 Task: Check the percentage active listings of central air conditioning in the last 1 year.
Action: Mouse moved to (968, 224)
Screenshot: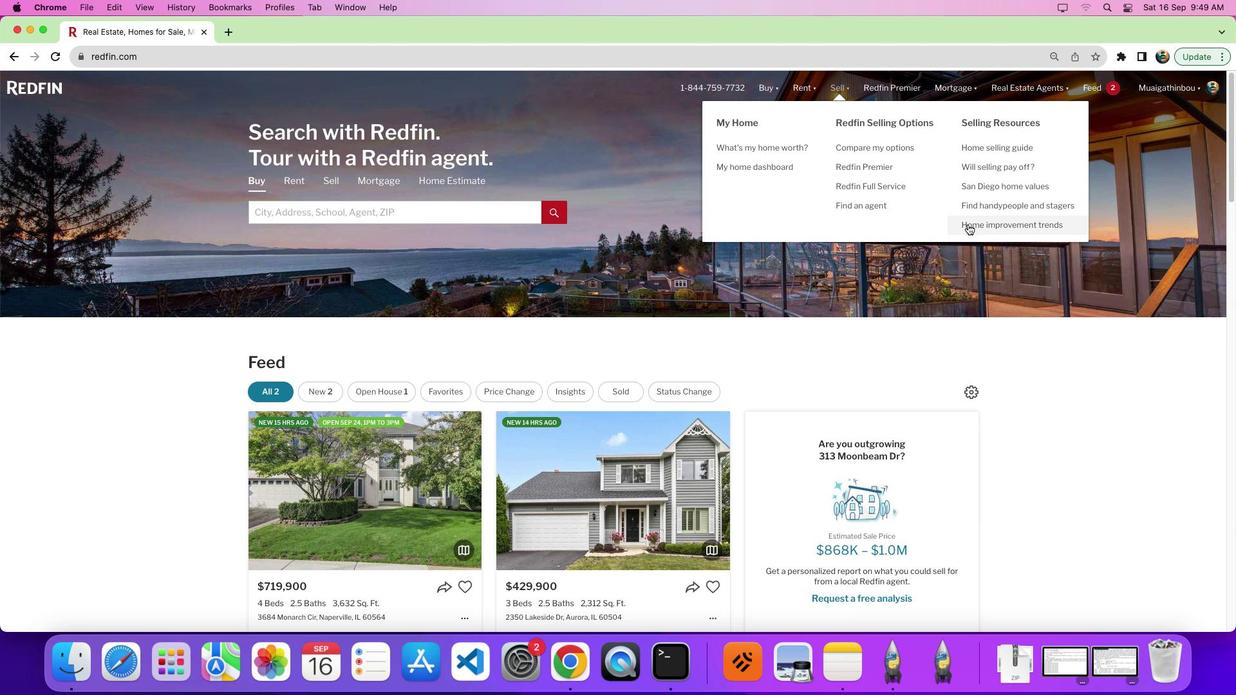 
Action: Mouse pressed left at (968, 224)
Screenshot: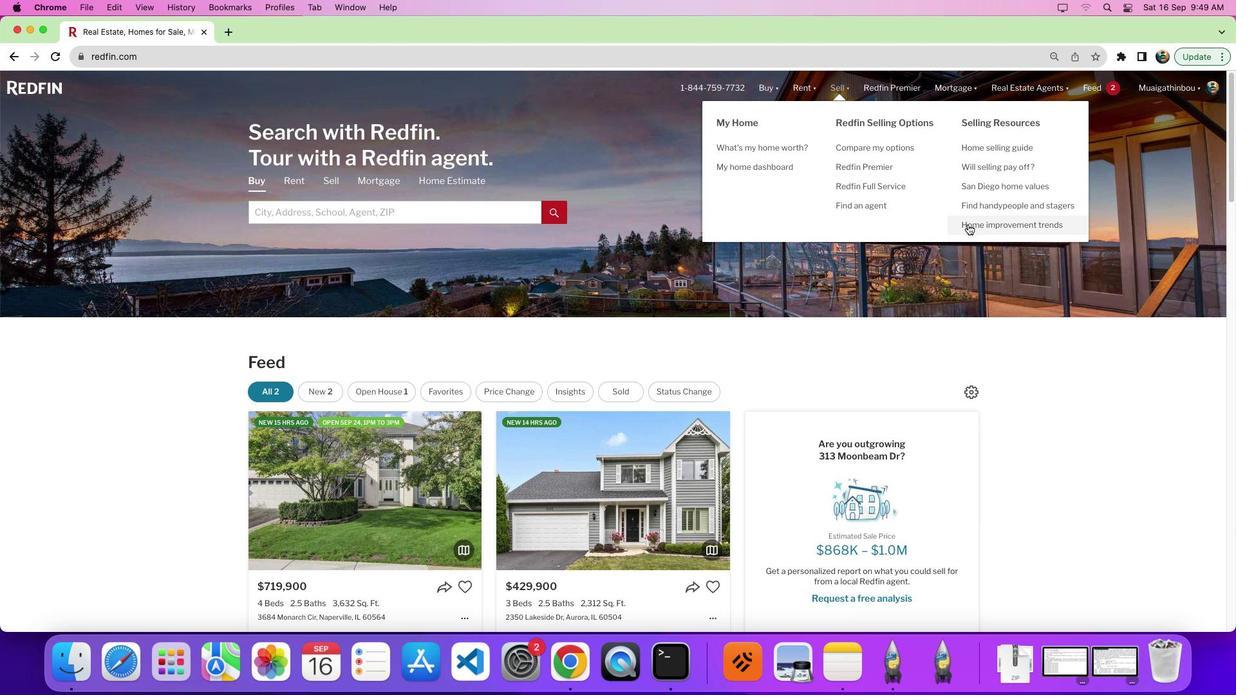 
Action: Mouse pressed left at (968, 224)
Screenshot: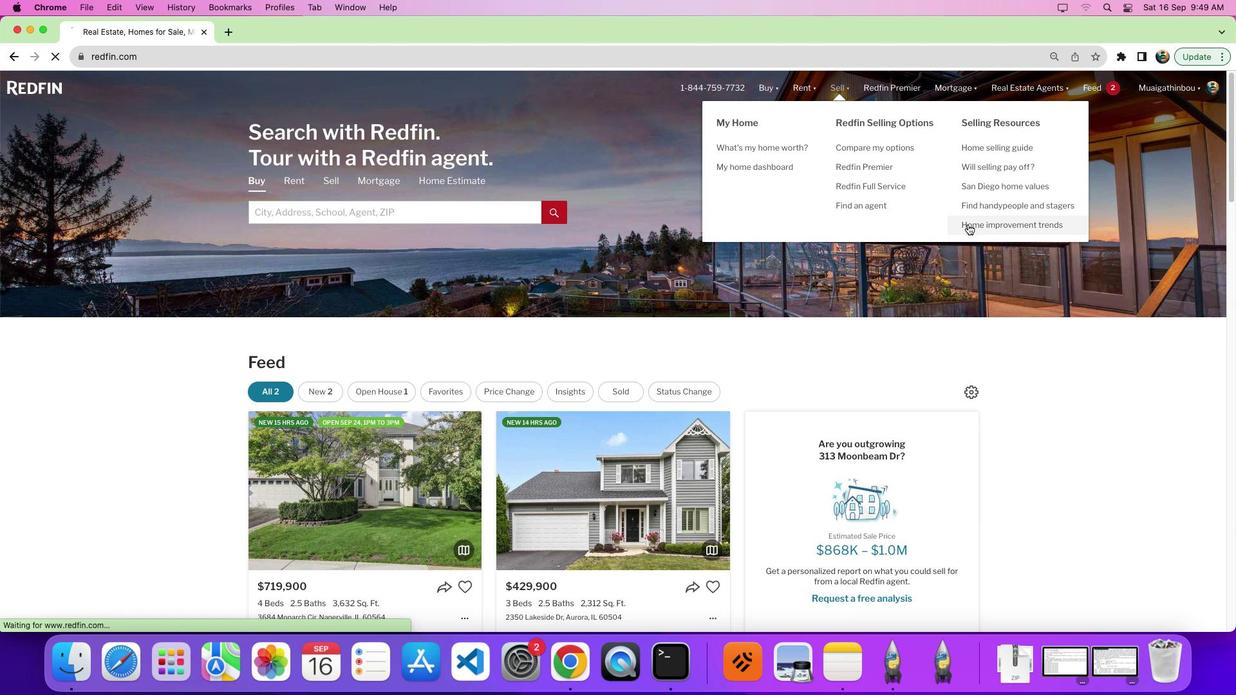 
Action: Mouse moved to (341, 246)
Screenshot: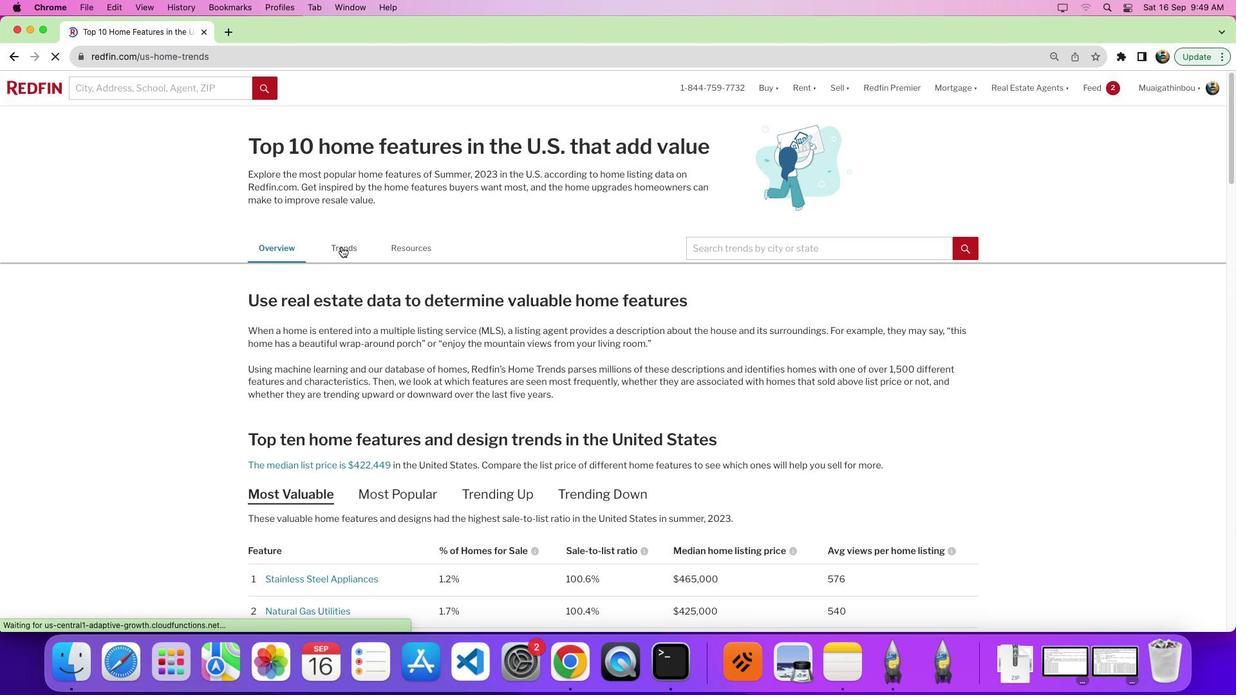 
Action: Mouse pressed left at (341, 246)
Screenshot: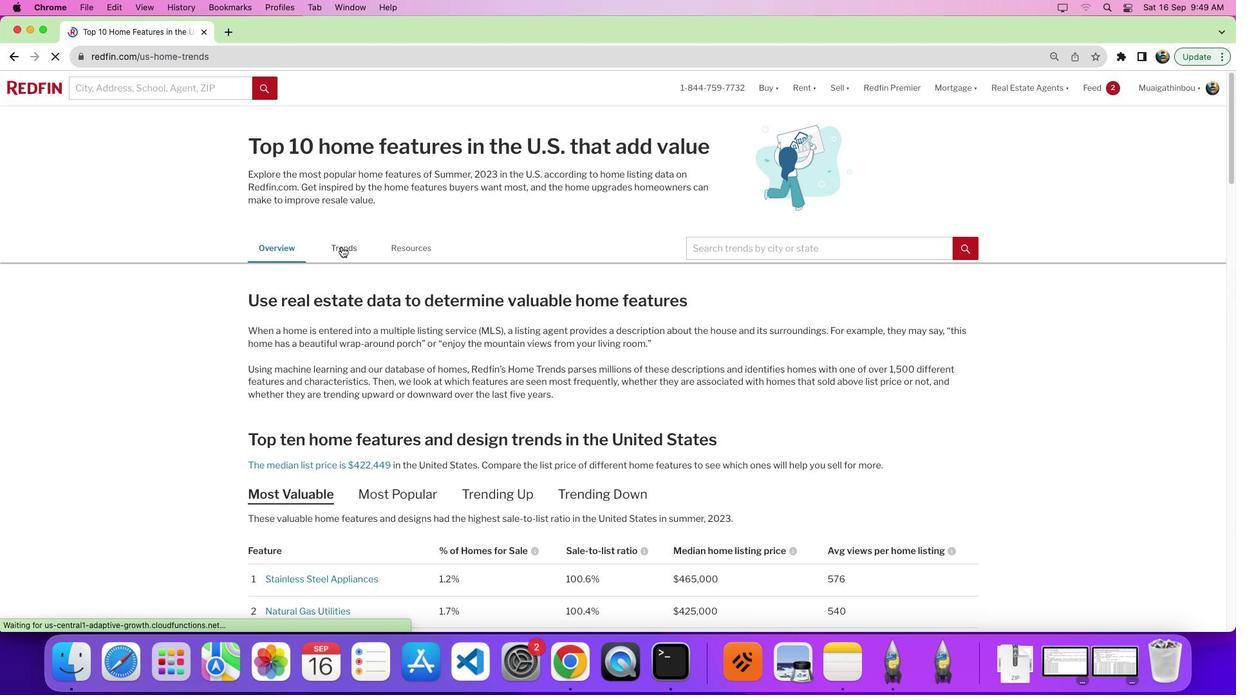 
Action: Mouse moved to (618, 262)
Screenshot: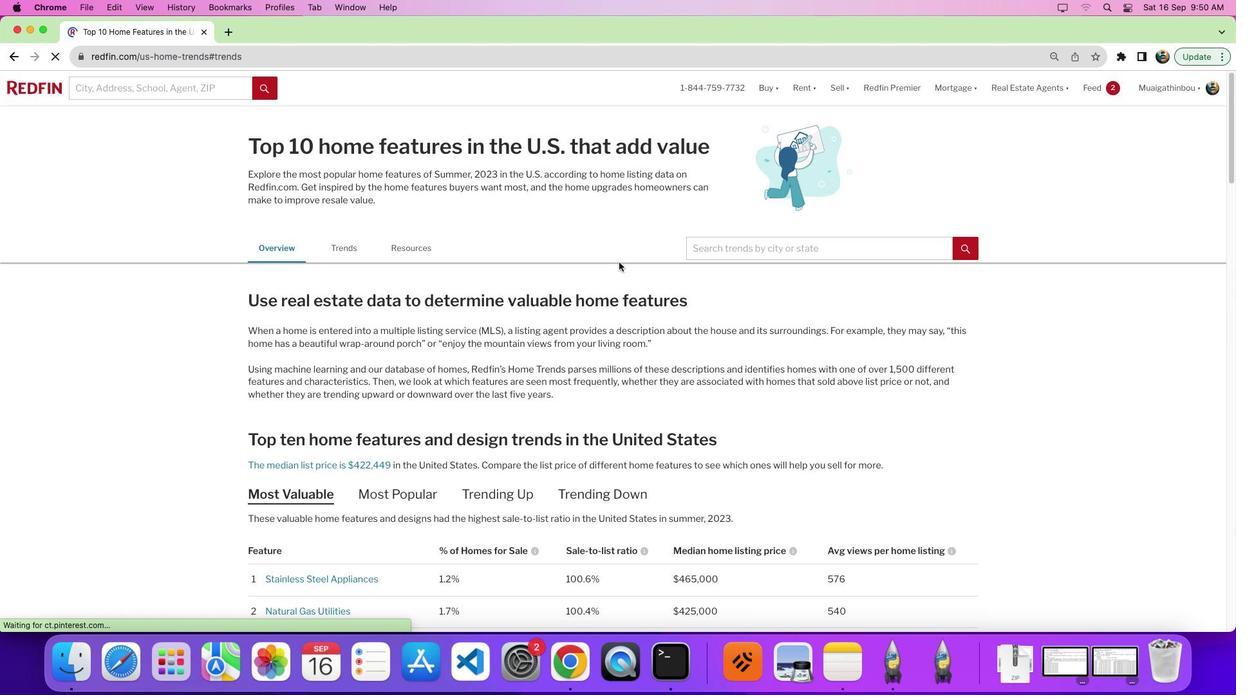
Action: Mouse scrolled (618, 262) with delta (0, 0)
Screenshot: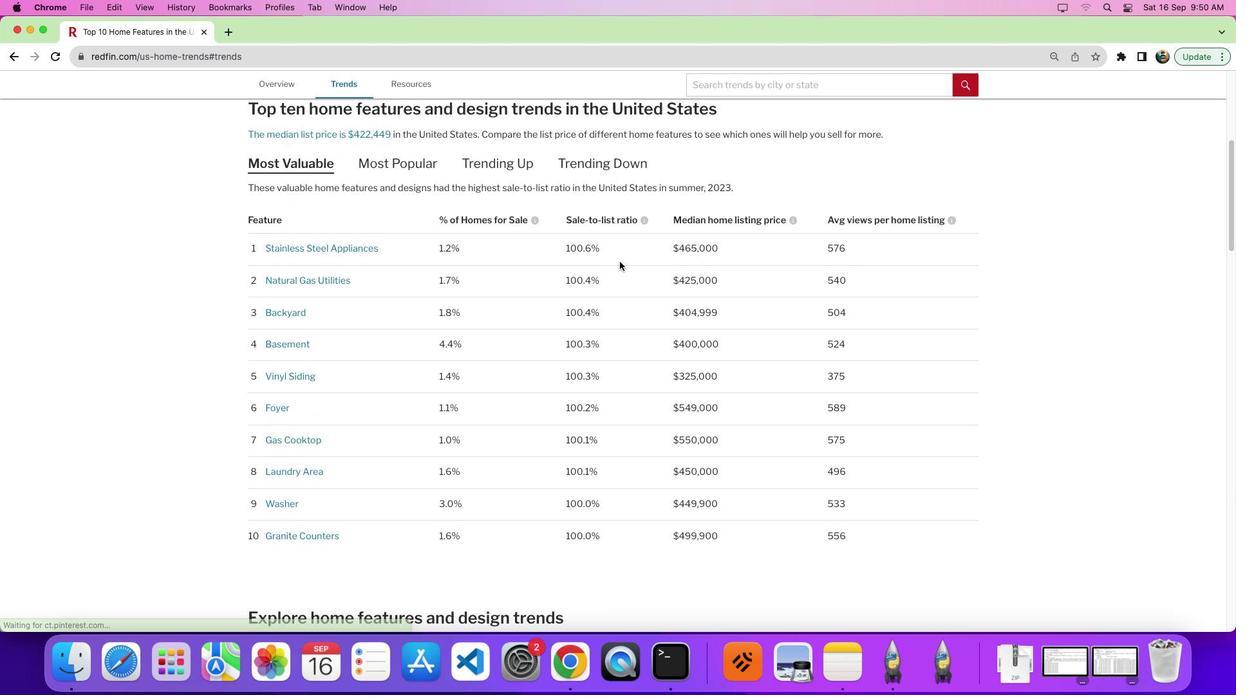 
Action: Mouse moved to (619, 261)
Screenshot: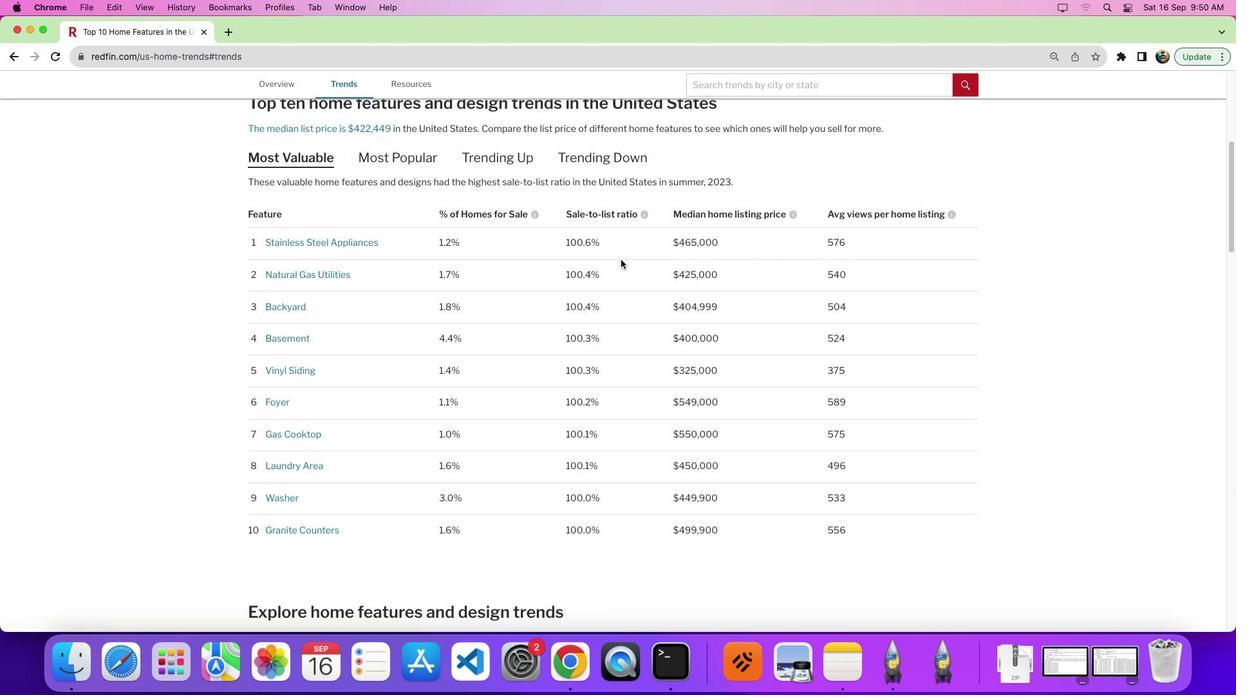 
Action: Mouse scrolled (619, 261) with delta (0, 0)
Screenshot: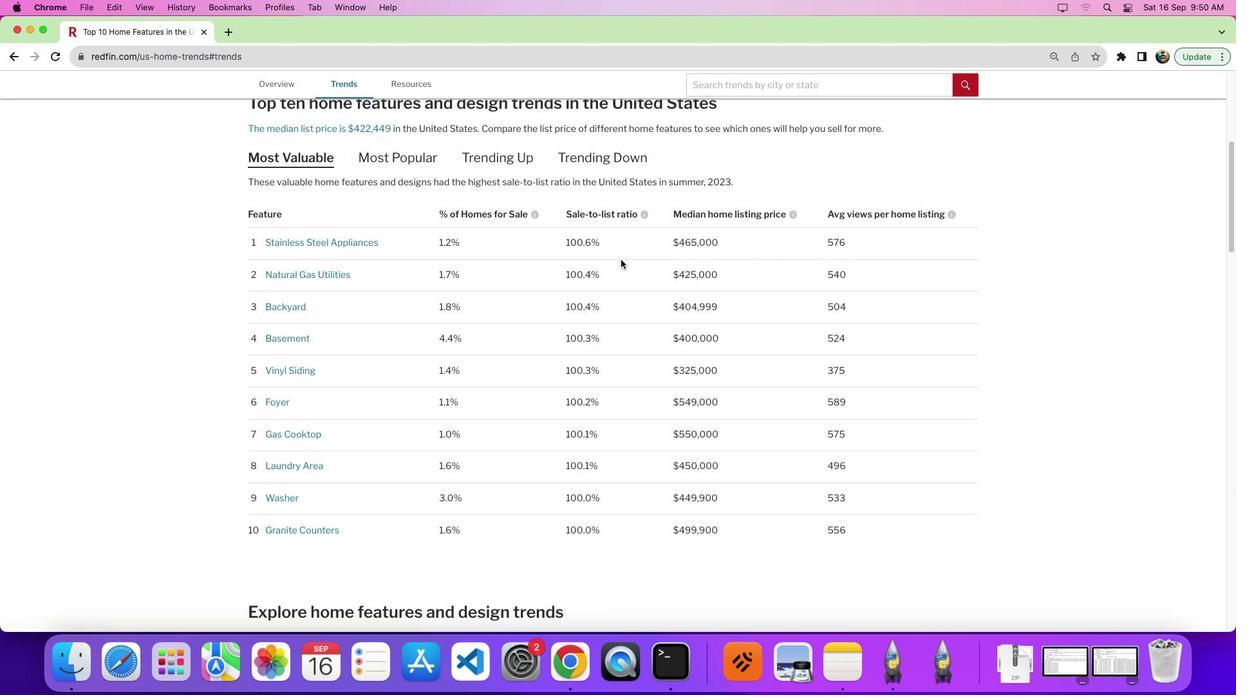 
Action: Mouse moved to (621, 259)
Screenshot: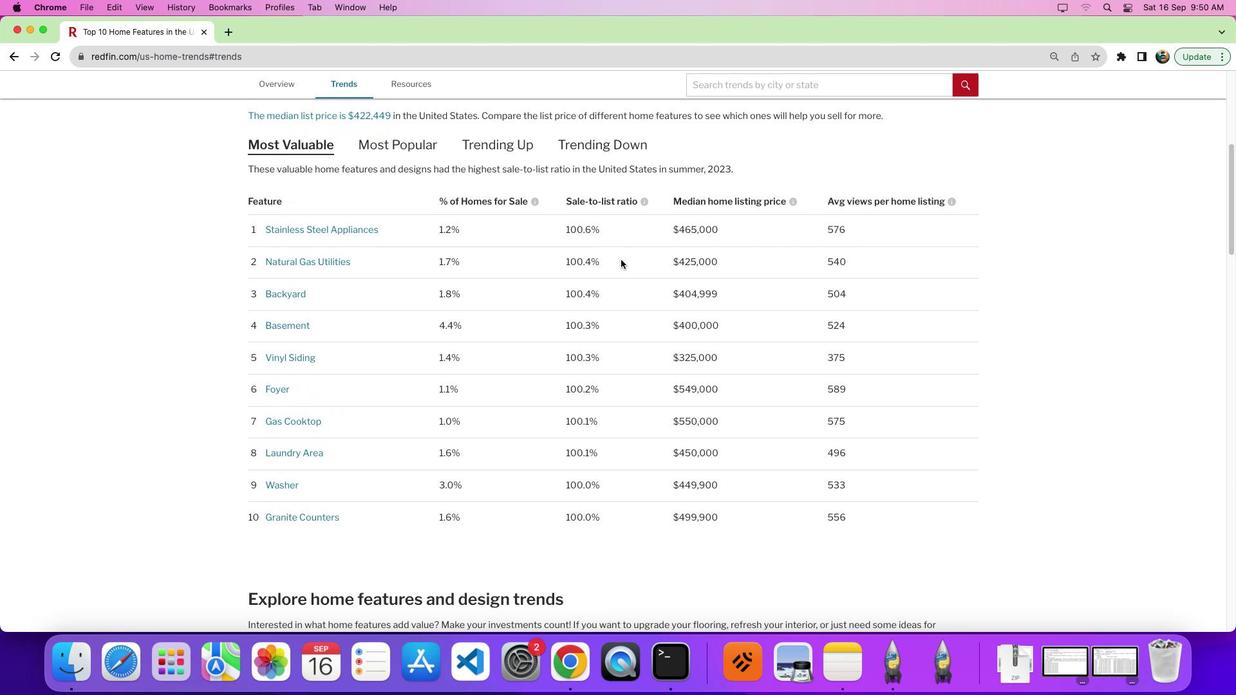 
Action: Mouse scrolled (621, 259) with delta (0, 0)
Screenshot: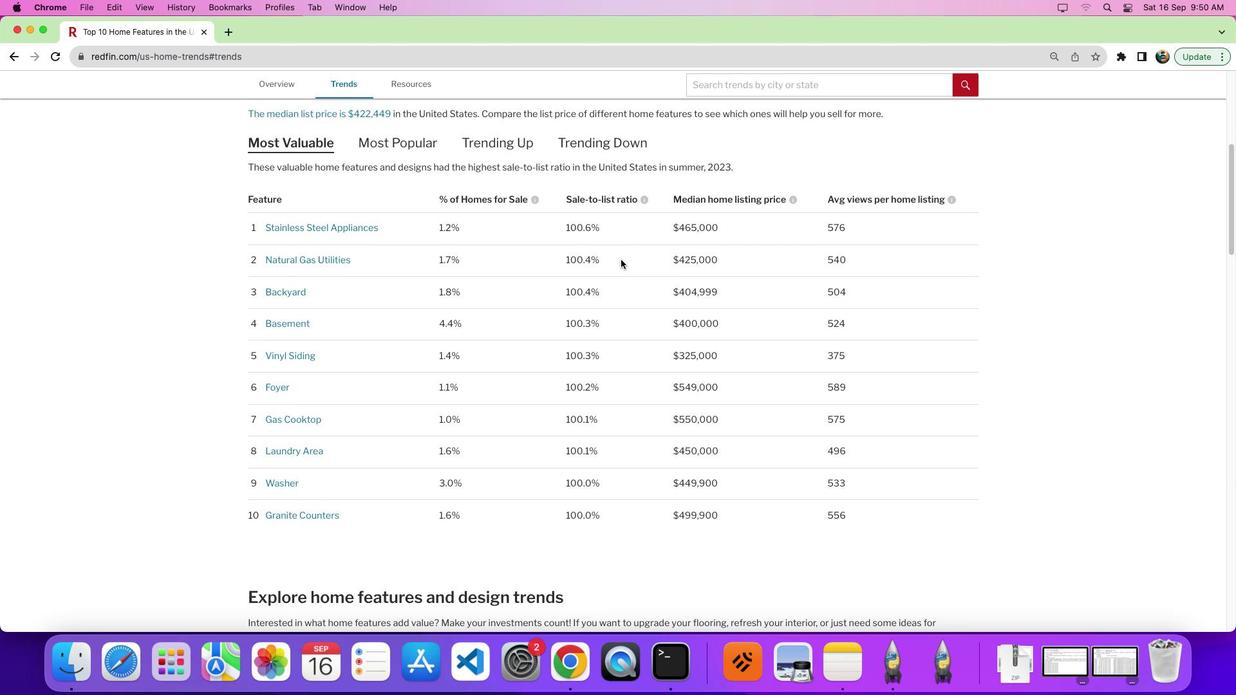 
Action: Mouse scrolled (621, 259) with delta (0, 0)
Screenshot: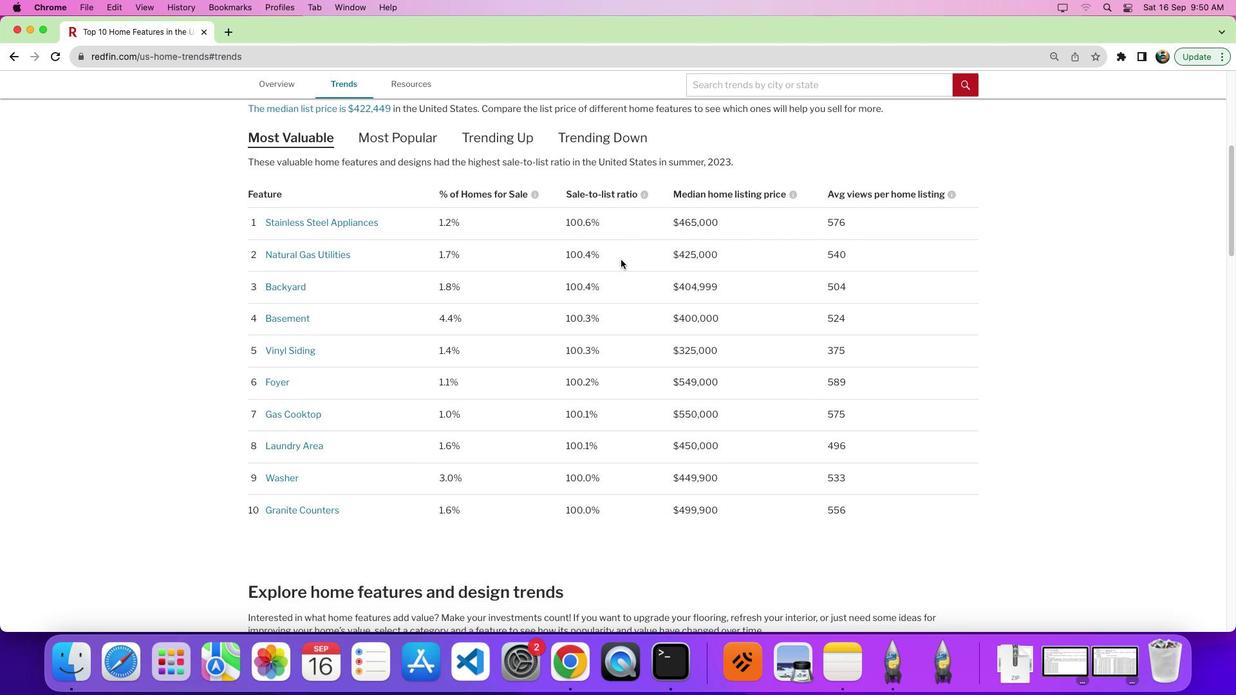 
Action: Mouse scrolled (621, 259) with delta (0, -1)
Screenshot: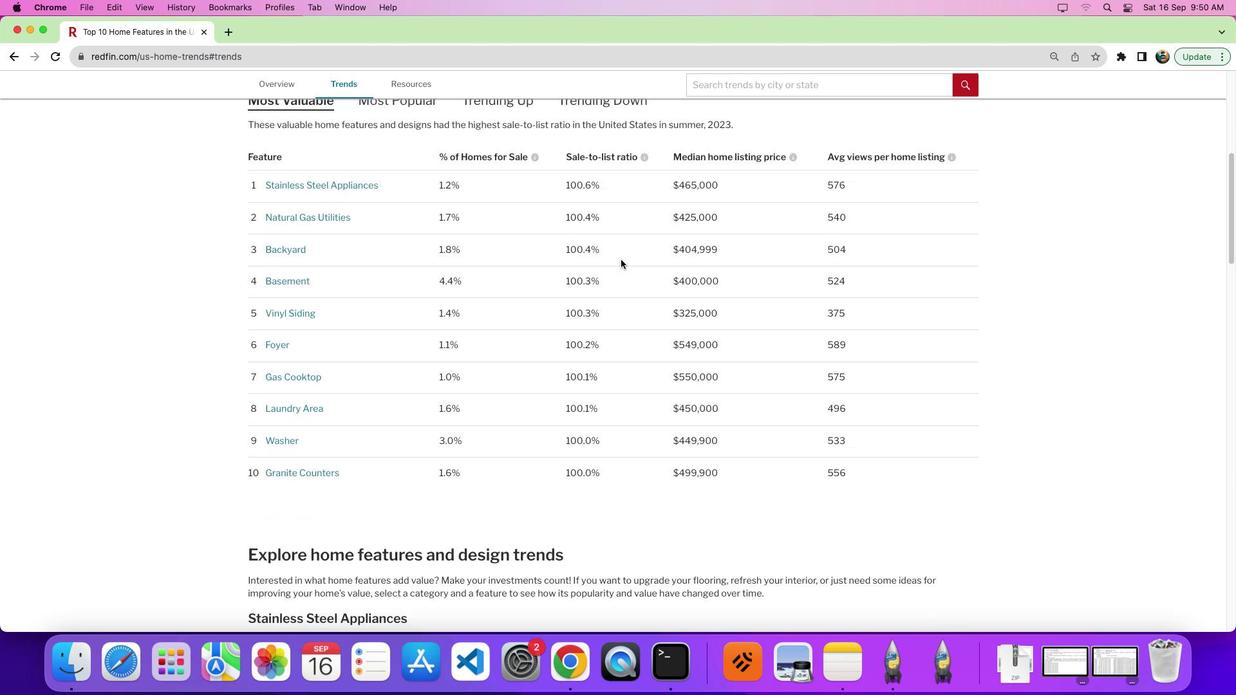 
Action: Mouse scrolled (621, 259) with delta (0, 0)
Screenshot: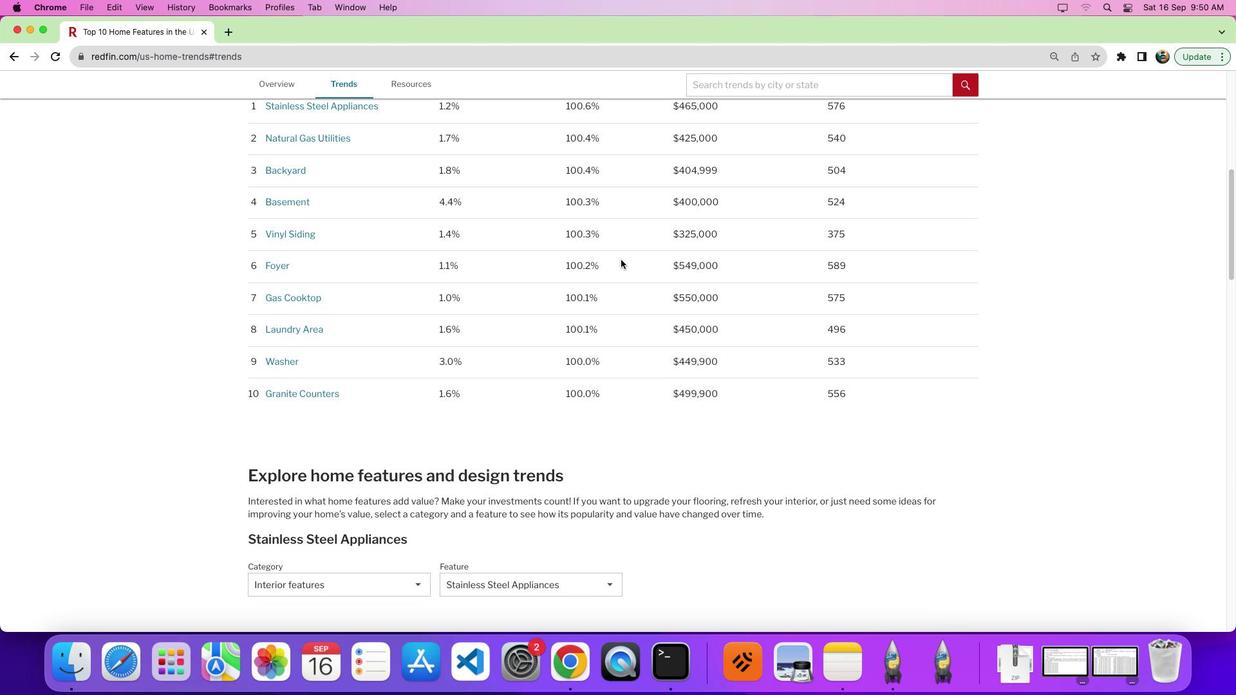 
Action: Mouse scrolled (621, 259) with delta (0, 0)
Screenshot: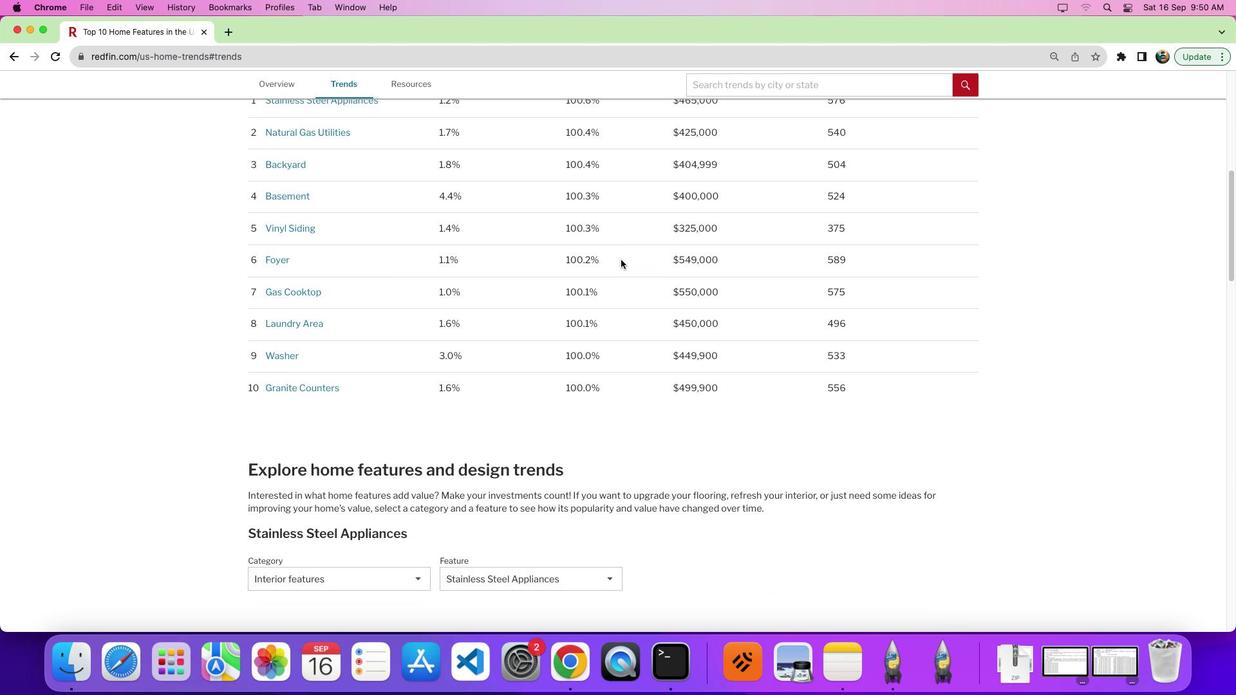 
Action: Mouse scrolled (621, 259) with delta (0, 0)
Screenshot: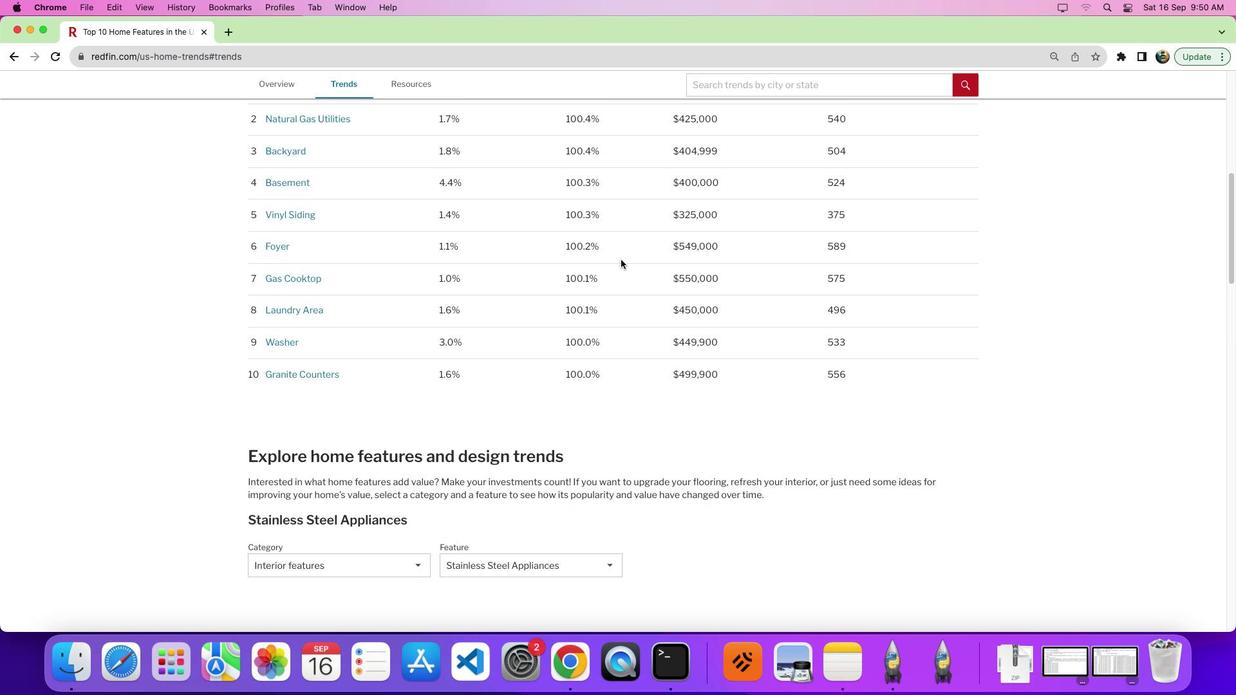 
Action: Mouse scrolled (621, 259) with delta (0, 0)
Screenshot: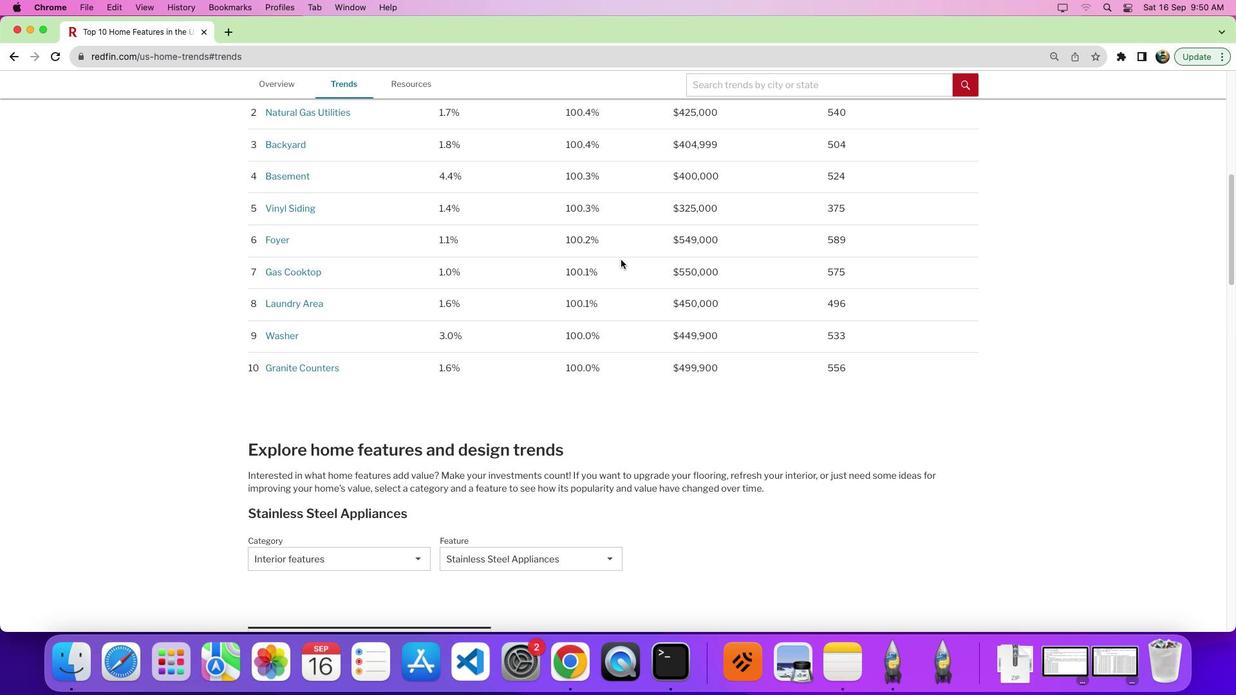 
Action: Mouse scrolled (621, 259) with delta (0, 0)
Screenshot: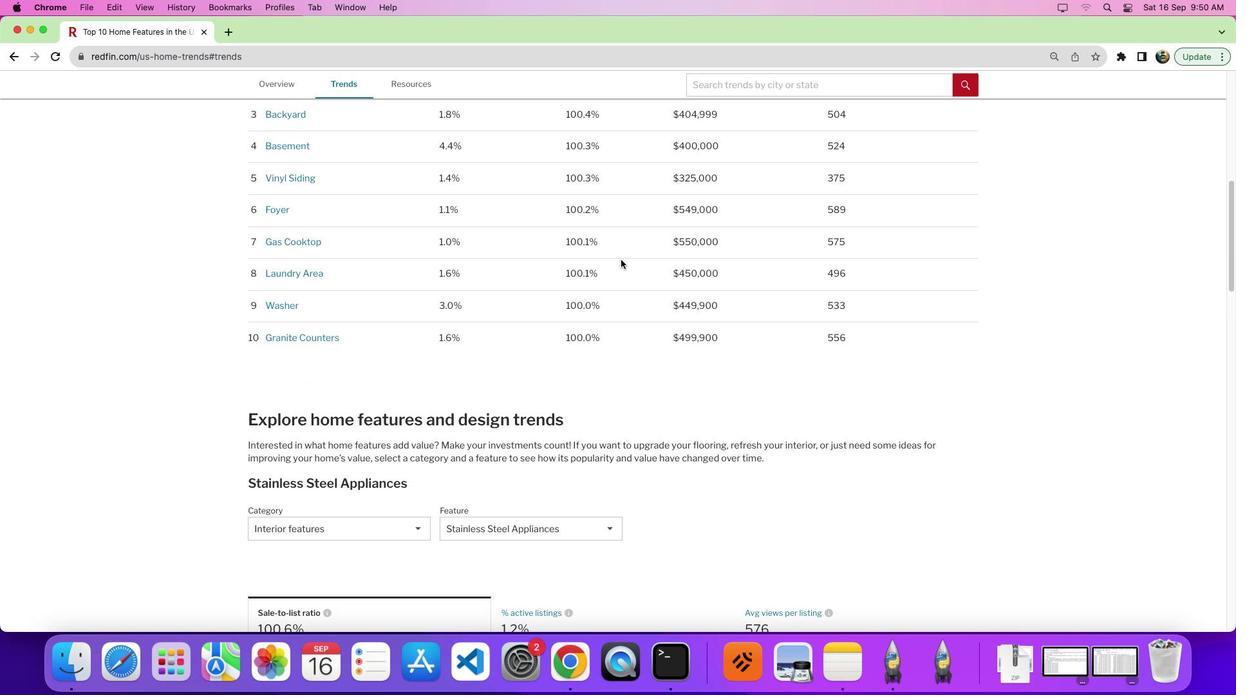 
Action: Mouse scrolled (621, 259) with delta (0, 0)
Screenshot: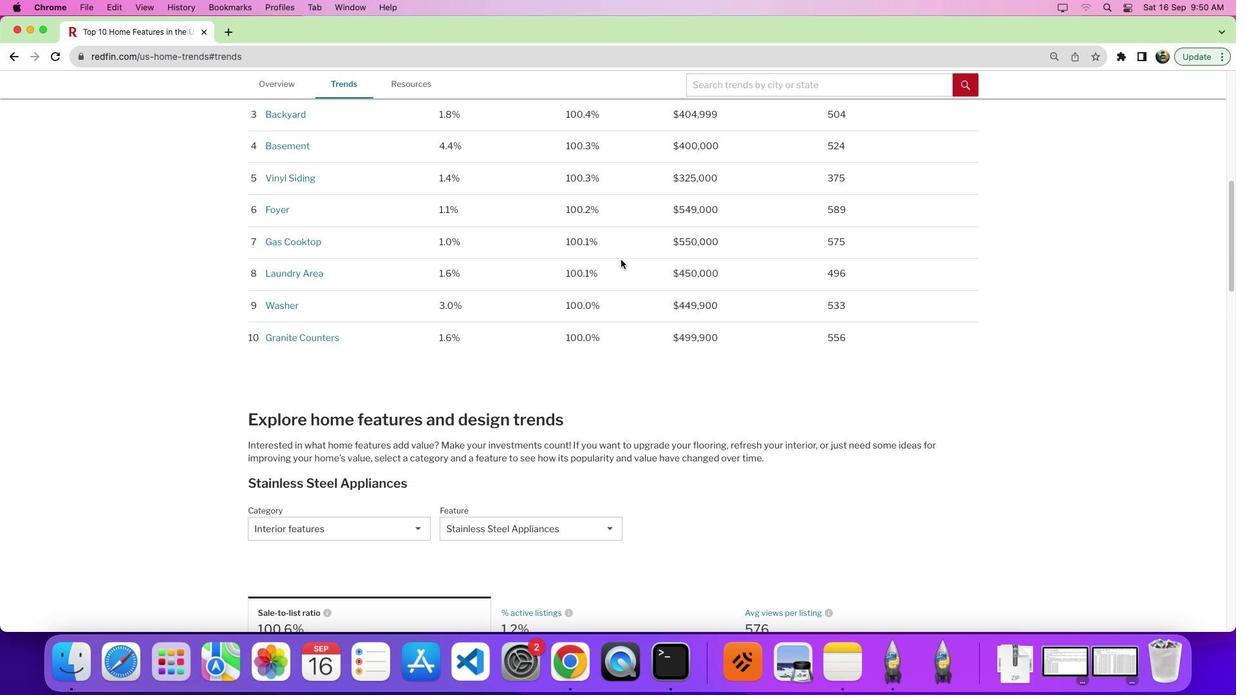 
Action: Mouse scrolled (621, 259) with delta (0, 0)
Screenshot: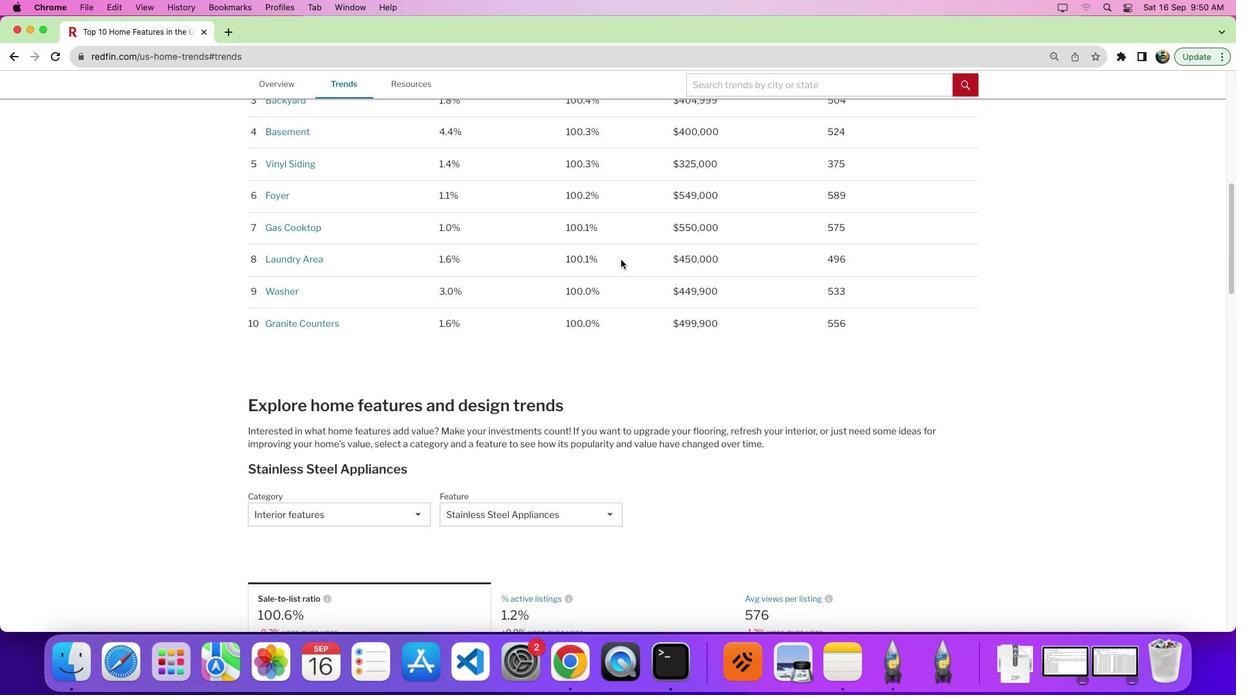 
Action: Mouse scrolled (621, 259) with delta (0, -4)
Screenshot: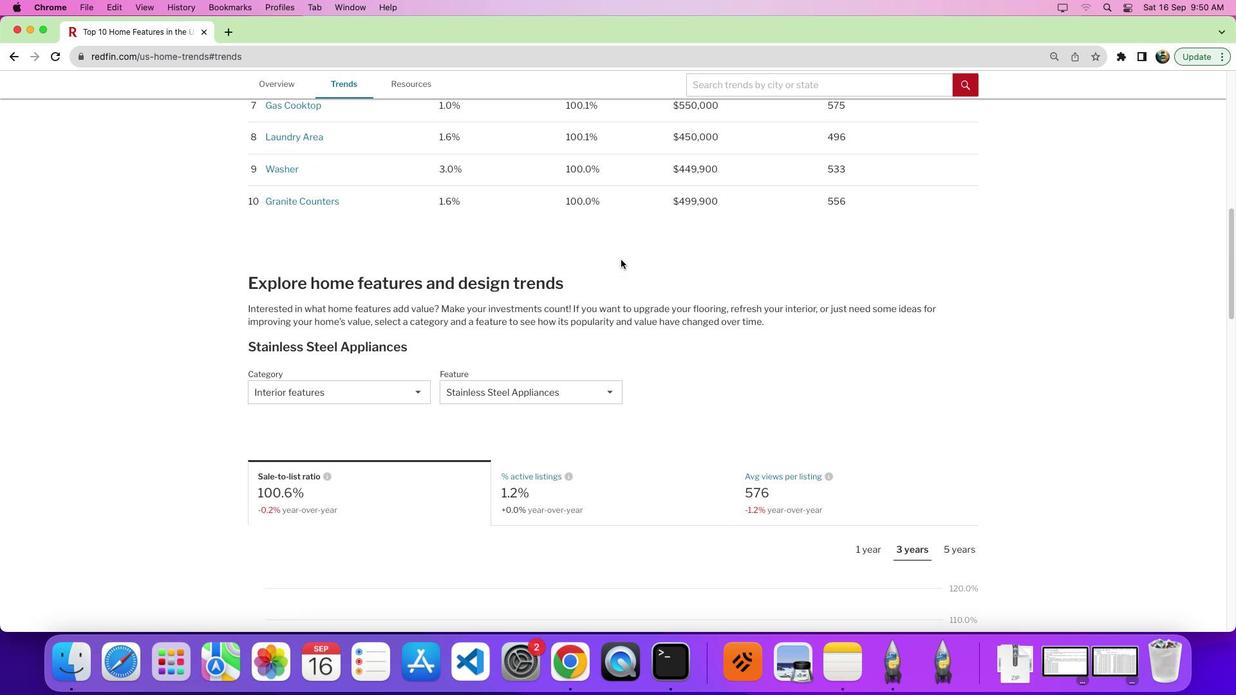 
Action: Mouse moved to (559, 276)
Screenshot: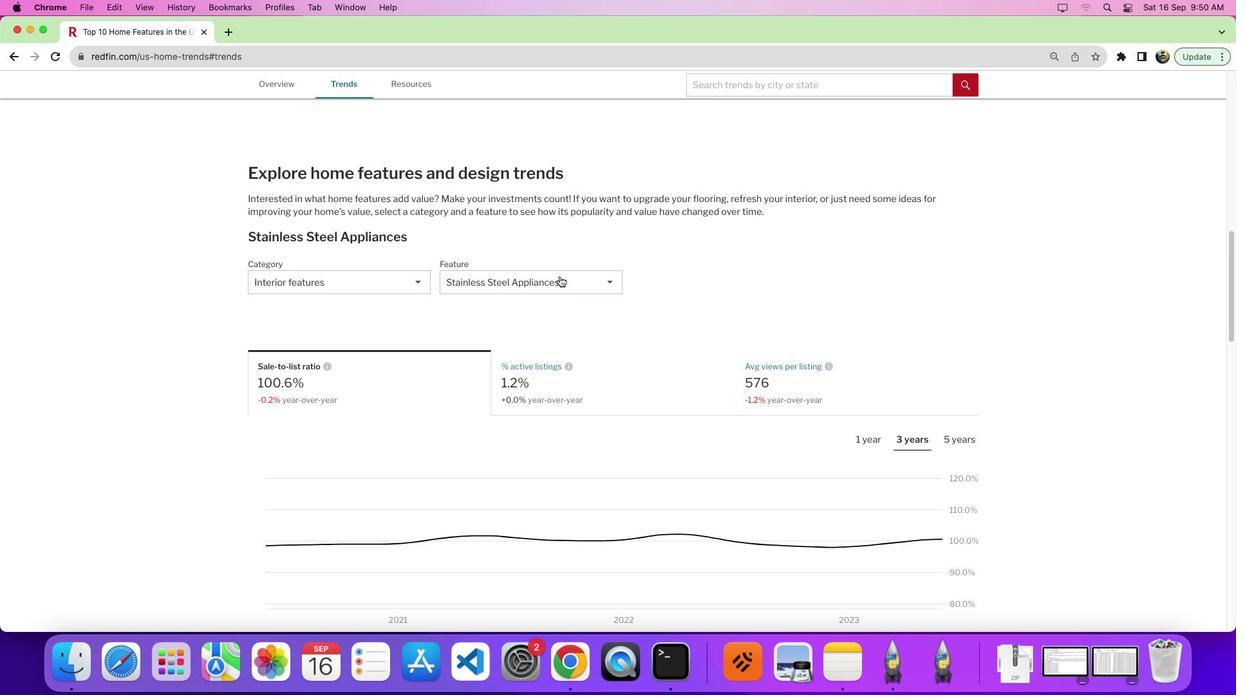 
Action: Mouse pressed left at (559, 276)
Screenshot: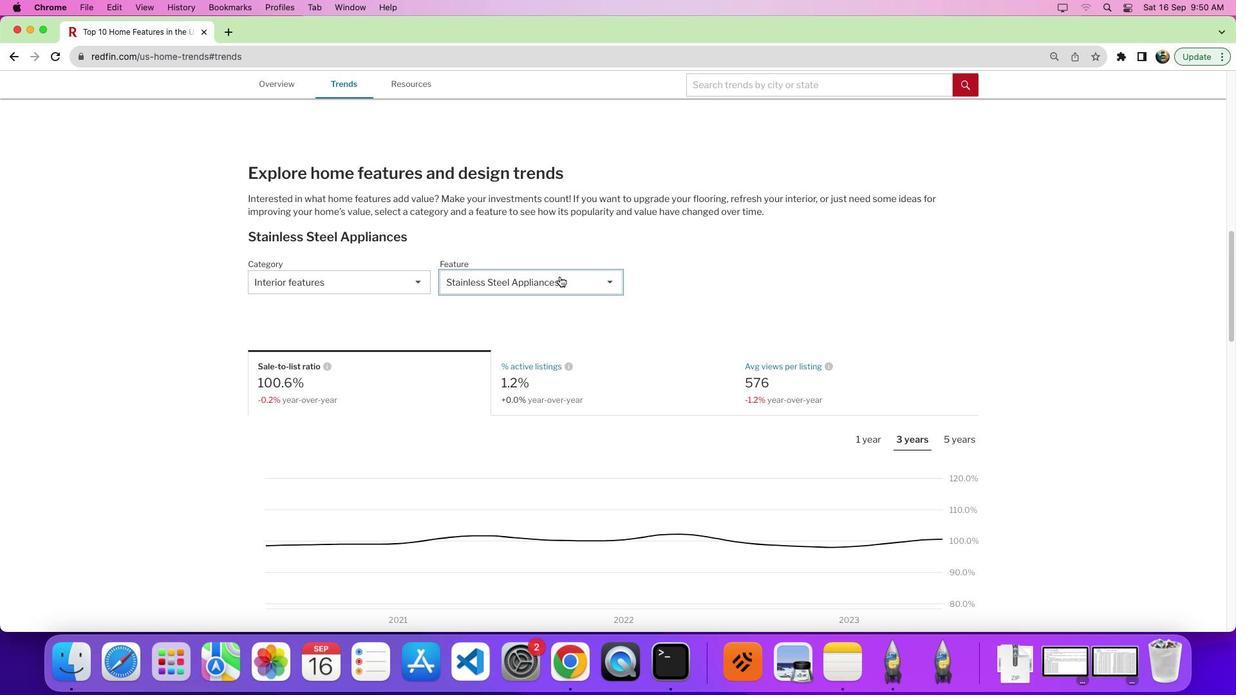 
Action: Mouse moved to (540, 389)
Screenshot: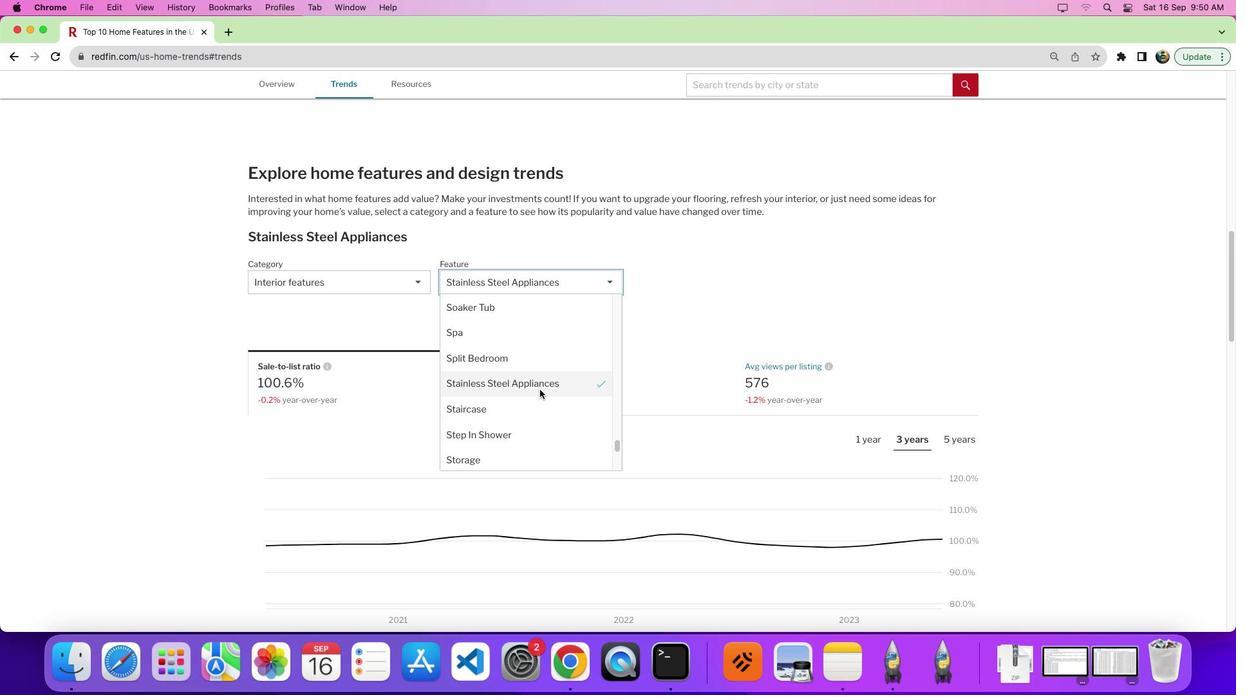 
Action: Mouse scrolled (540, 389) with delta (0, 0)
Screenshot: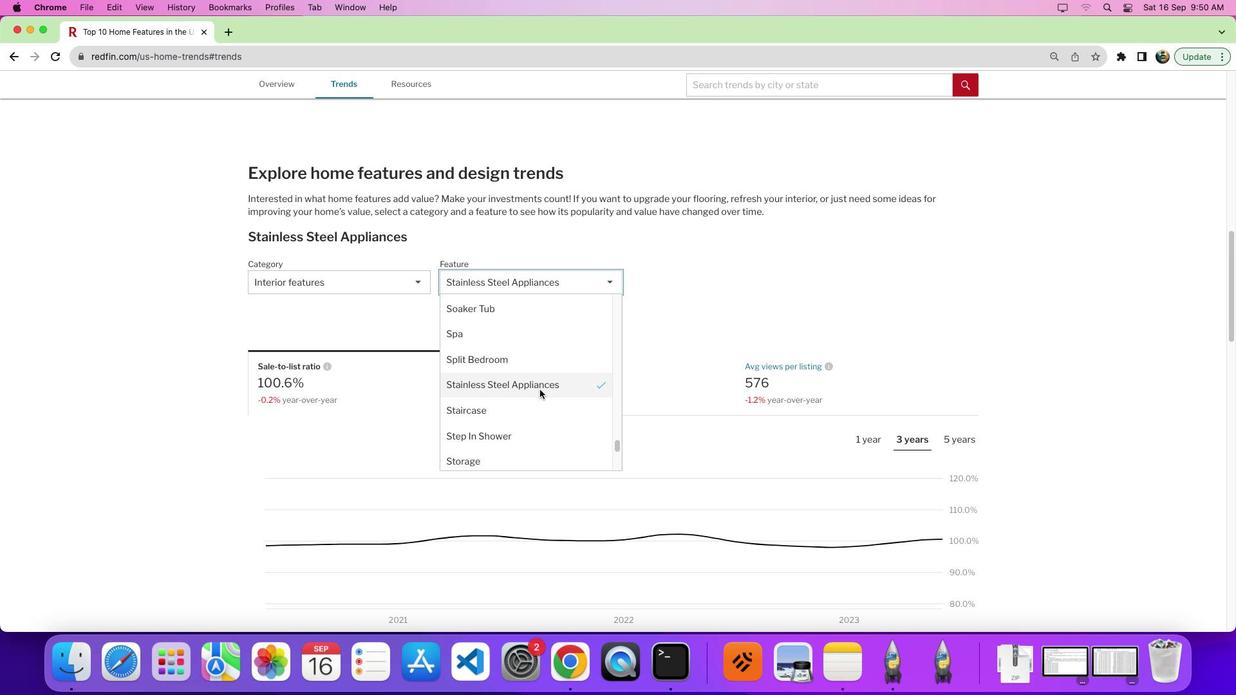 
Action: Mouse scrolled (540, 389) with delta (0, 0)
Screenshot: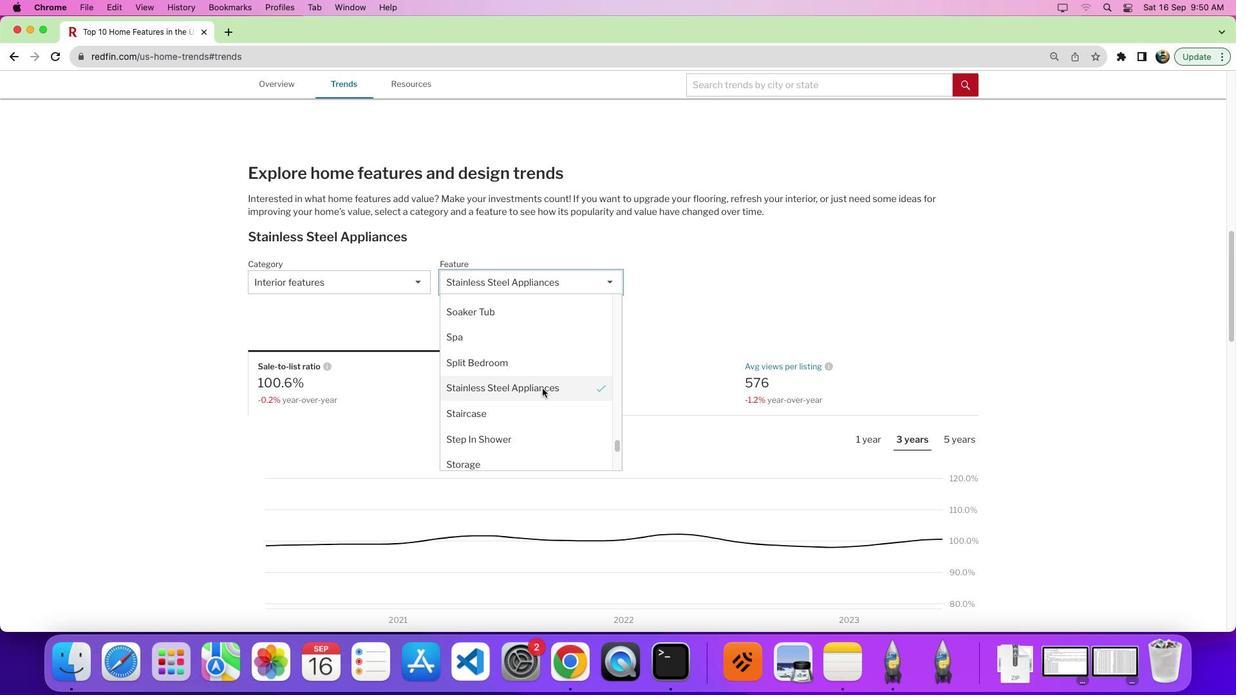 
Action: Mouse moved to (544, 383)
Screenshot: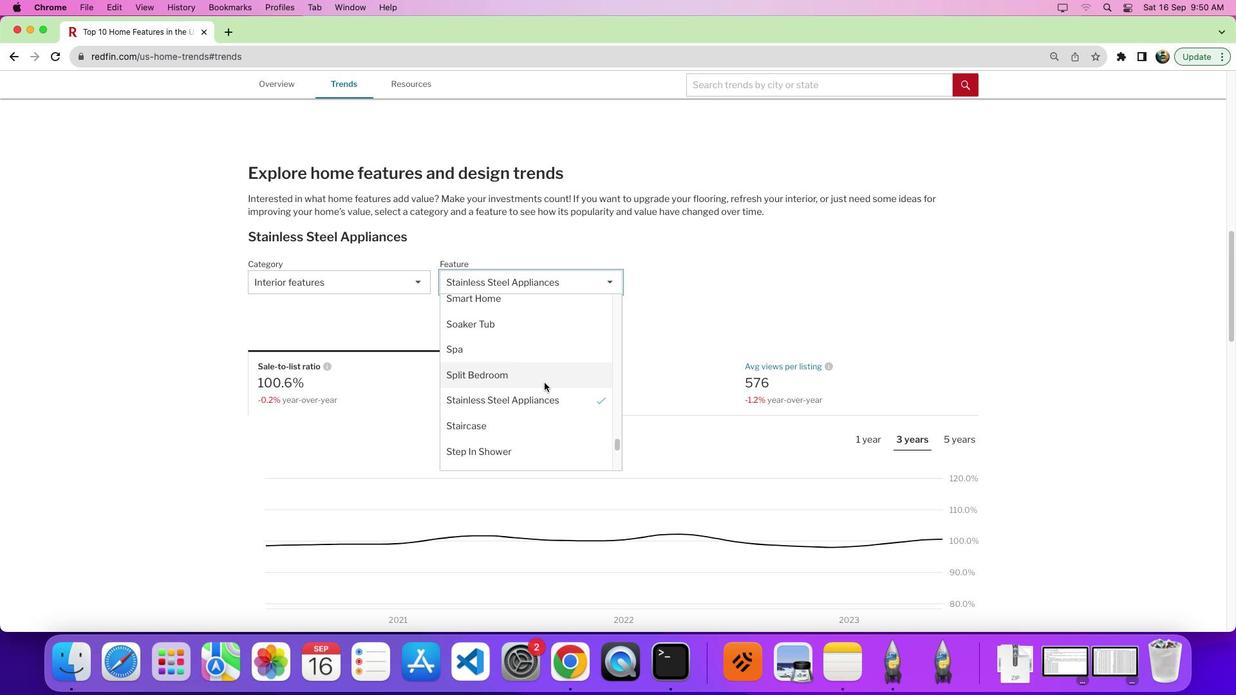 
Action: Mouse scrolled (544, 383) with delta (0, 0)
Screenshot: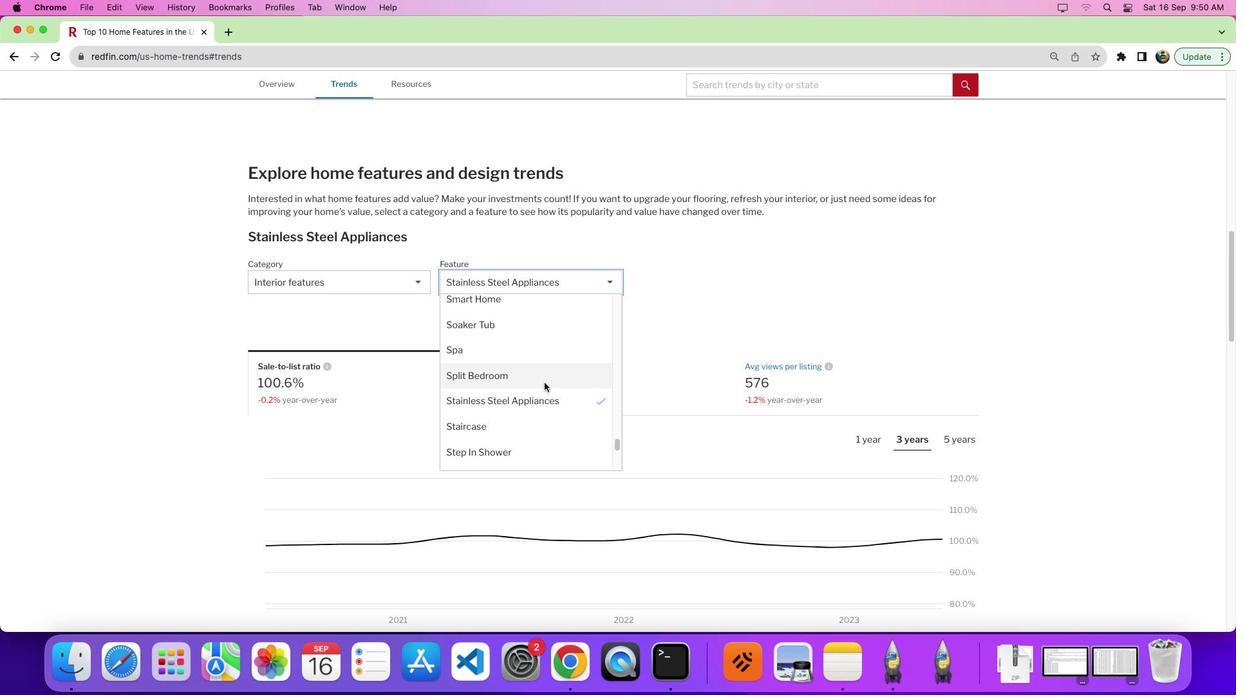 
Action: Mouse scrolled (544, 383) with delta (0, 0)
Screenshot: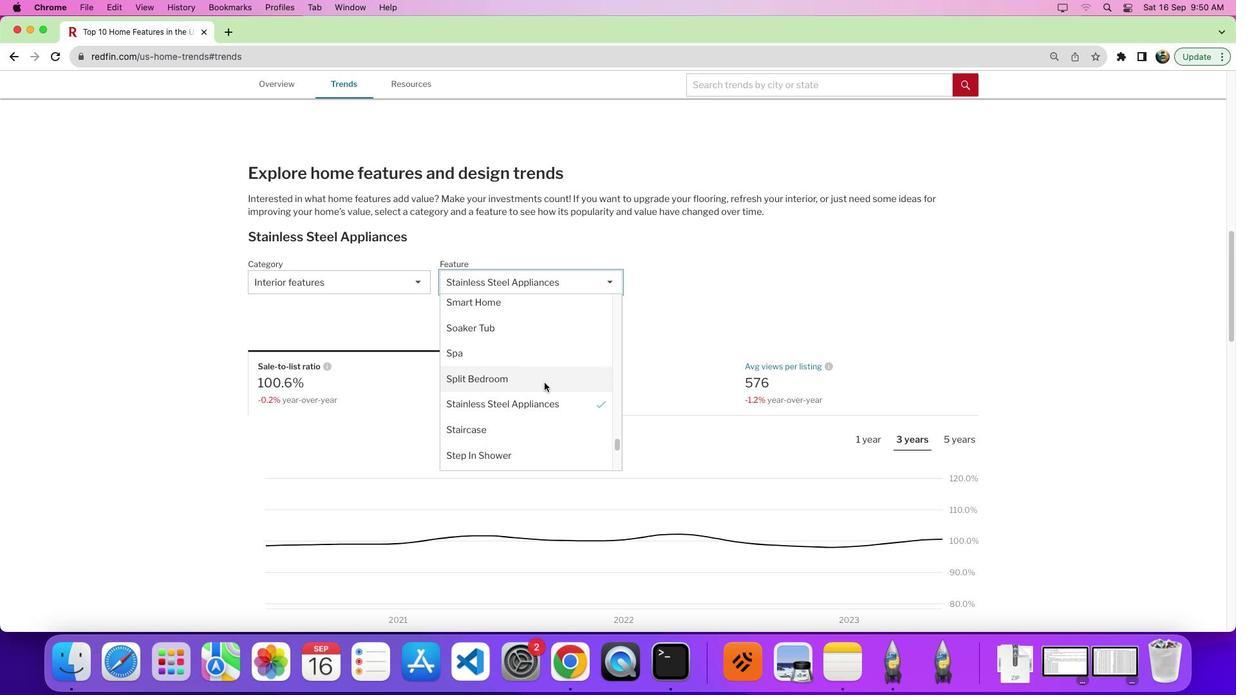 
Action: Mouse scrolled (544, 383) with delta (0, 0)
Screenshot: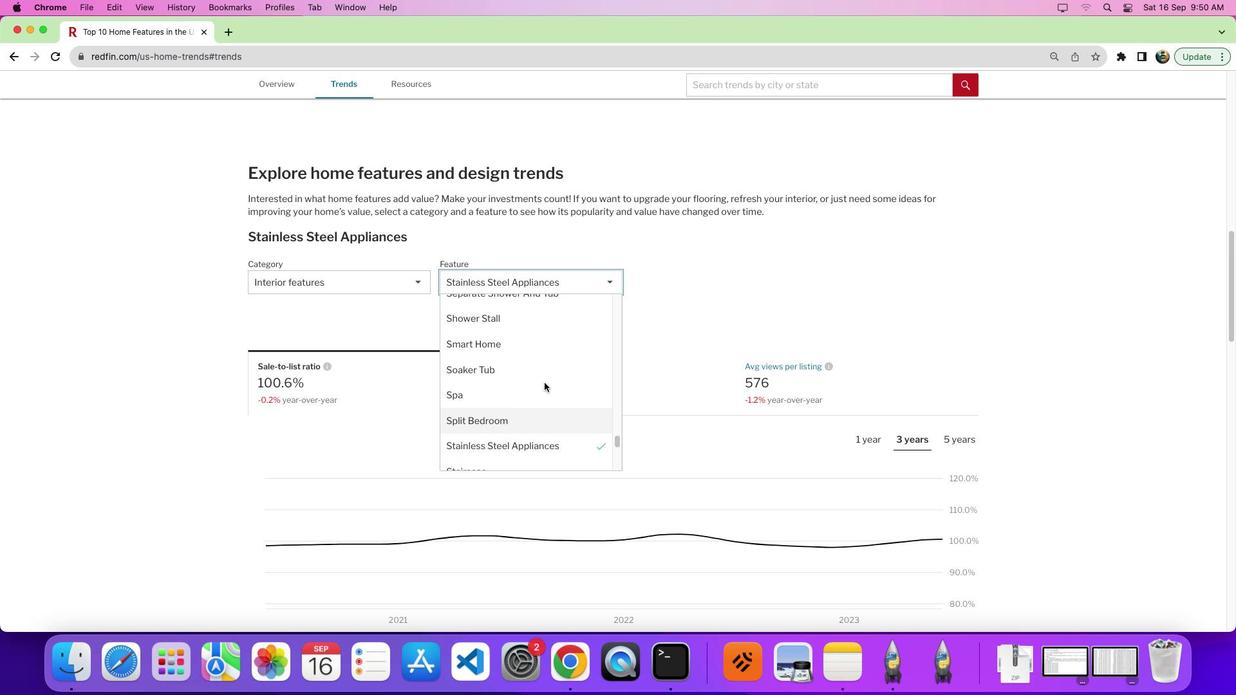 
Action: Mouse scrolled (544, 383) with delta (0, 0)
Screenshot: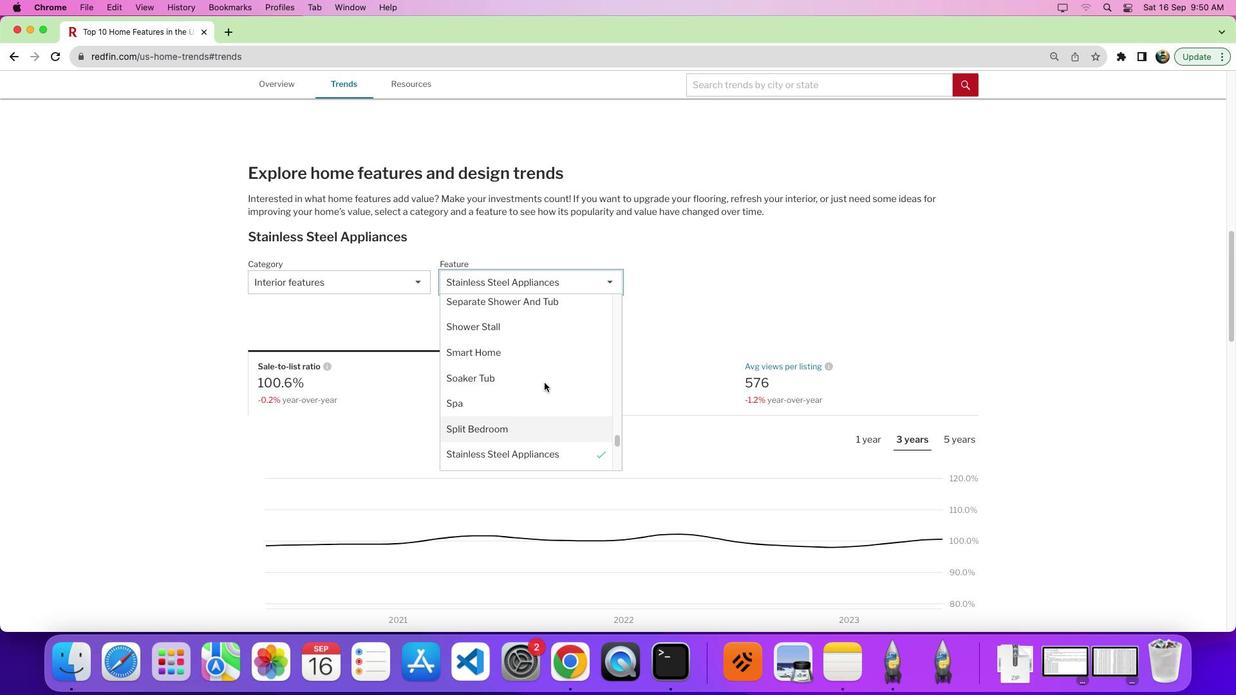 
Action: Mouse moved to (544, 381)
Screenshot: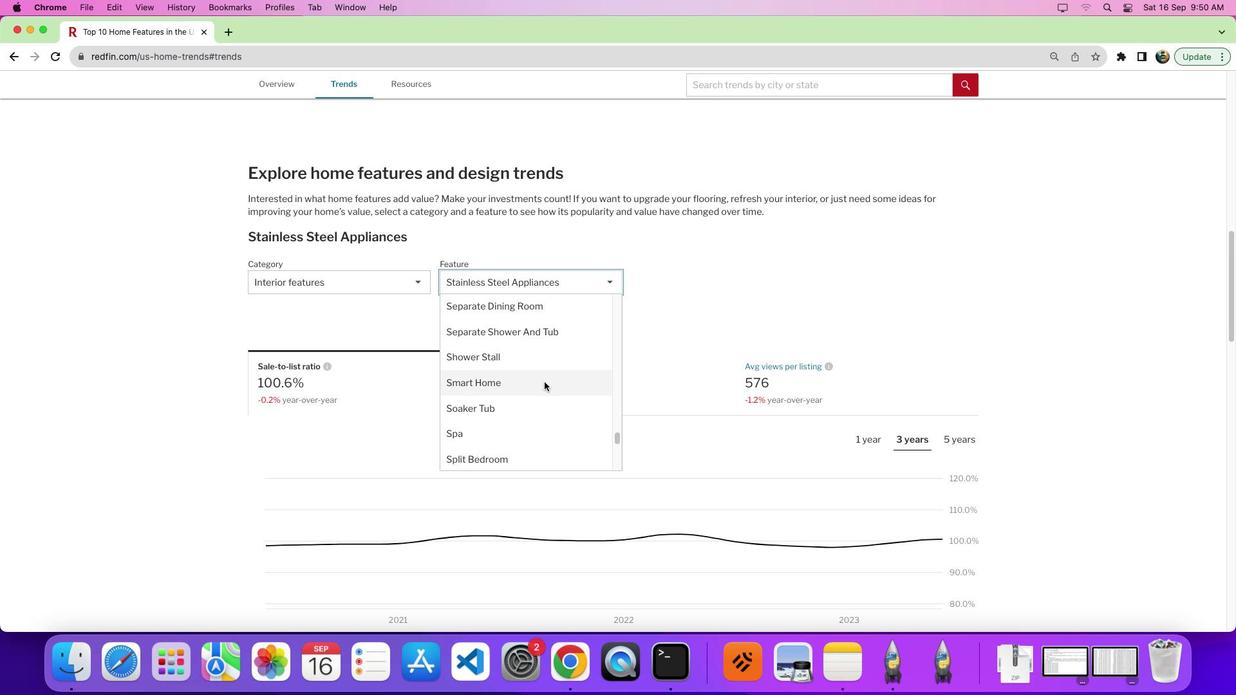 
Action: Mouse scrolled (544, 381) with delta (0, 0)
Screenshot: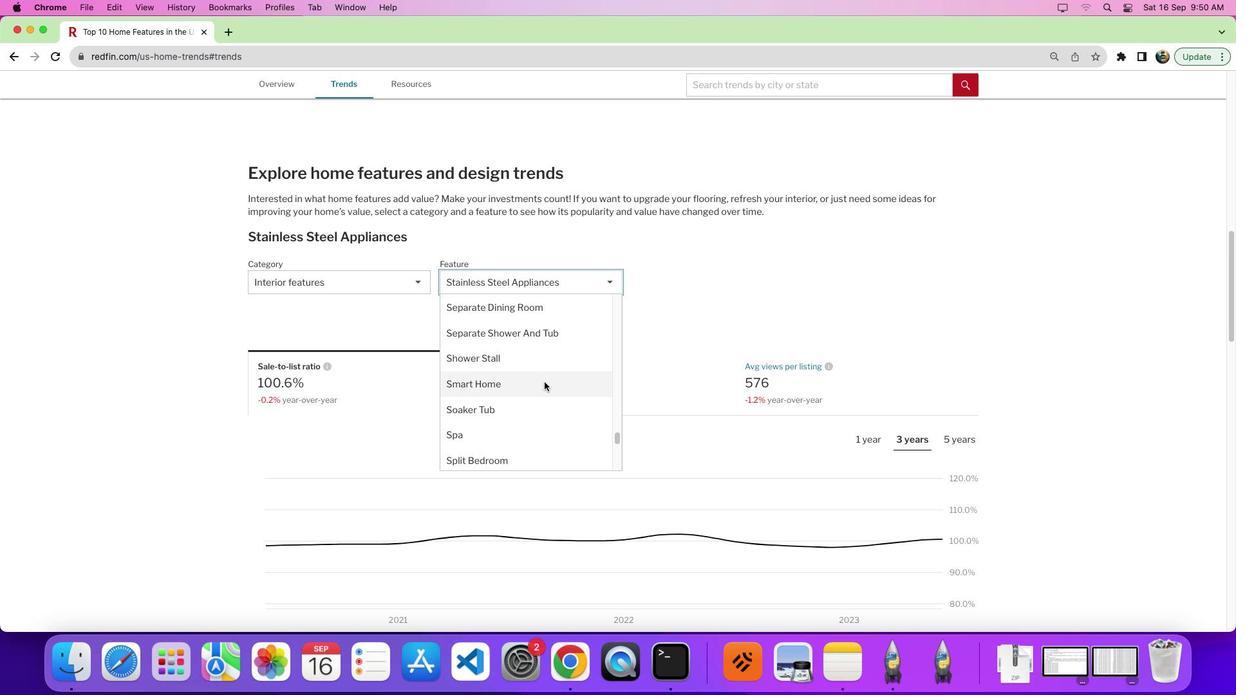 
Action: Mouse scrolled (544, 381) with delta (0, 0)
Screenshot: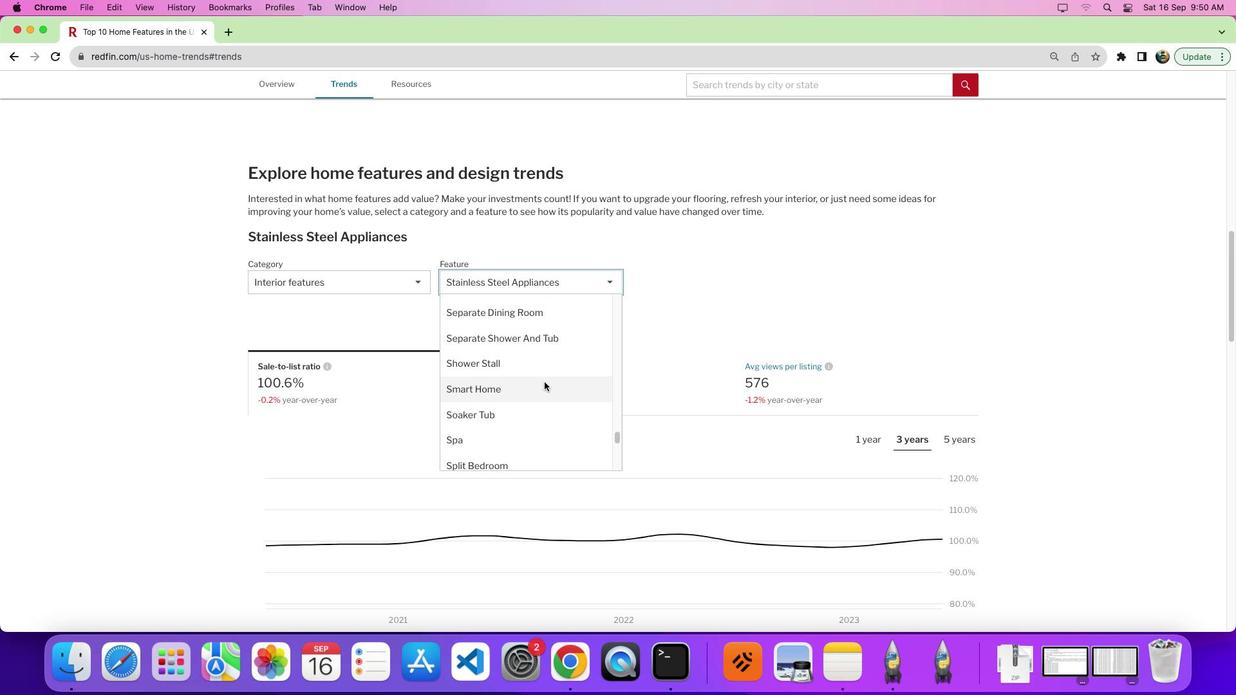 
Action: Mouse scrolled (544, 381) with delta (0, 3)
Screenshot: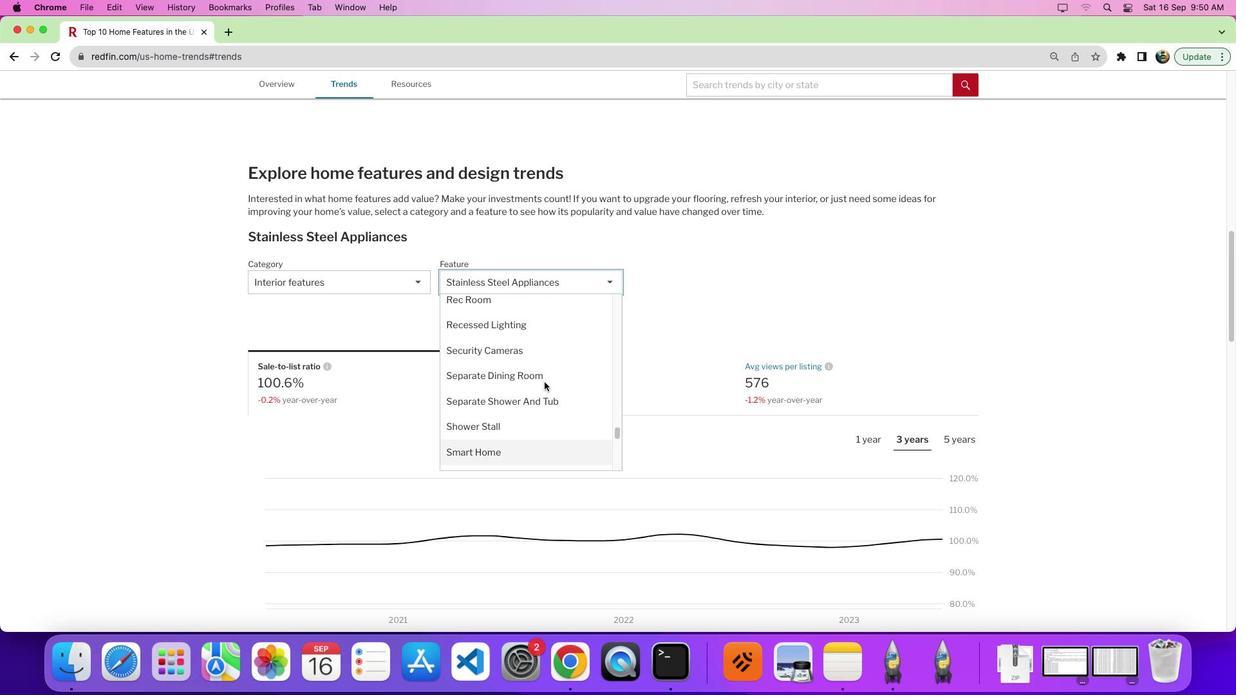 
Action: Mouse scrolled (544, 381) with delta (0, 0)
Screenshot: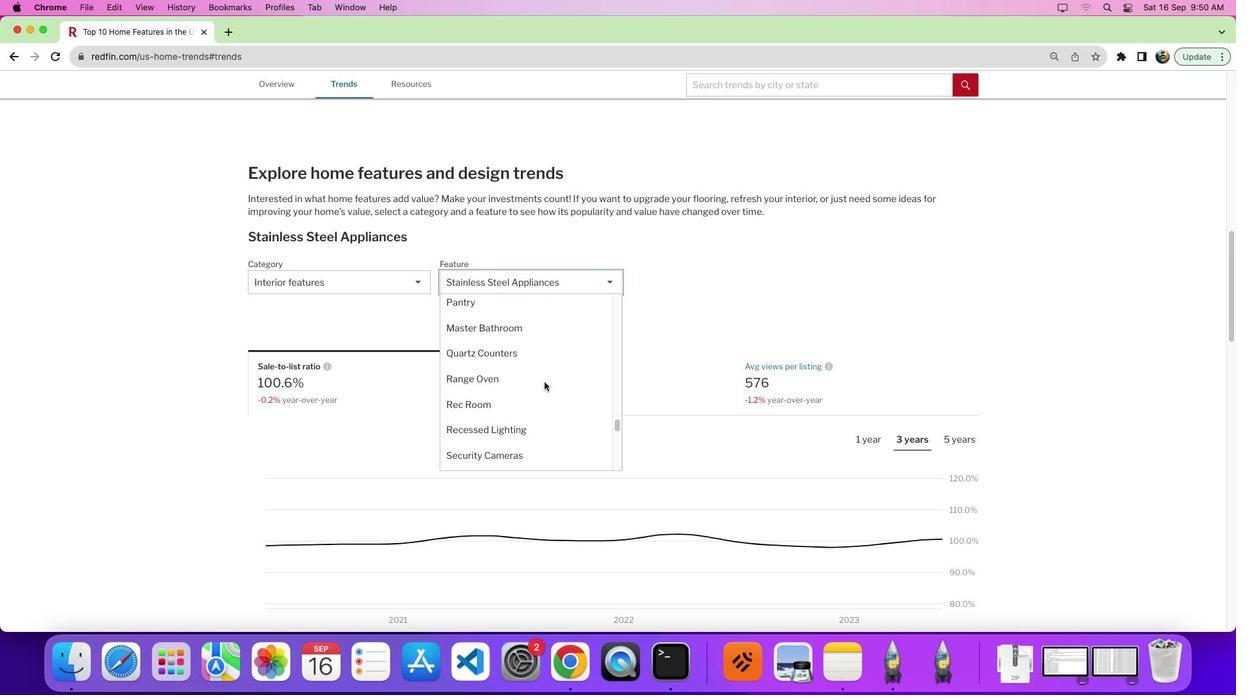 
Action: Mouse scrolled (544, 381) with delta (0, 0)
Screenshot: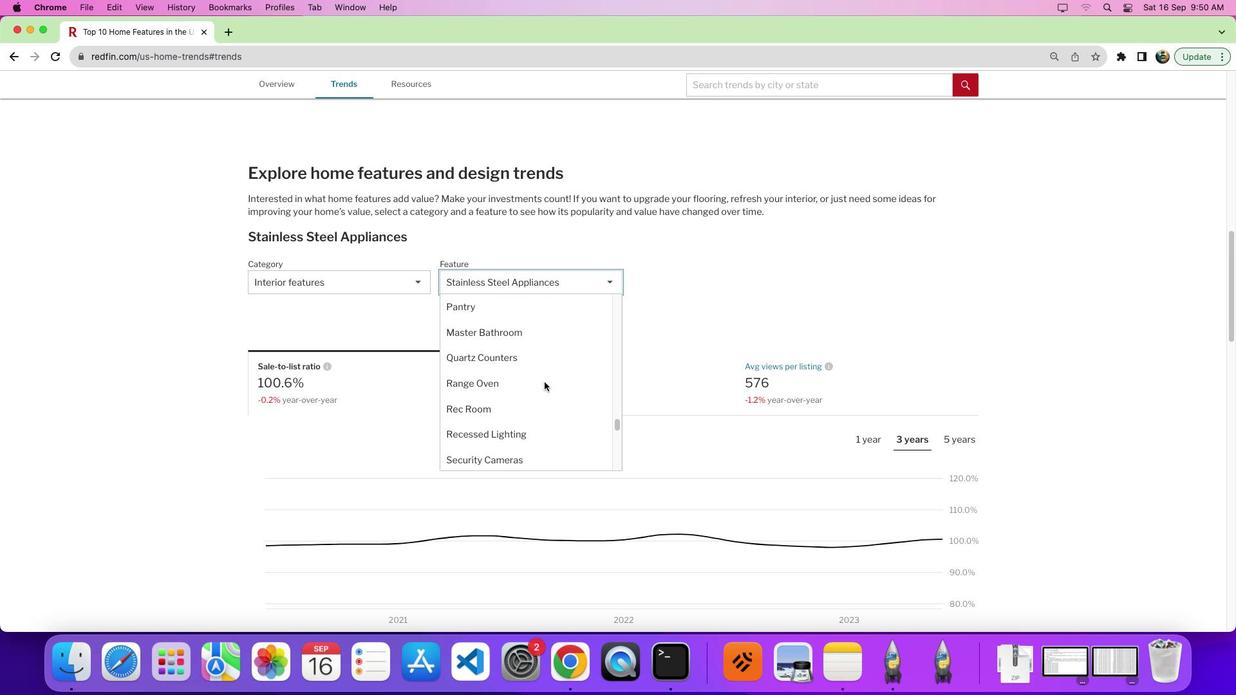
Action: Mouse moved to (544, 381)
Screenshot: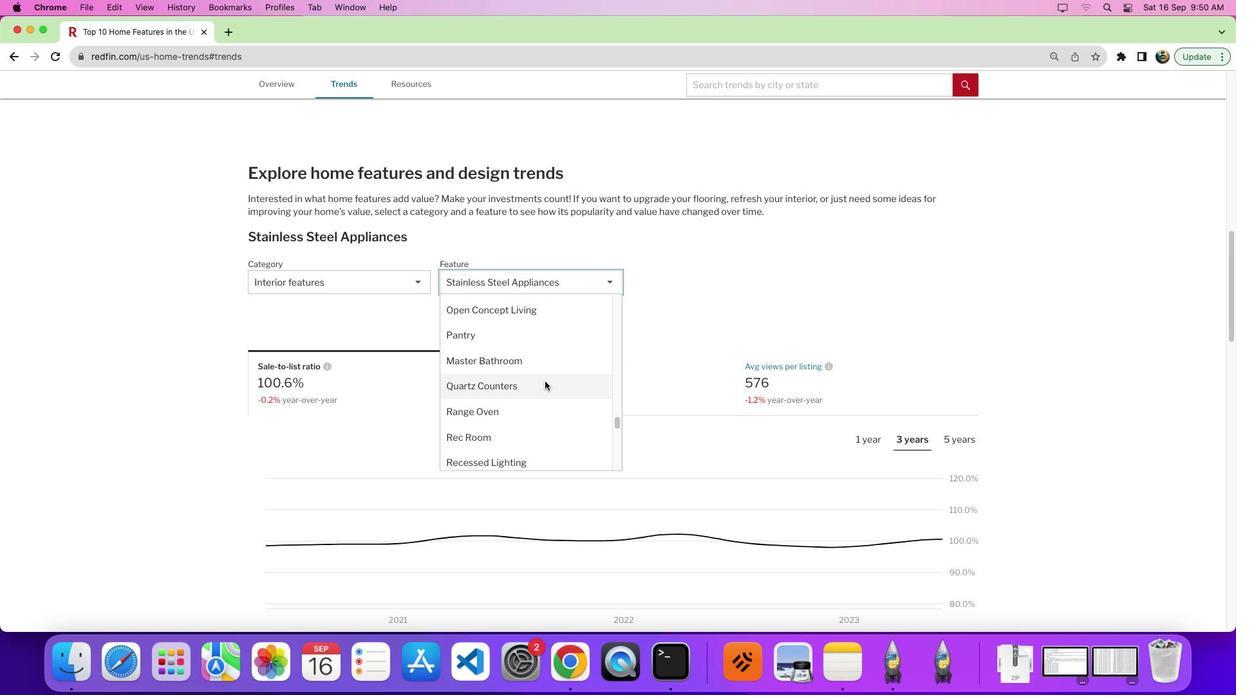 
Action: Mouse scrolled (544, 381) with delta (0, 0)
Screenshot: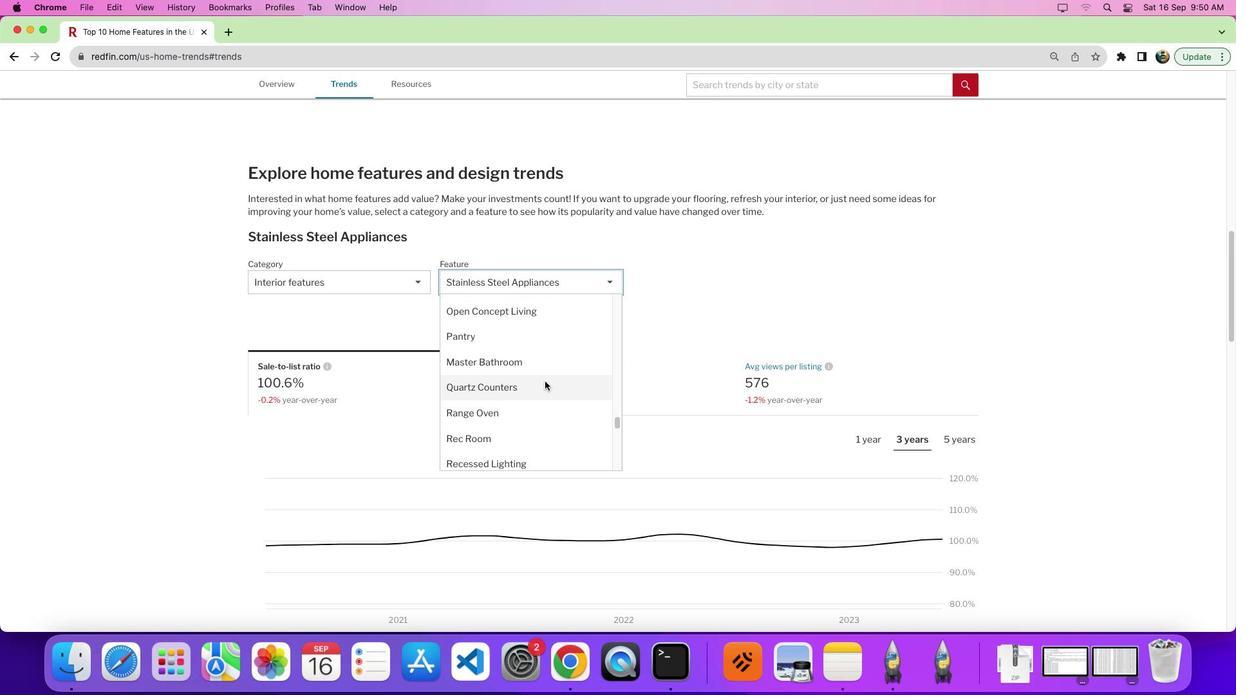 
Action: Mouse scrolled (544, 381) with delta (0, 0)
Screenshot: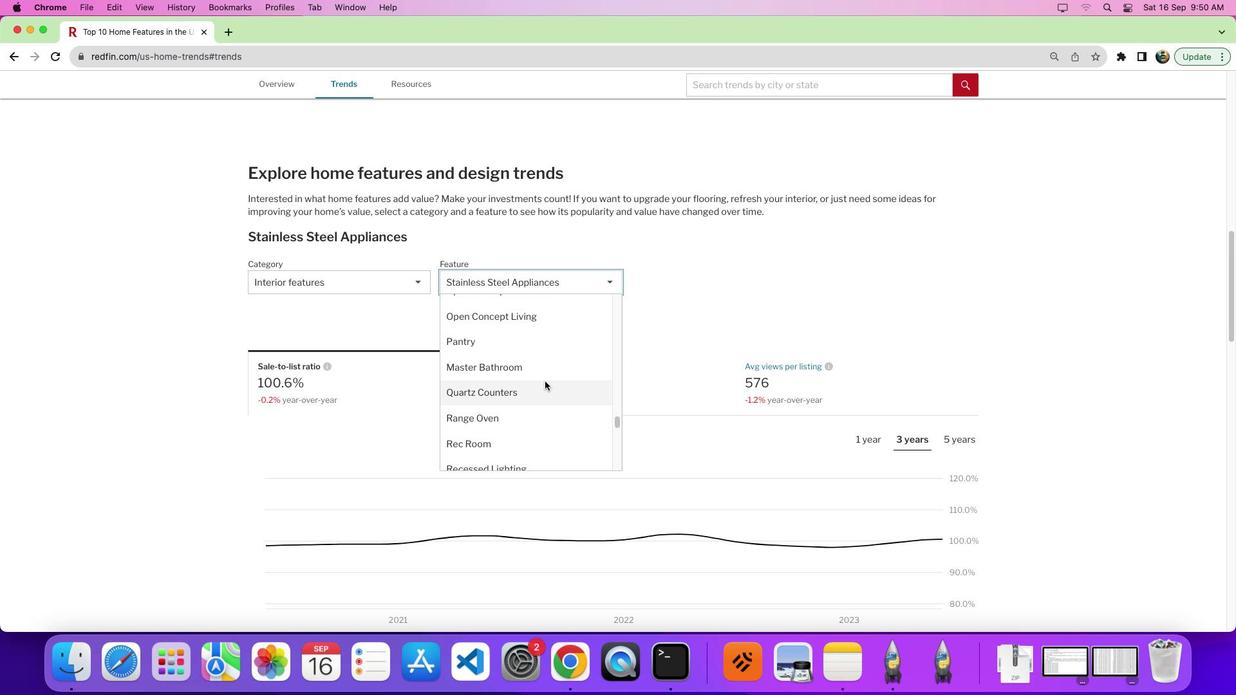 
Action: Mouse scrolled (544, 381) with delta (0, 0)
Screenshot: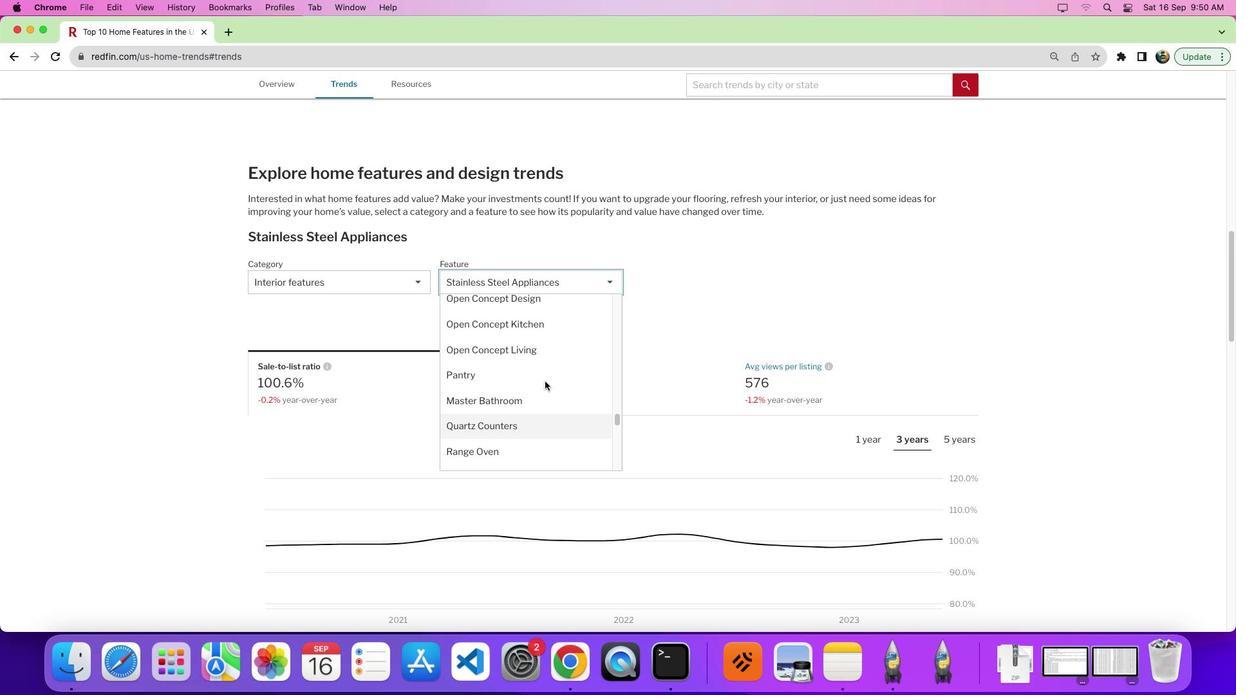 
Action: Mouse scrolled (544, 381) with delta (0, 0)
Screenshot: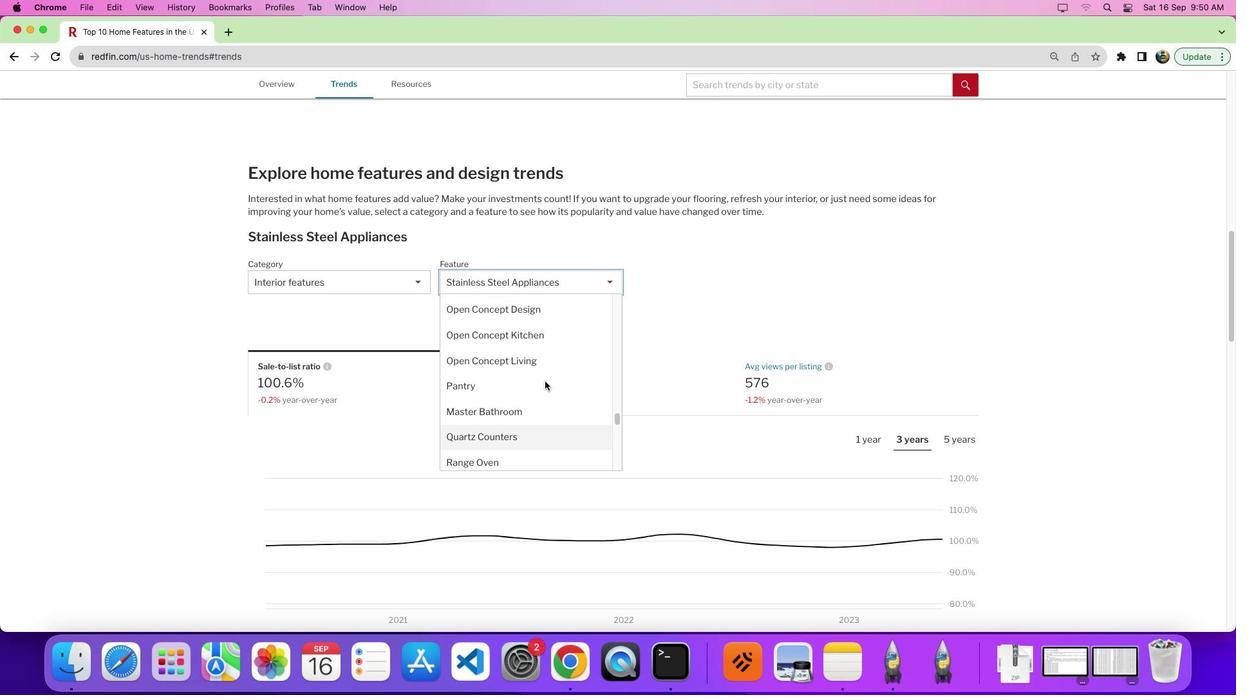 
Action: Mouse scrolled (544, 381) with delta (0, 0)
Screenshot: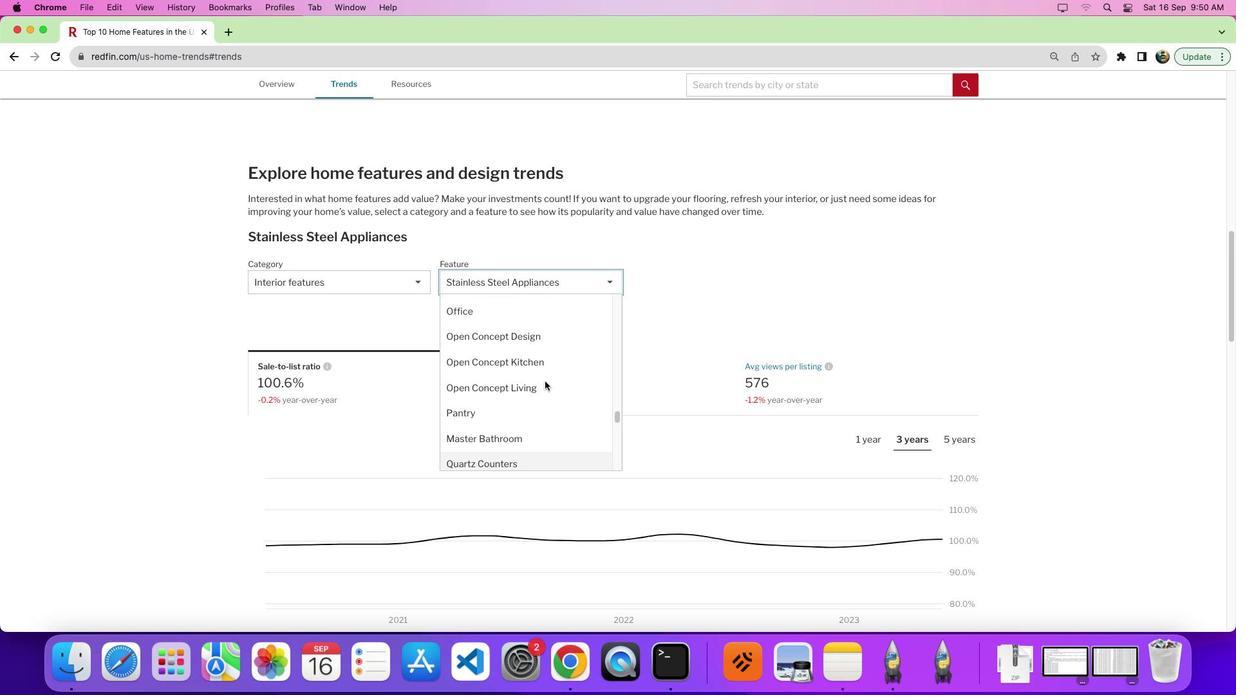 
Action: Mouse scrolled (544, 381) with delta (0, 0)
Screenshot: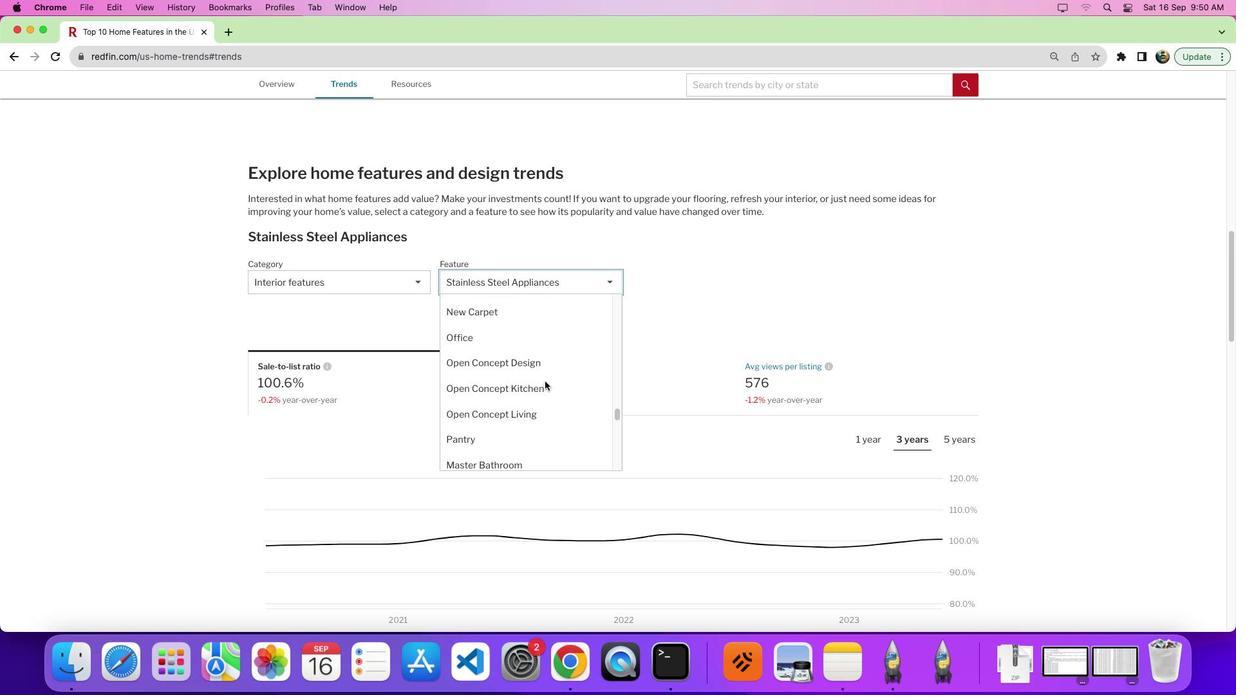
Action: Mouse scrolled (544, 381) with delta (0, 3)
Screenshot: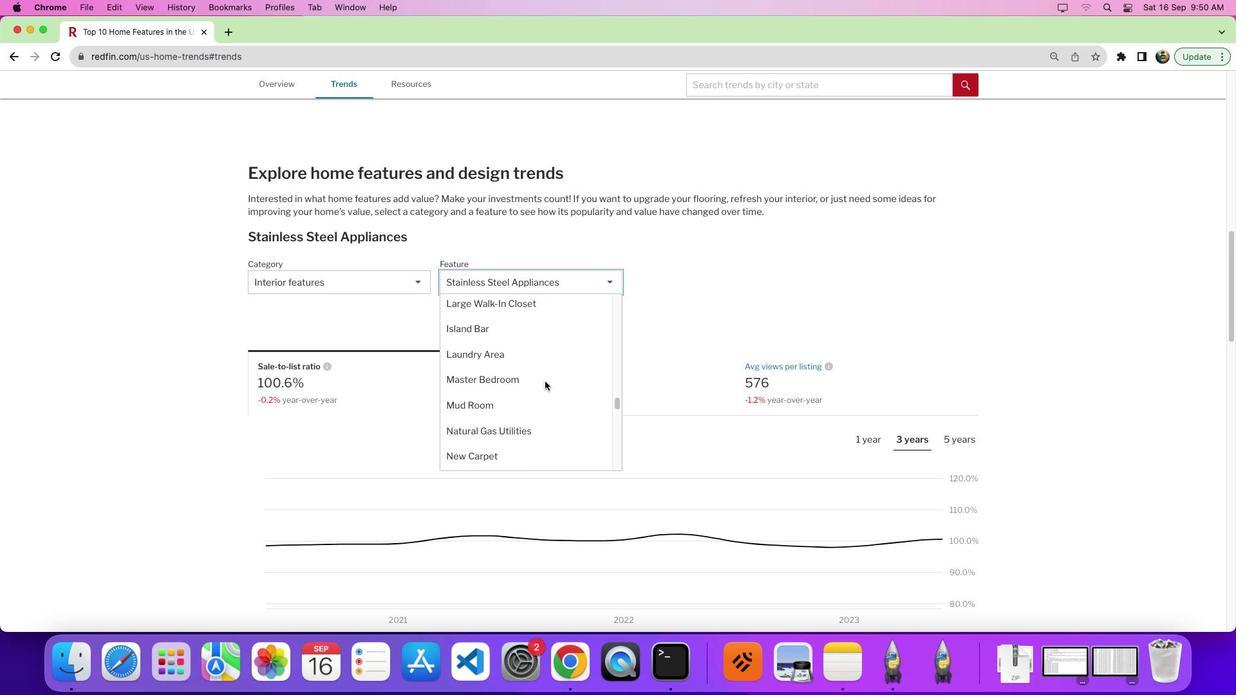 
Action: Mouse scrolled (544, 381) with delta (0, 0)
Screenshot: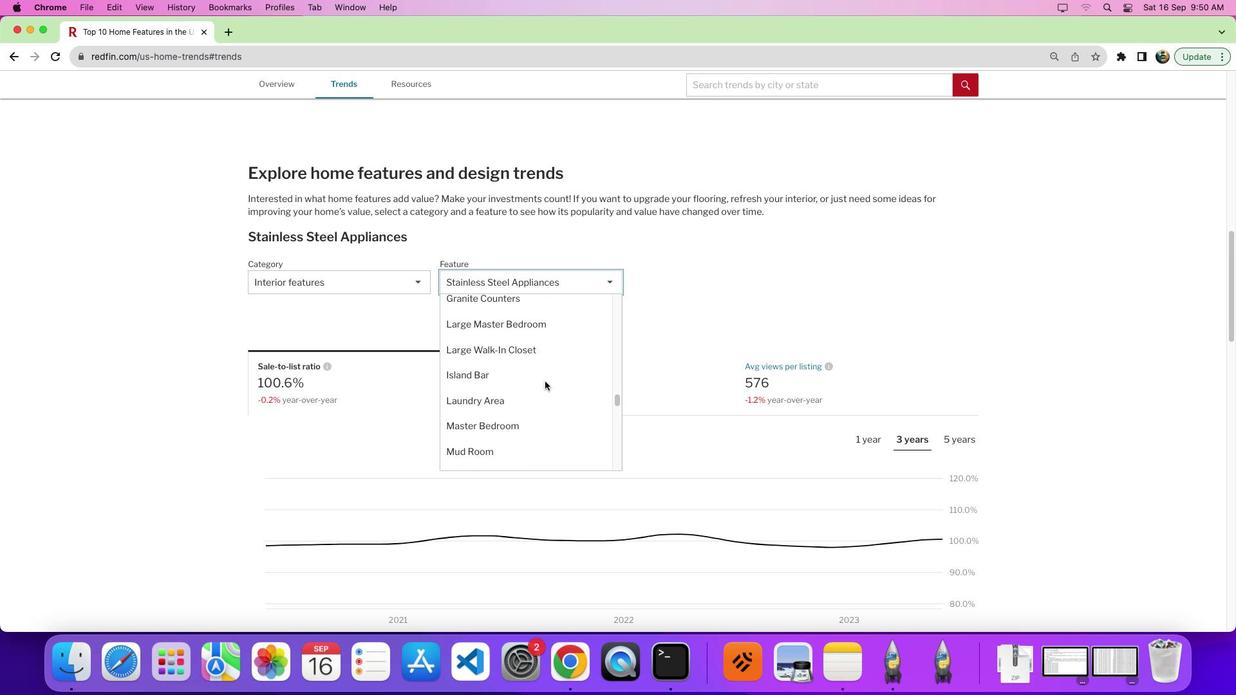 
Action: Mouse scrolled (544, 381) with delta (0, 0)
Screenshot: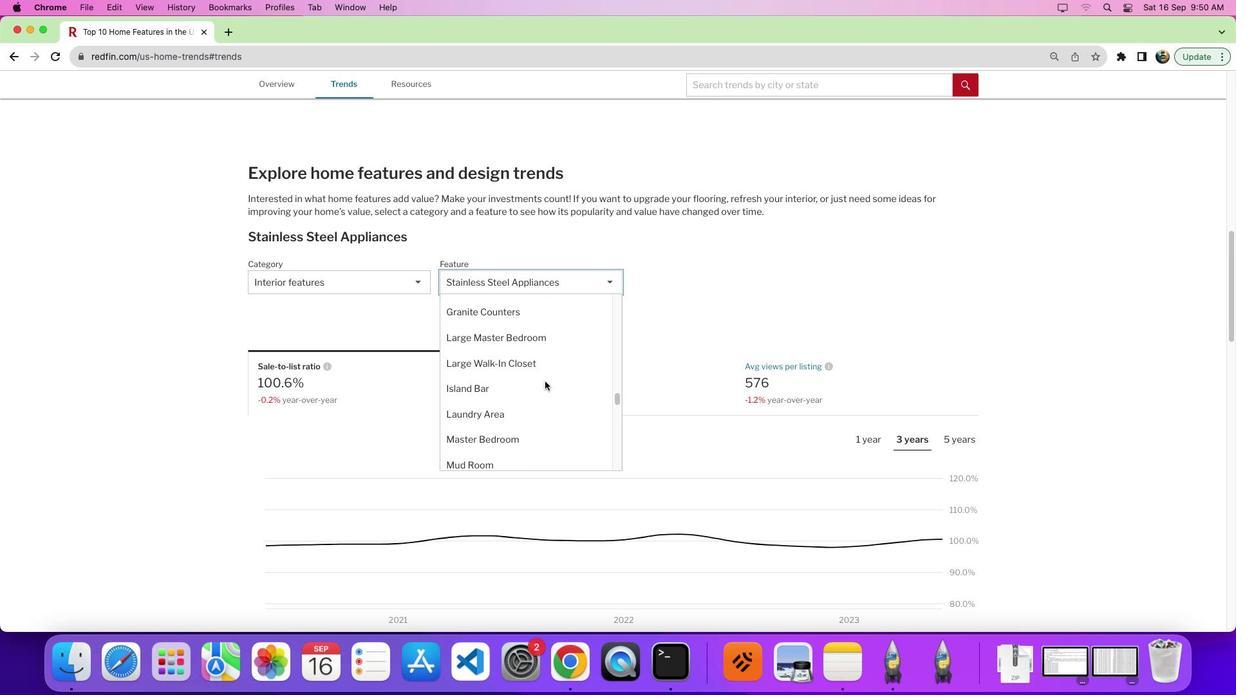 
Action: Mouse scrolled (544, 381) with delta (0, 0)
Screenshot: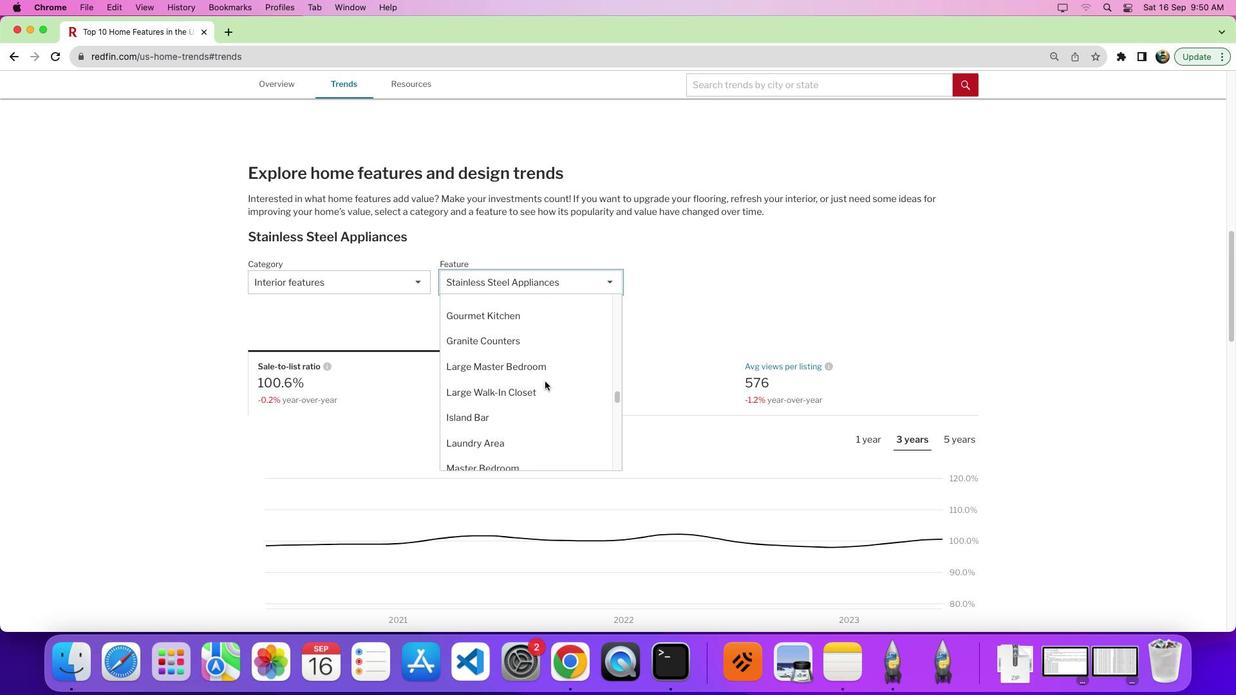 
Action: Mouse scrolled (544, 381) with delta (0, 0)
Screenshot: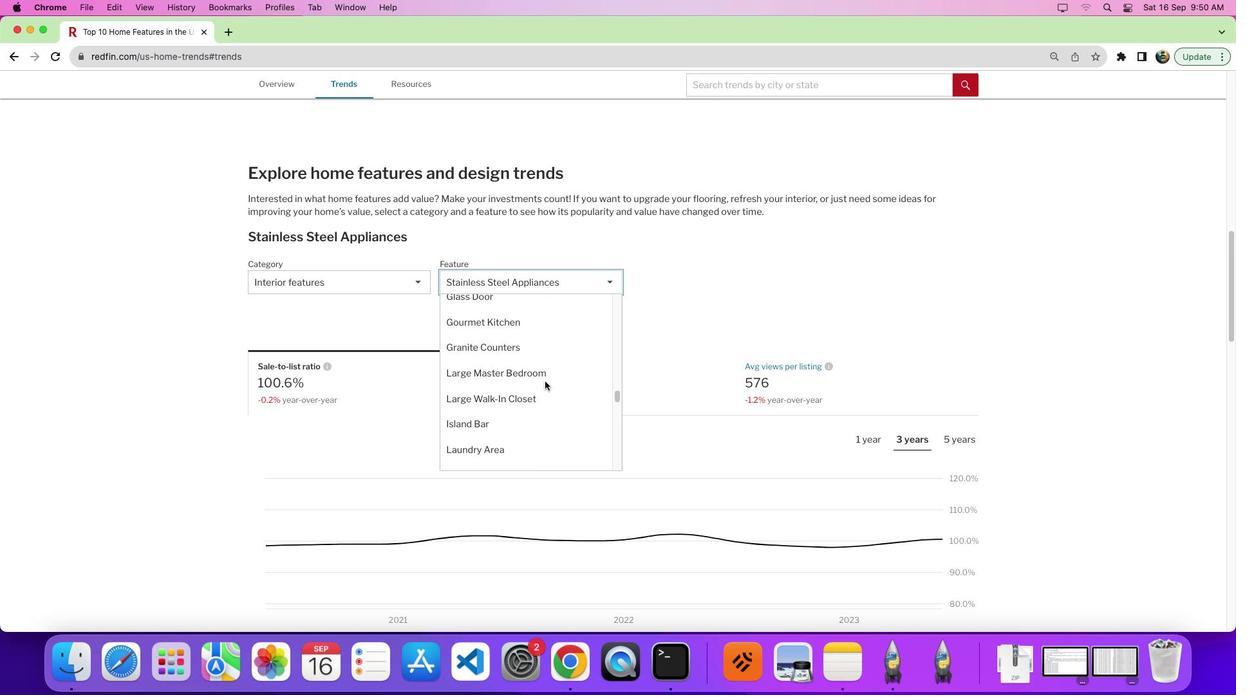 
Action: Mouse moved to (544, 381)
Screenshot: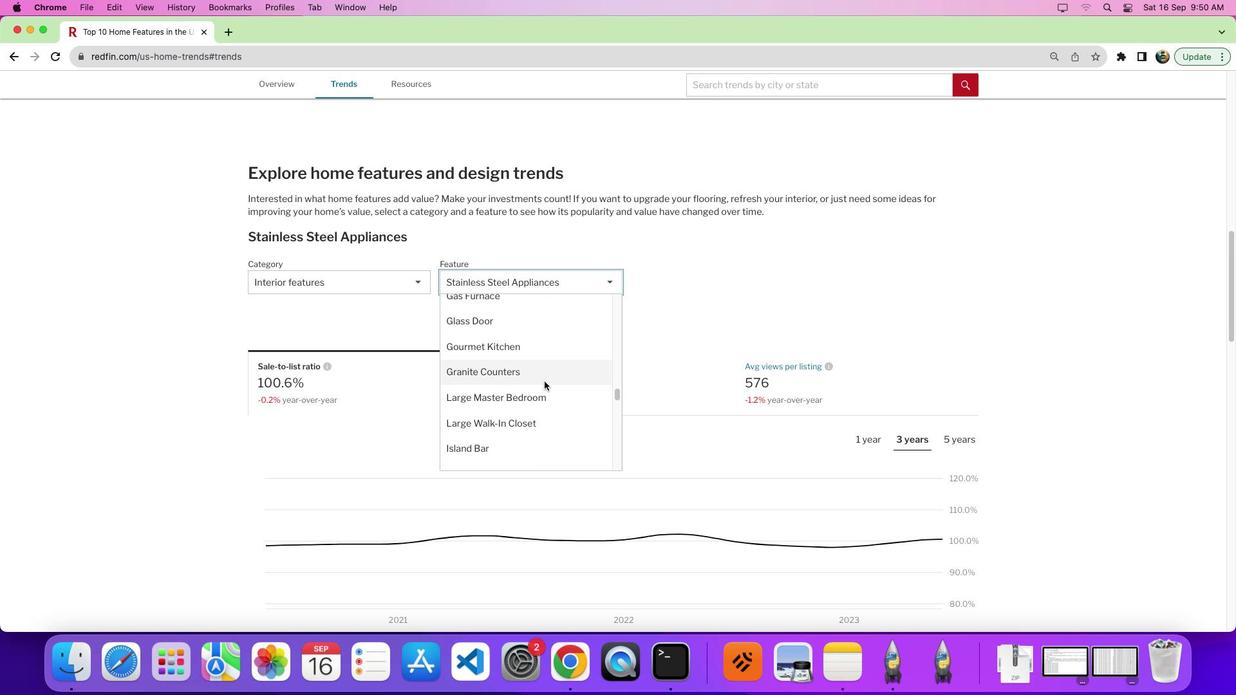 
Action: Mouse scrolled (544, 381) with delta (0, 0)
Screenshot: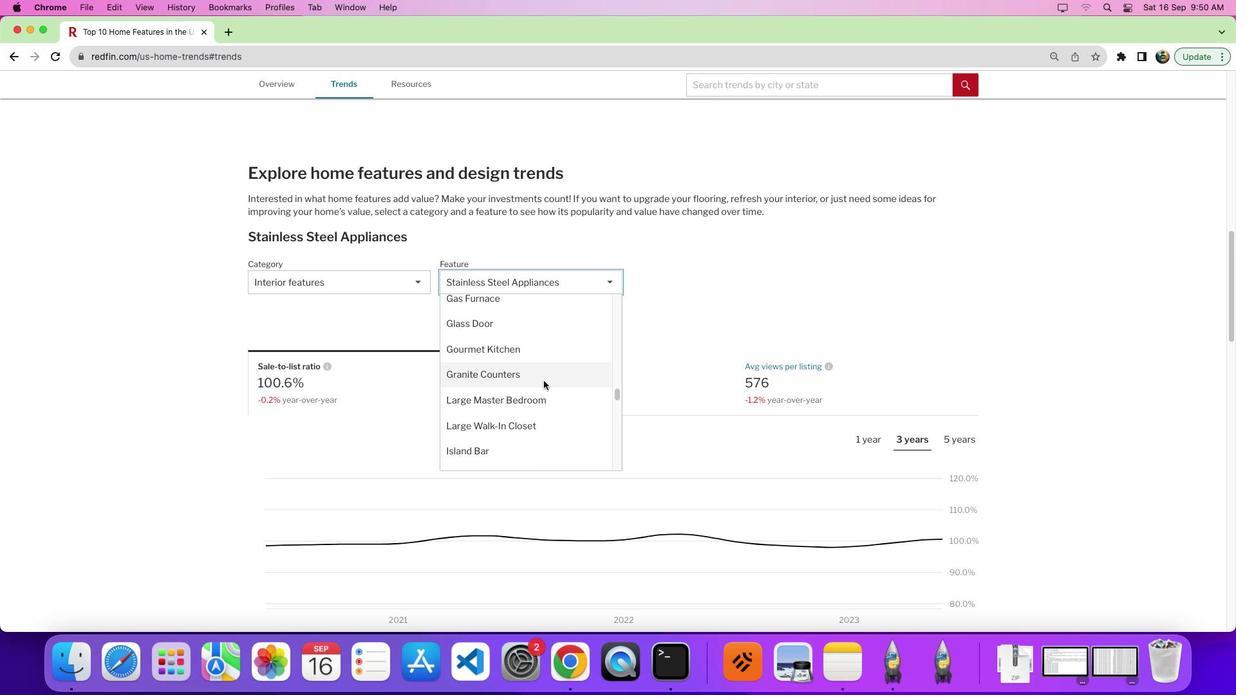 
Action: Mouse scrolled (544, 381) with delta (0, 0)
Screenshot: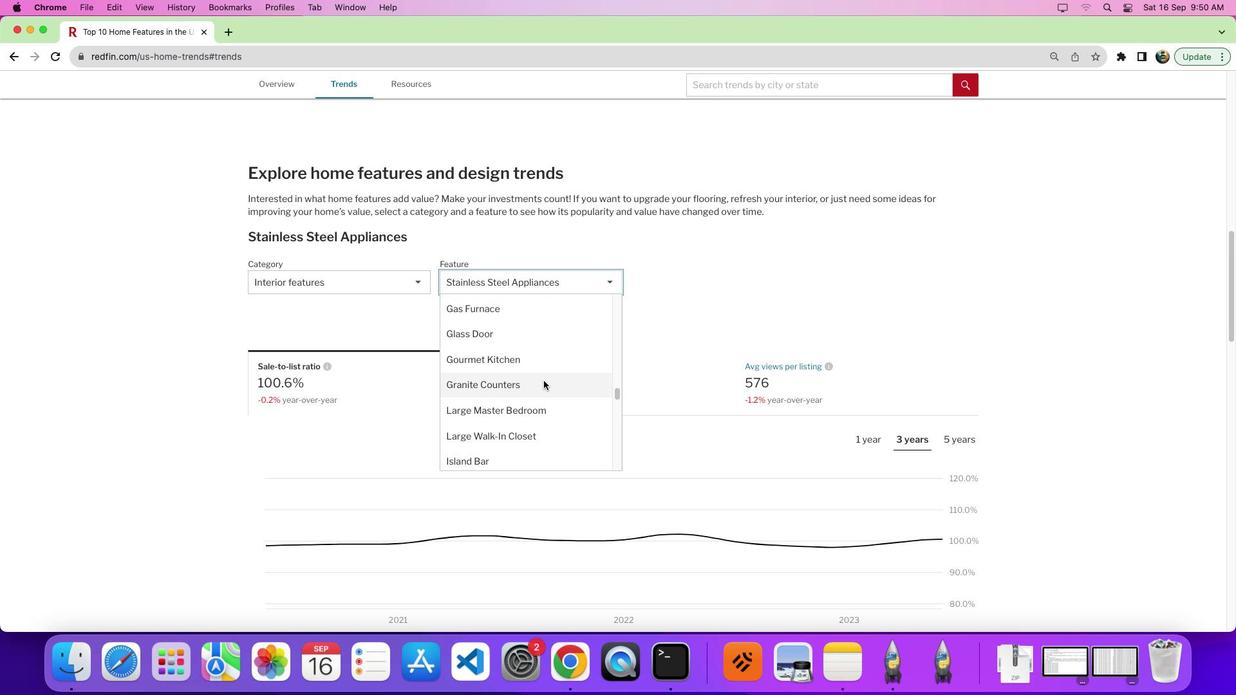 
Action: Mouse moved to (544, 376)
Screenshot: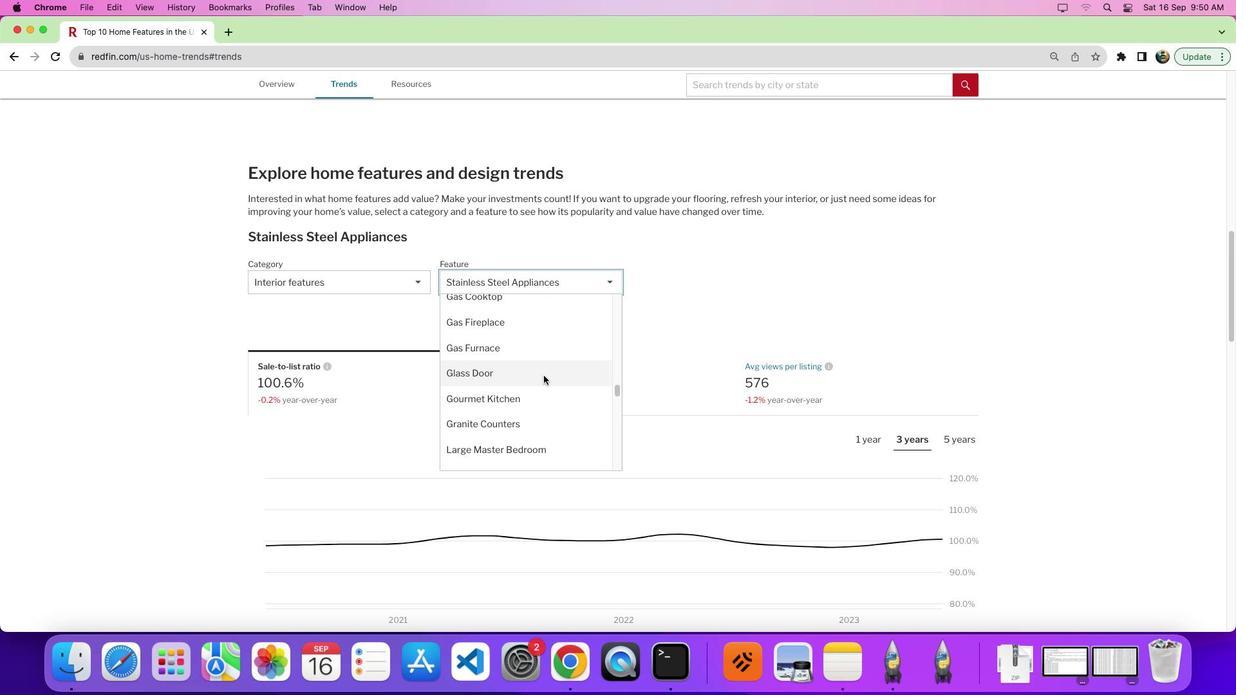 
Action: Mouse scrolled (544, 376) with delta (0, 0)
Screenshot: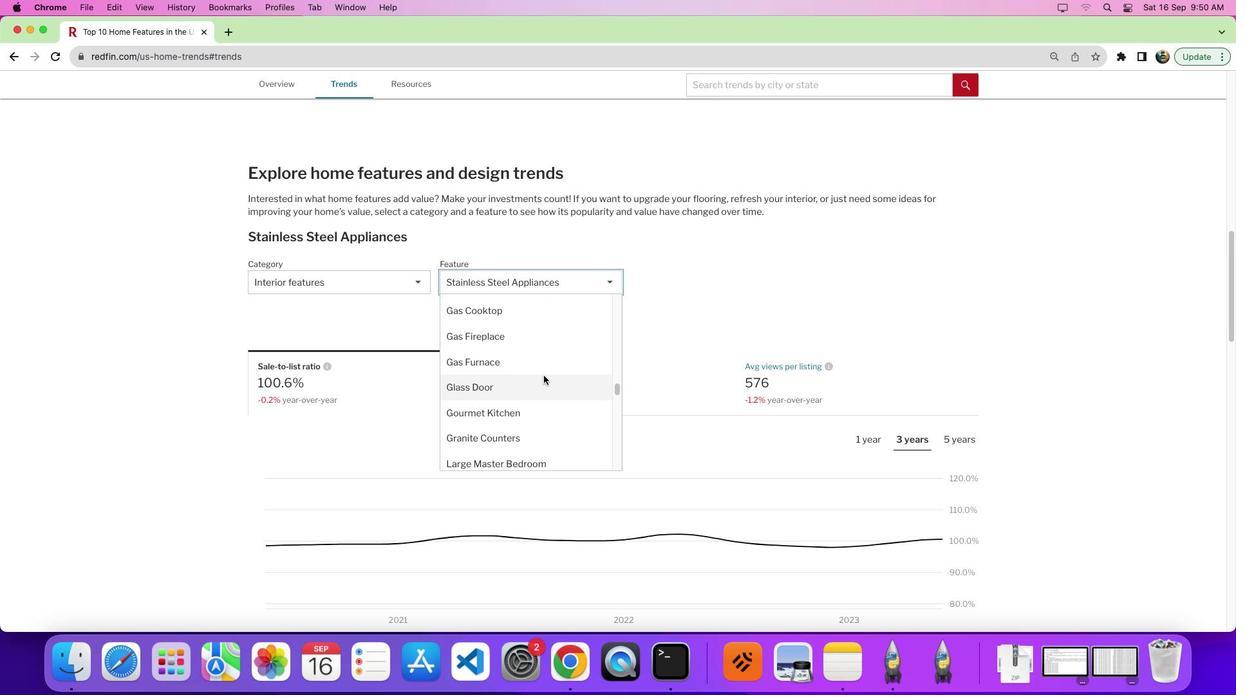 
Action: Mouse moved to (544, 376)
Screenshot: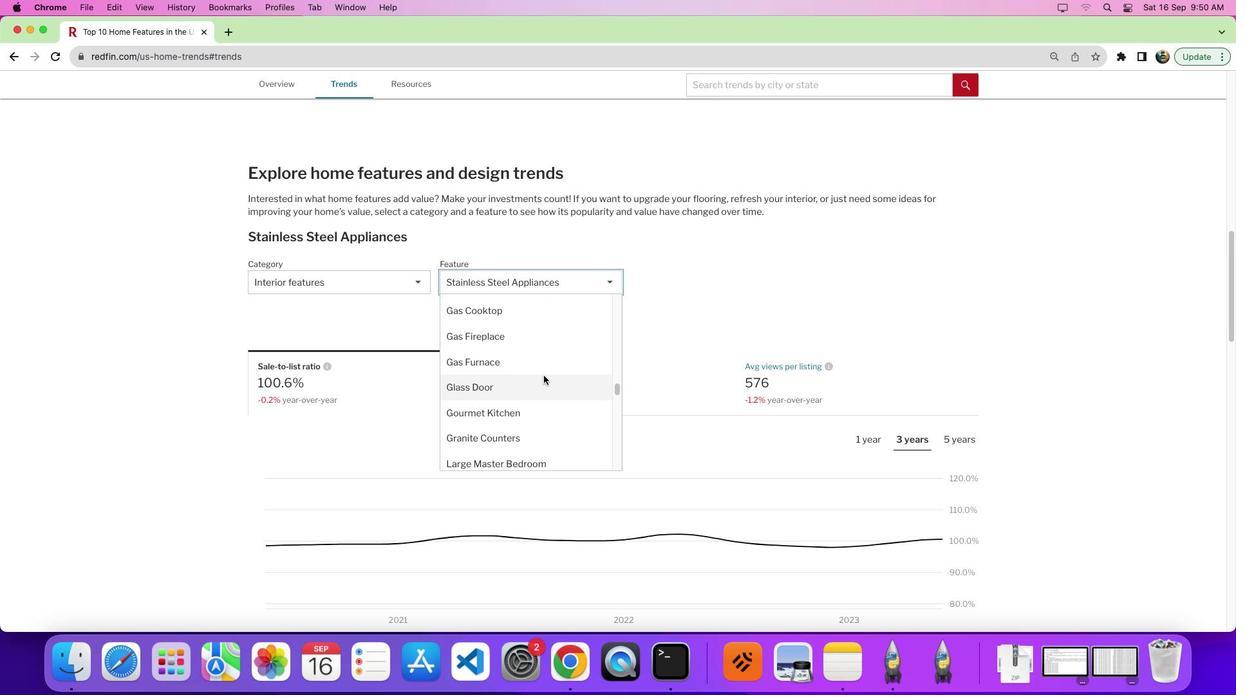 
Action: Mouse scrolled (544, 376) with delta (0, 0)
Screenshot: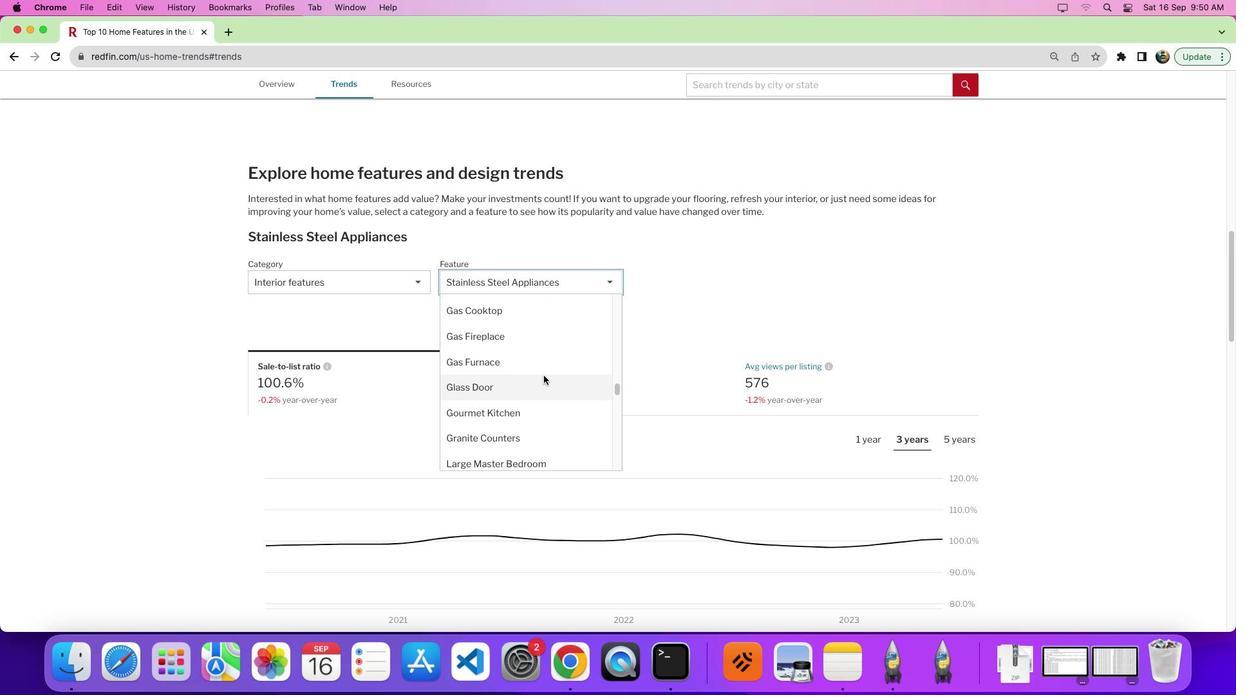 
Action: Mouse moved to (544, 376)
Screenshot: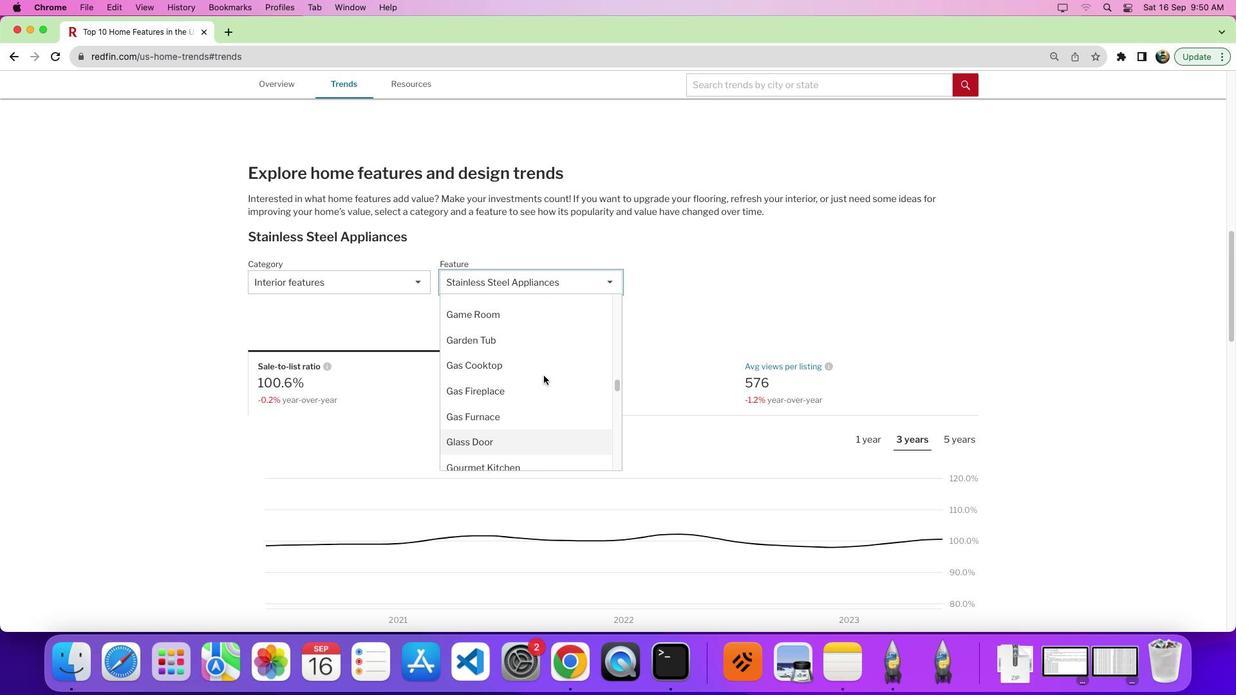 
Action: Mouse scrolled (544, 376) with delta (0, 3)
Screenshot: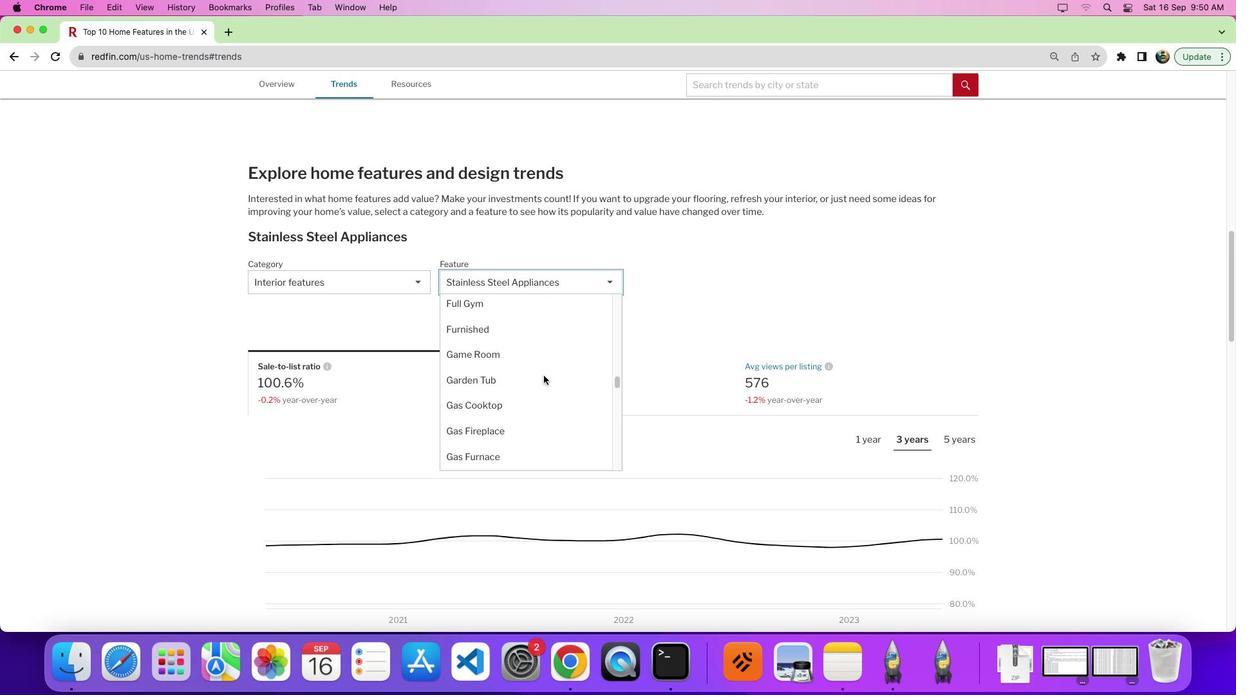 
Action: Mouse moved to (543, 377)
Screenshot: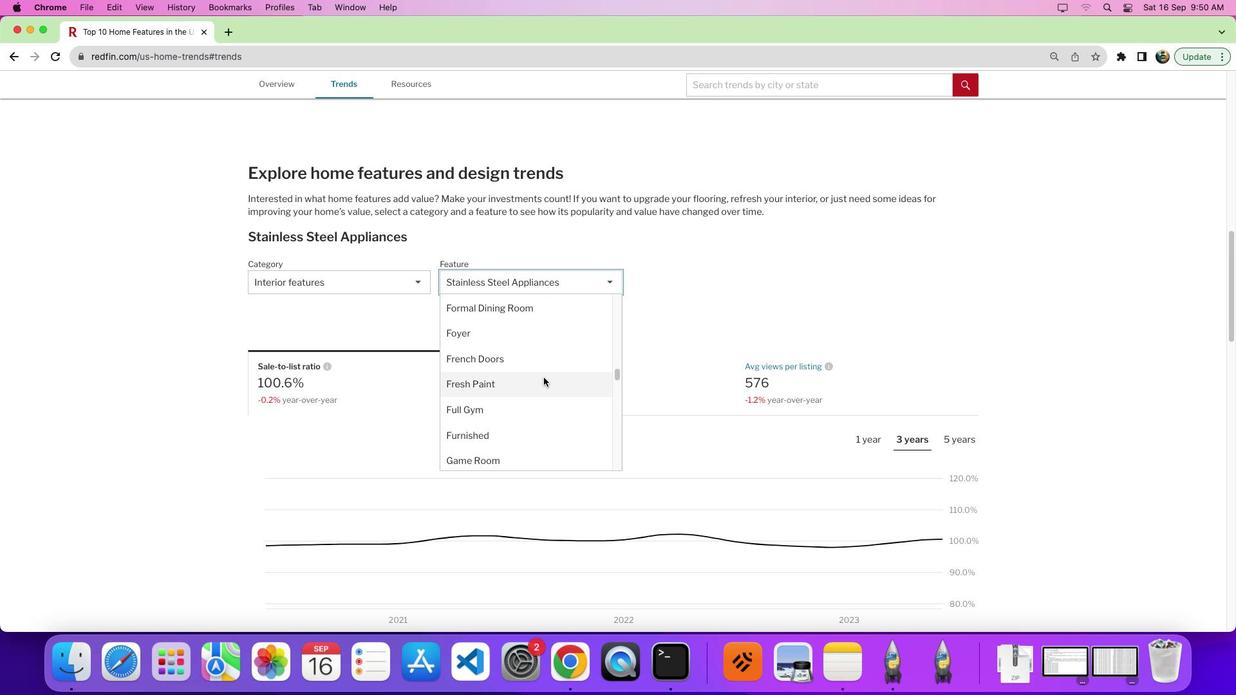 
Action: Mouse scrolled (543, 377) with delta (0, 0)
Screenshot: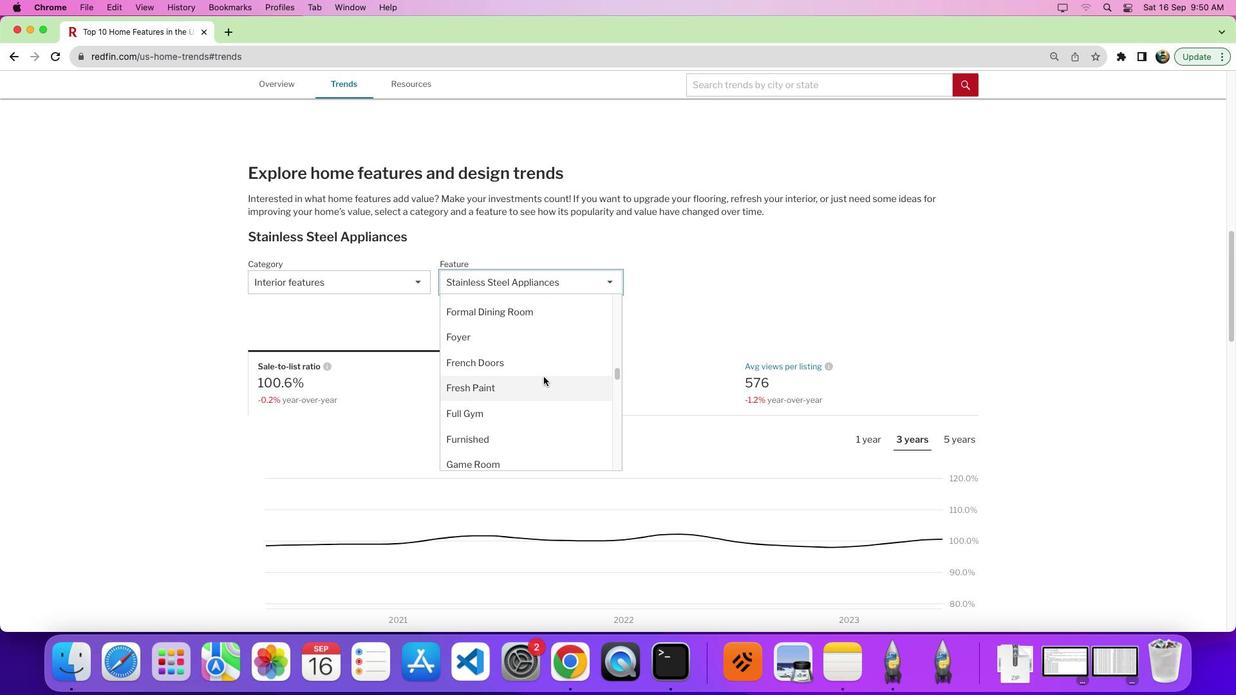 
Action: Mouse moved to (543, 377)
Screenshot: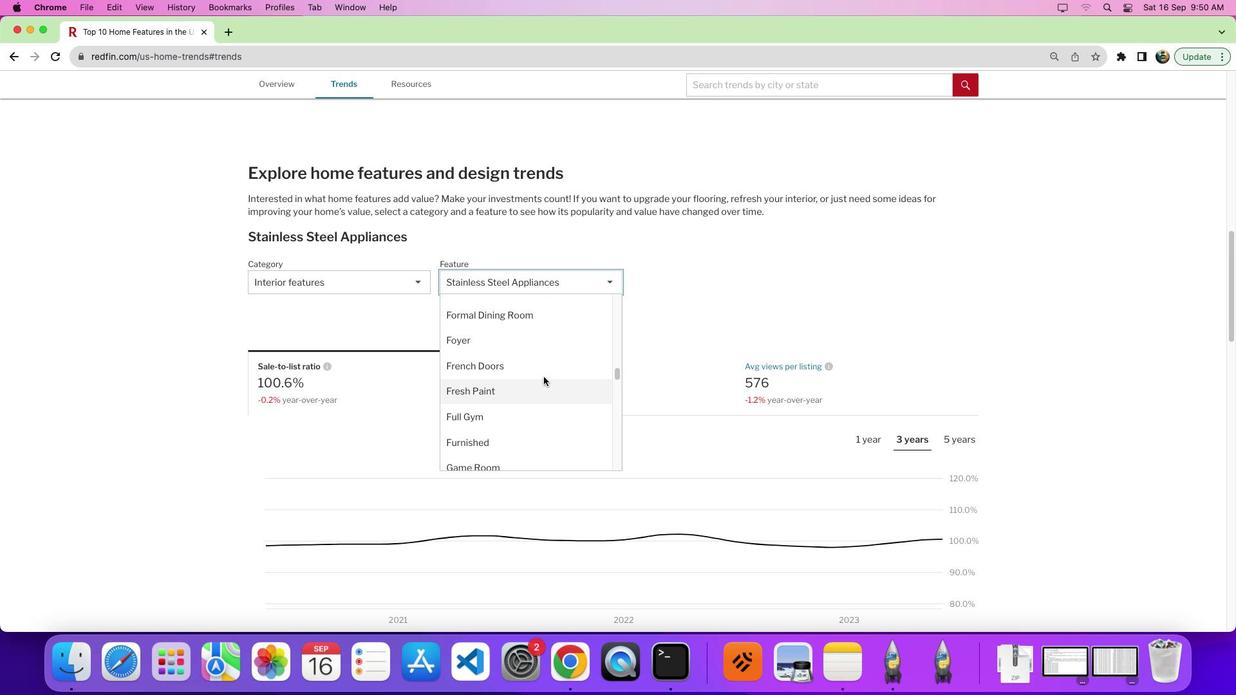 
Action: Mouse scrolled (543, 377) with delta (0, 0)
Screenshot: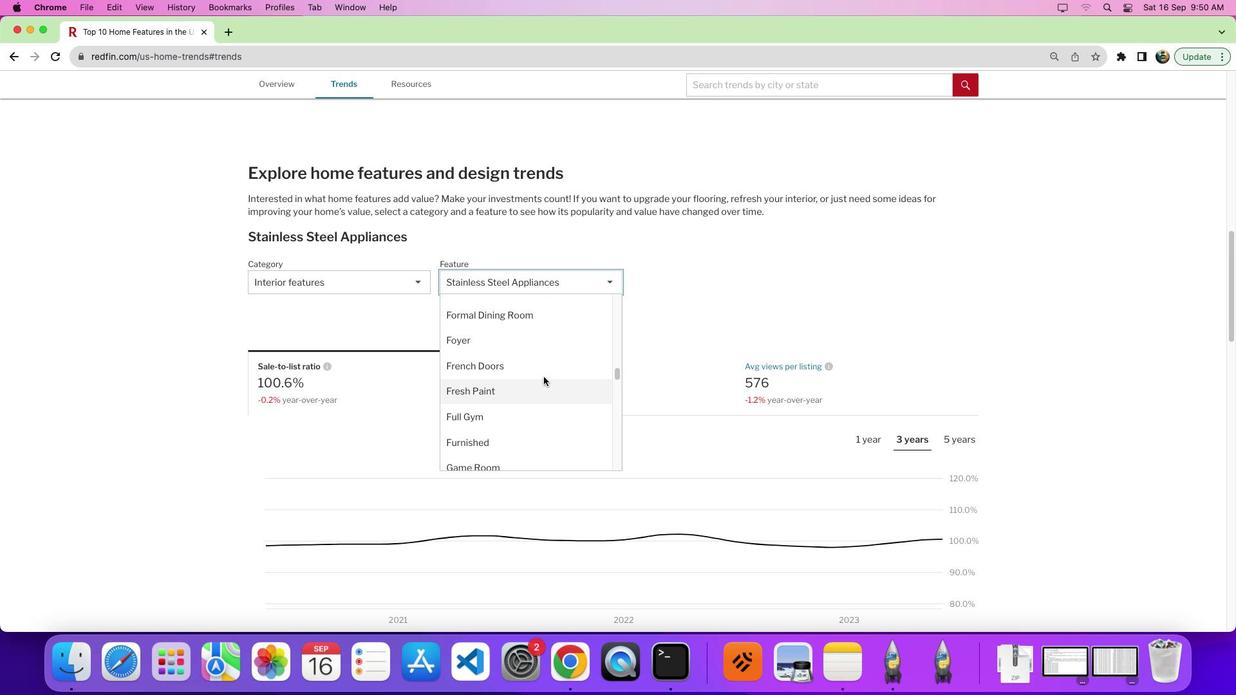 
Action: Mouse scrolled (543, 377) with delta (0, 3)
Screenshot: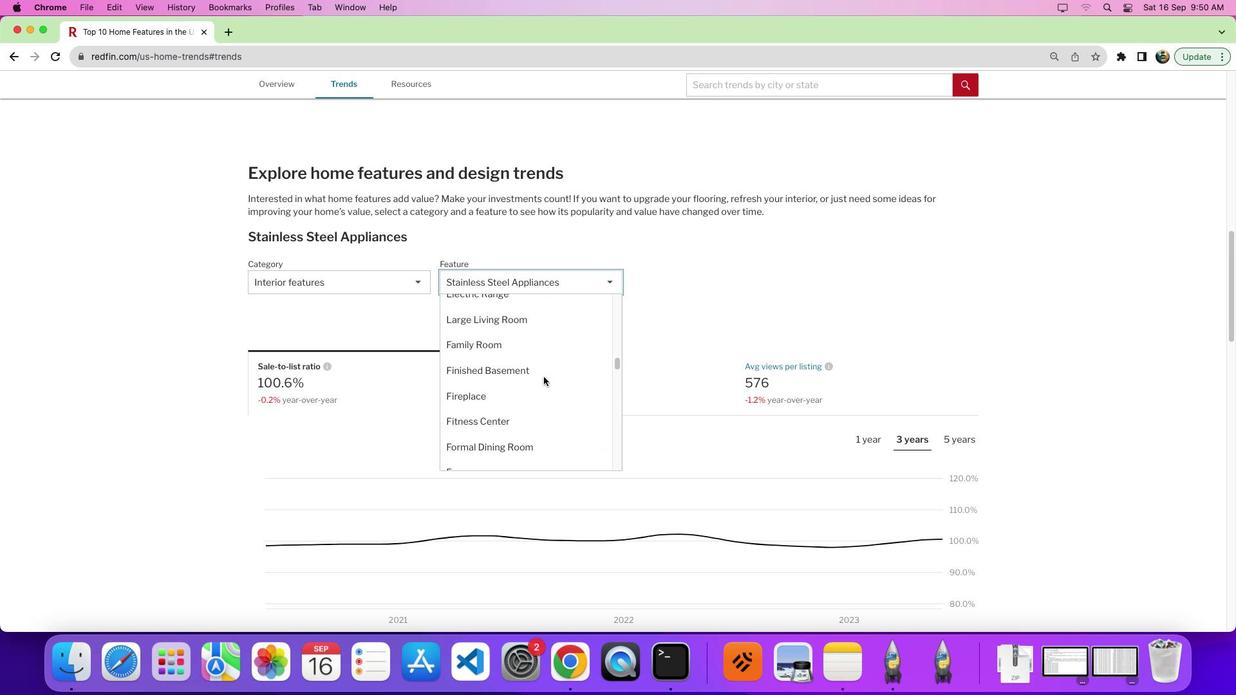 
Action: Mouse scrolled (543, 377) with delta (0, 0)
Screenshot: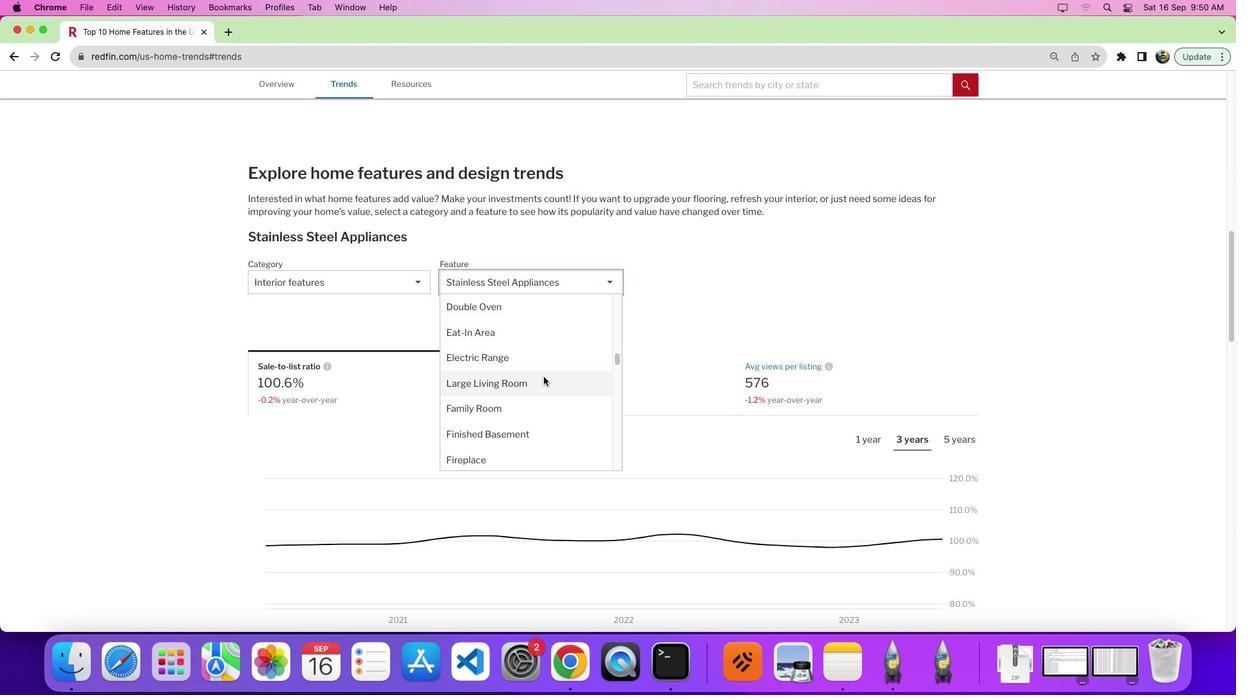 
Action: Mouse scrolled (543, 377) with delta (0, 0)
Screenshot: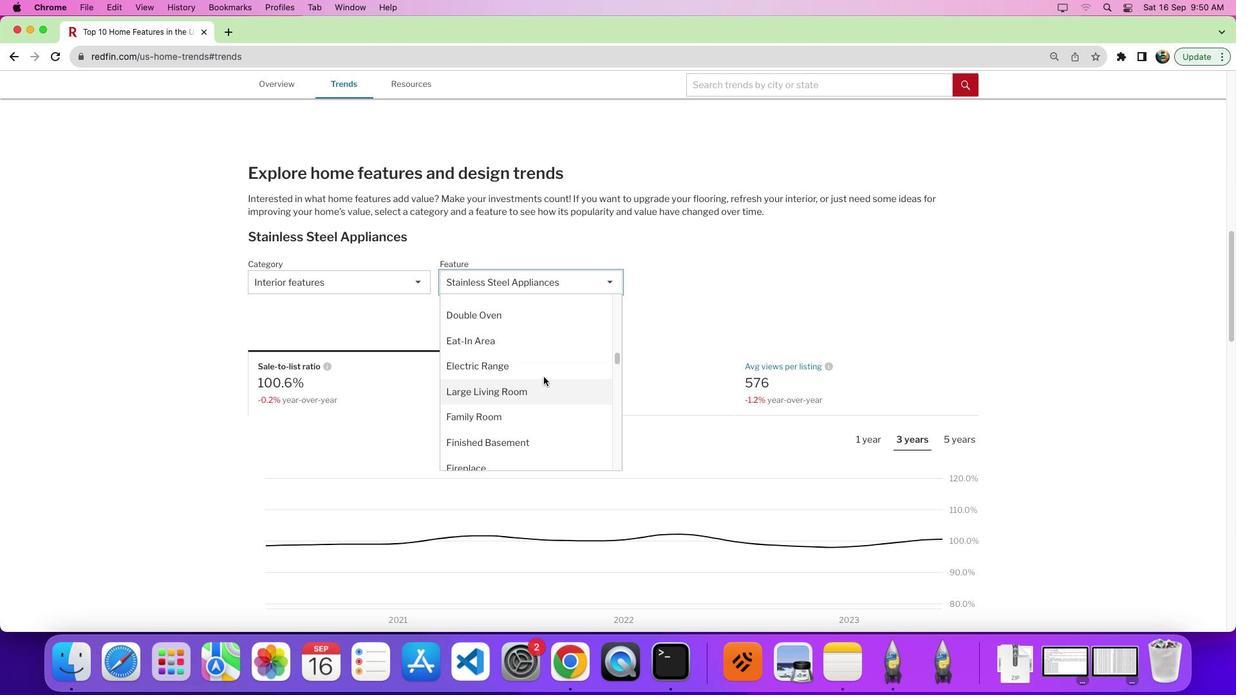 
Action: Mouse moved to (543, 376)
Screenshot: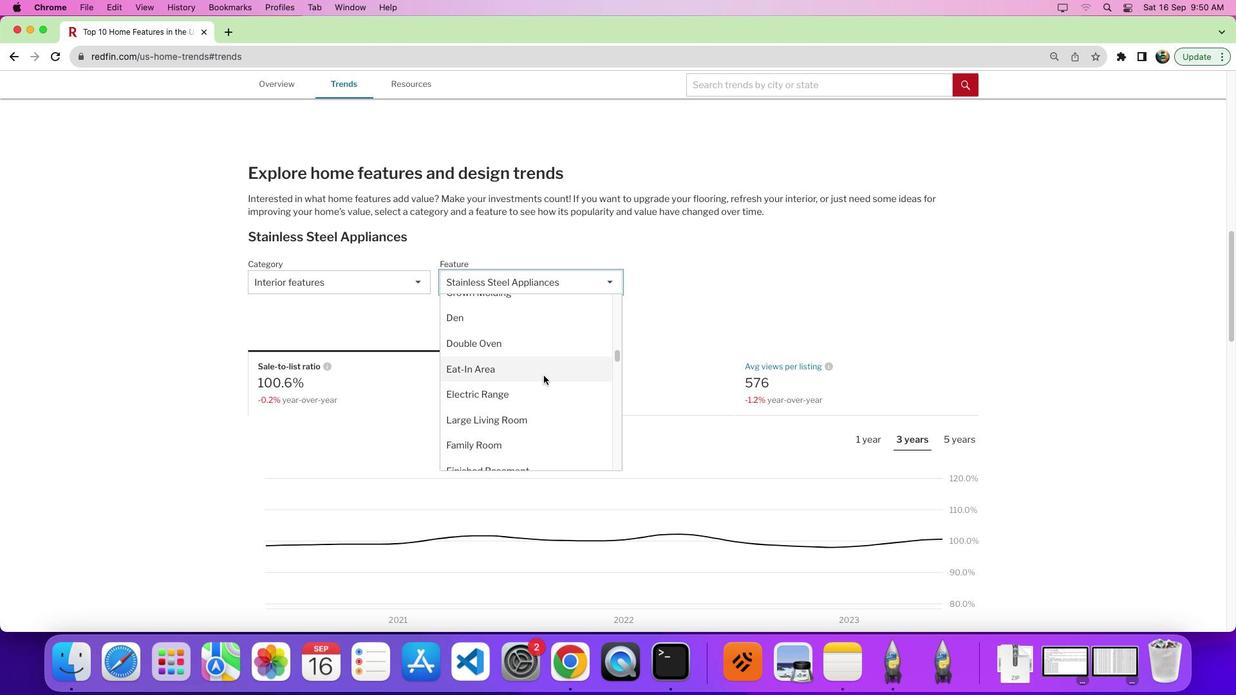 
Action: Mouse scrolled (543, 376) with delta (0, 0)
Screenshot: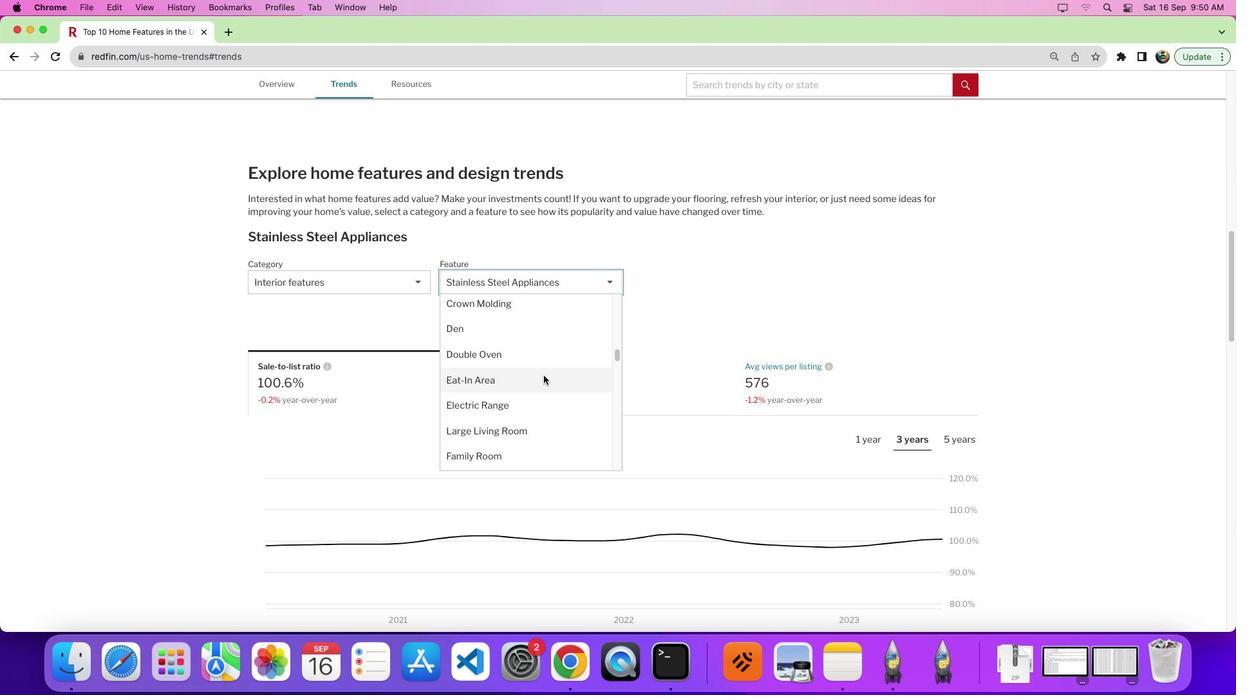 
Action: Mouse scrolled (543, 376) with delta (0, 0)
Screenshot: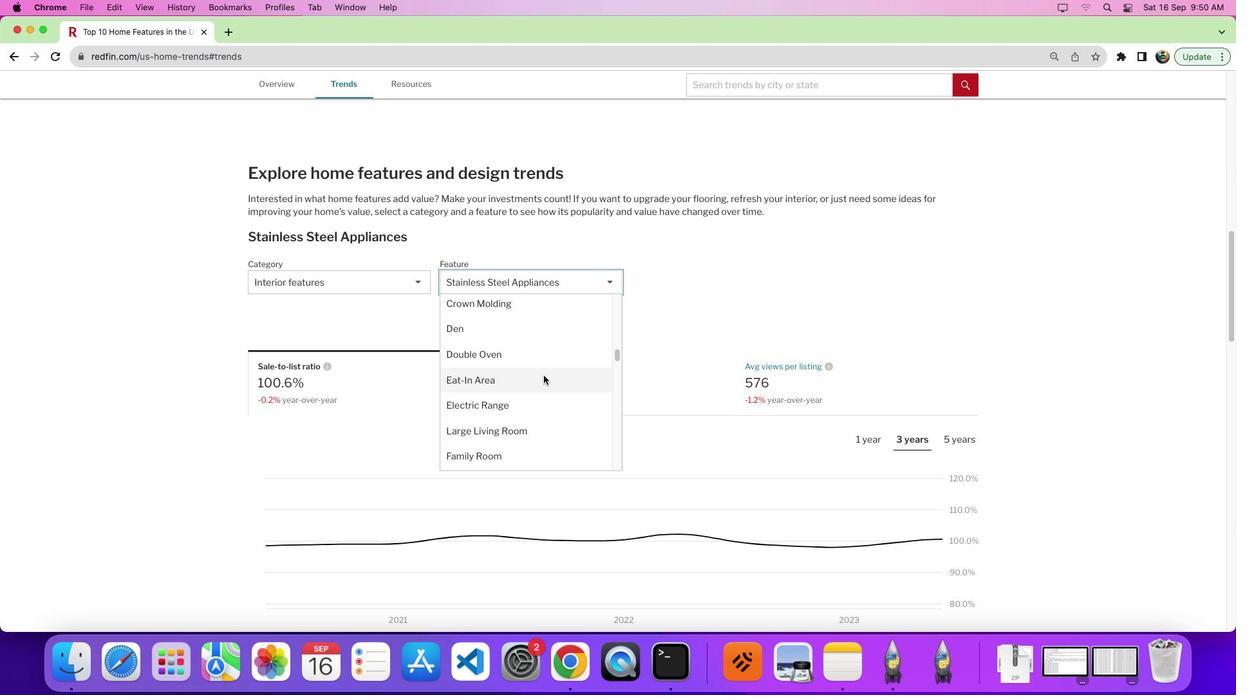 
Action: Mouse scrolled (543, 376) with delta (0, 0)
Screenshot: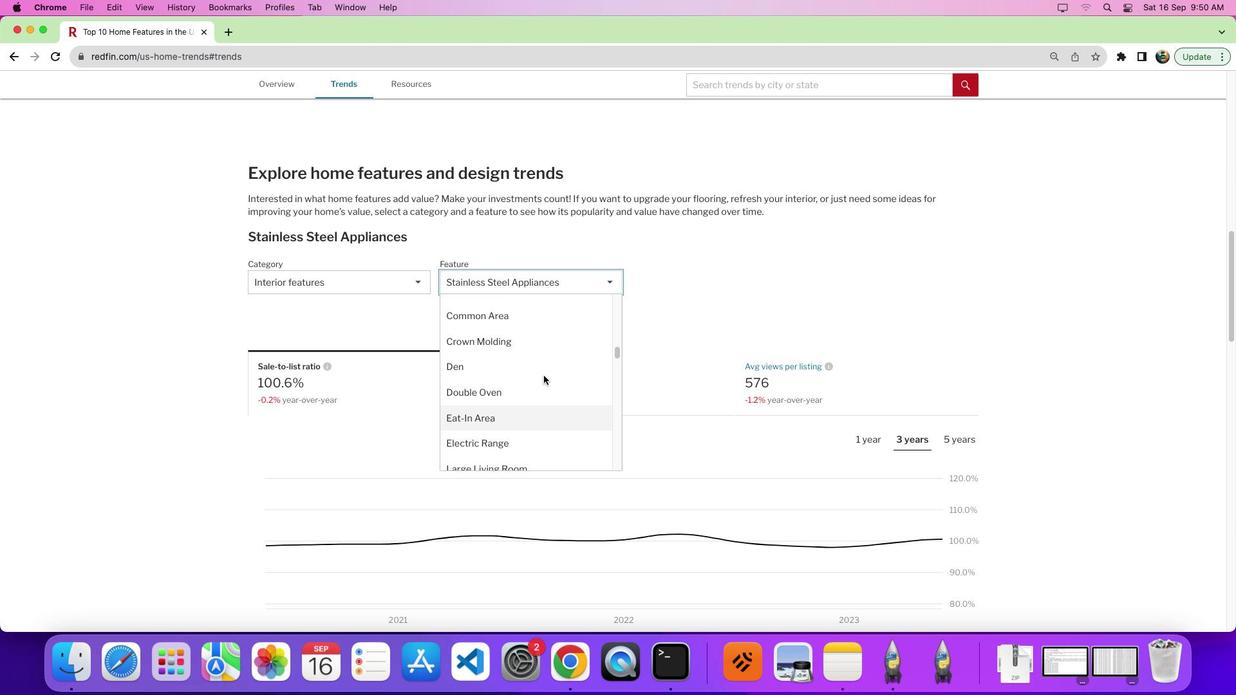 
Action: Mouse scrolled (543, 376) with delta (0, 0)
Screenshot: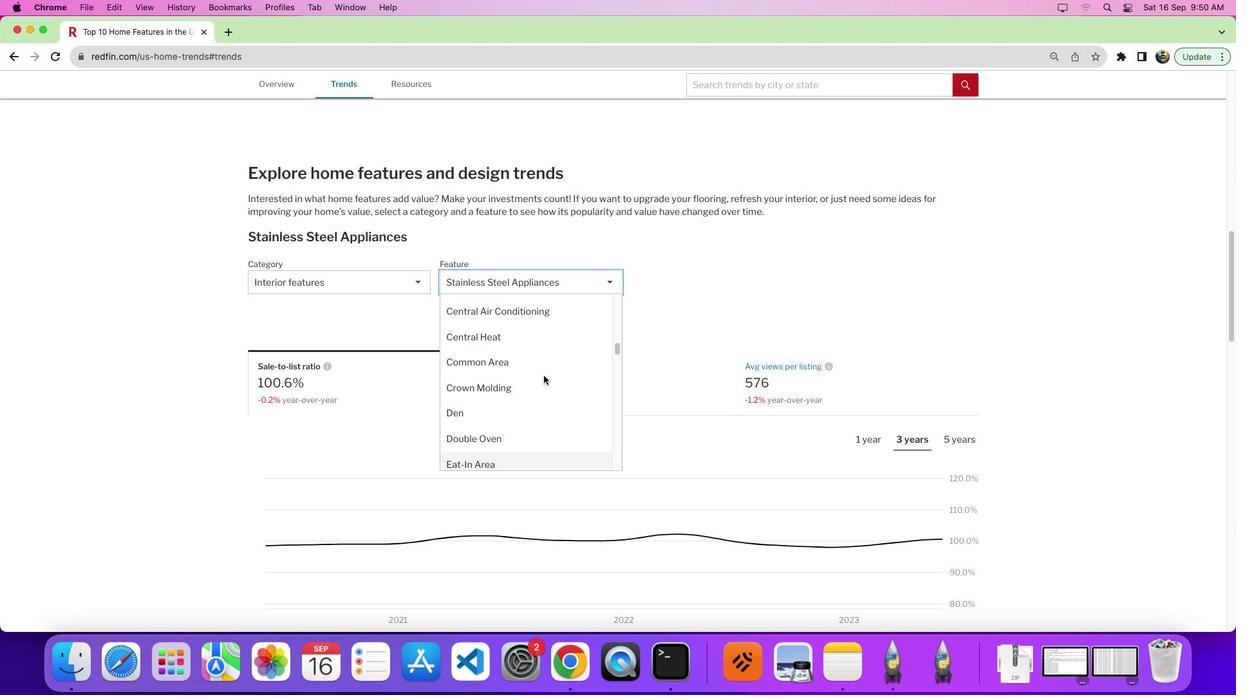 
Action: Mouse scrolled (543, 376) with delta (0, 3)
Screenshot: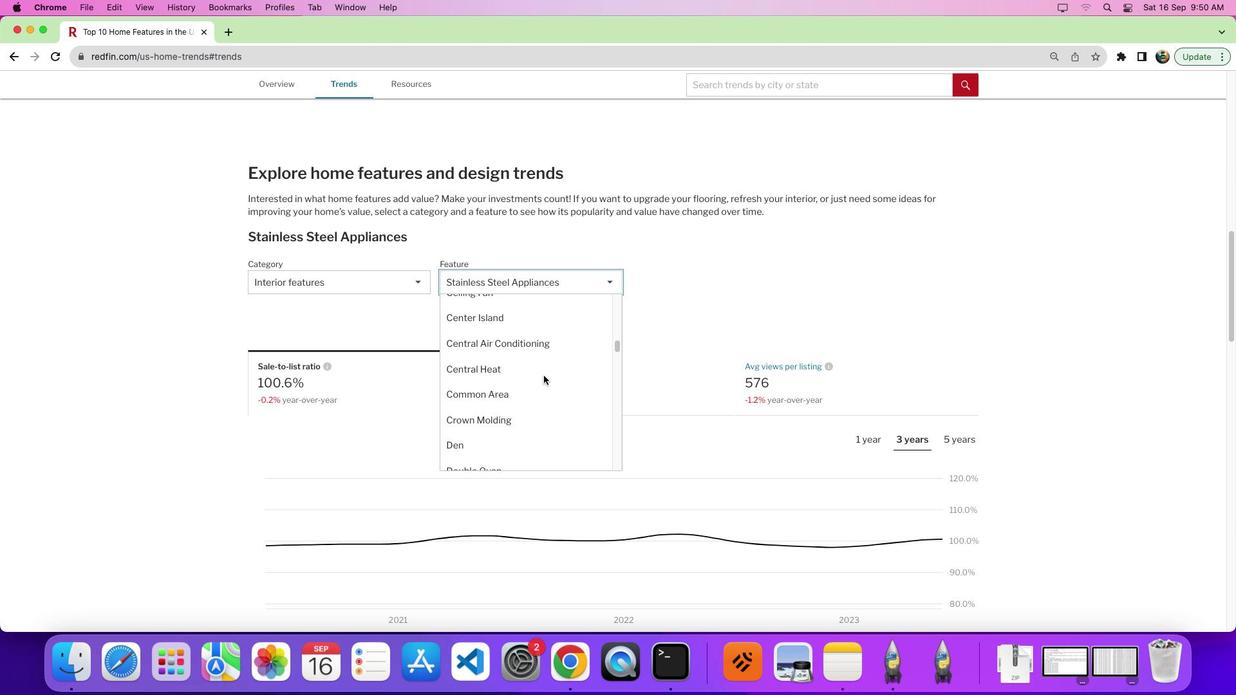 
Action: Mouse moved to (543, 376)
Screenshot: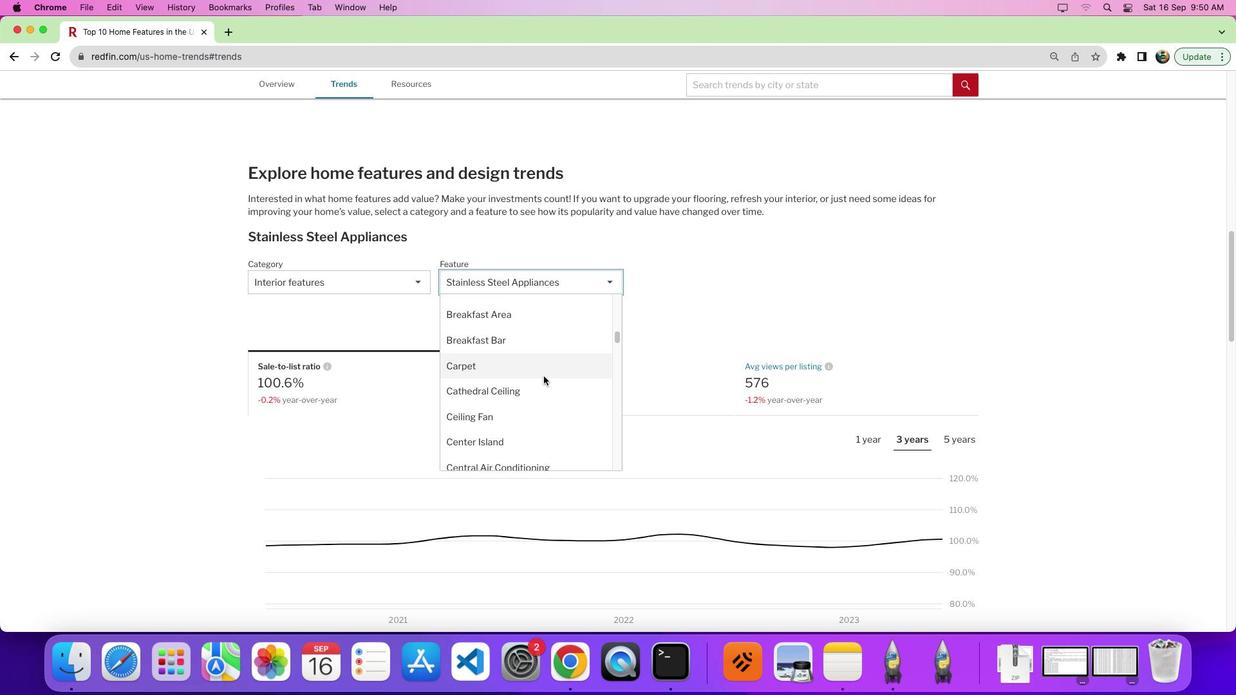 
Action: Mouse scrolled (543, 376) with delta (0, 0)
Screenshot: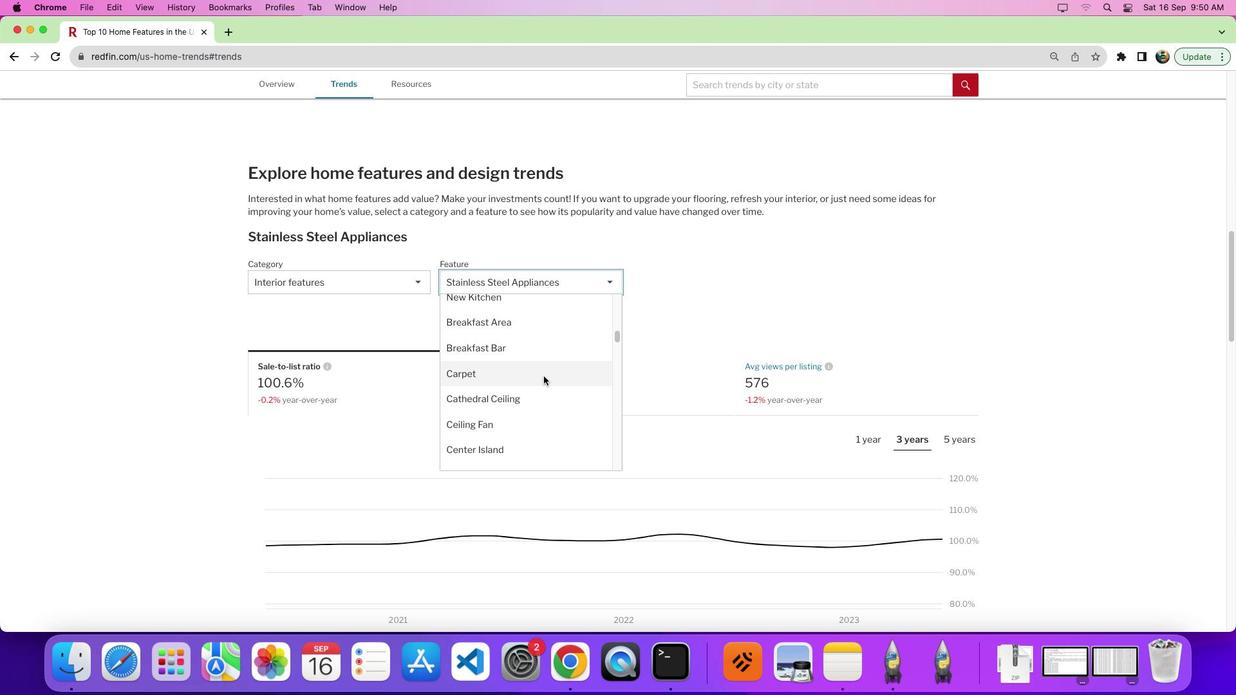 
Action: Mouse scrolled (543, 376) with delta (0, 0)
Screenshot: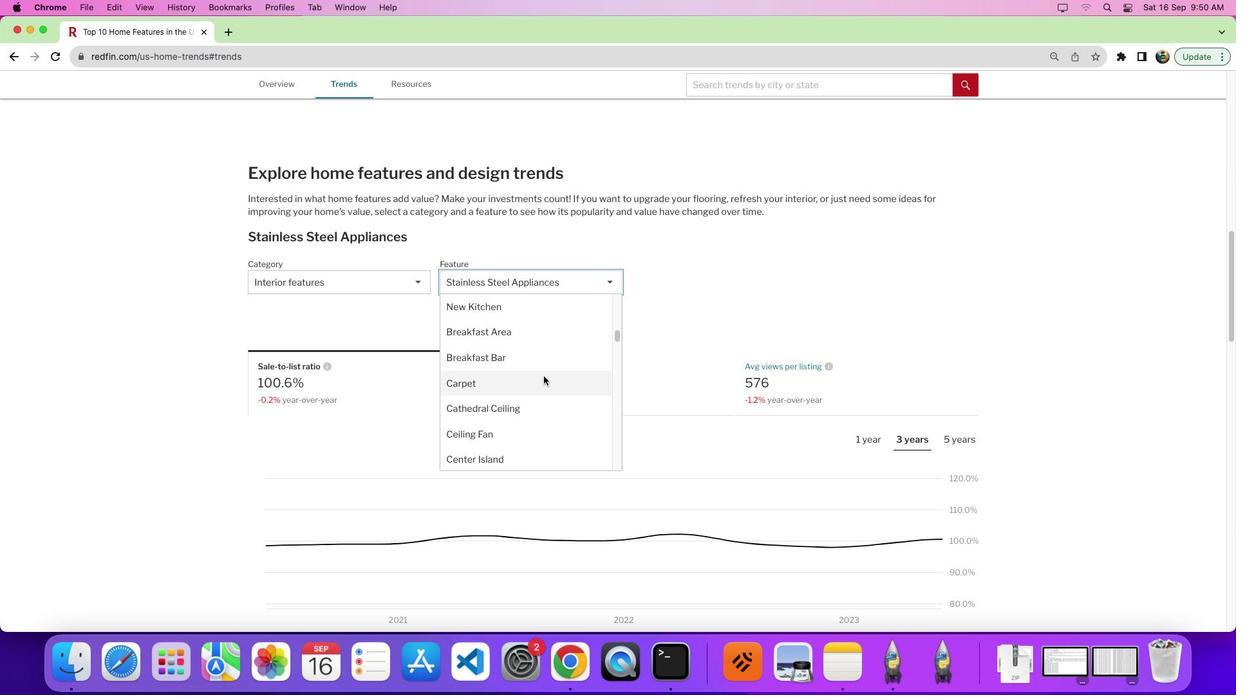 
Action: Mouse scrolled (543, 376) with delta (0, 0)
Screenshot: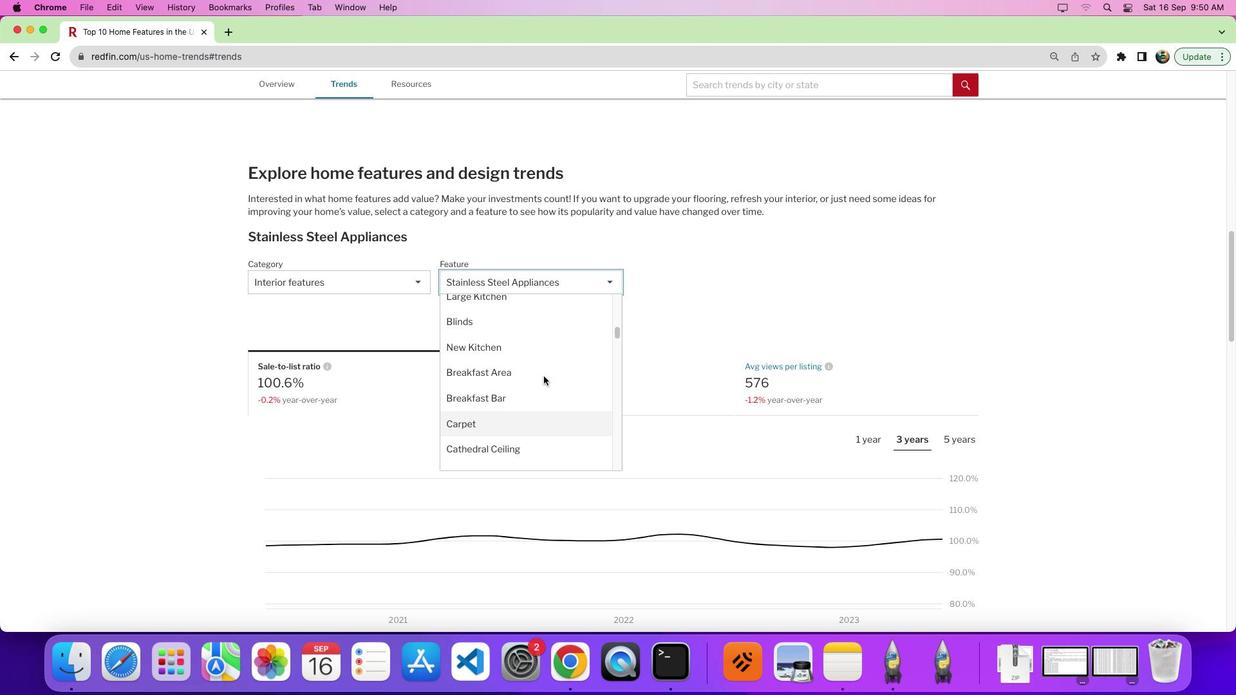 
Action: Mouse scrolled (543, 376) with delta (0, 0)
Screenshot: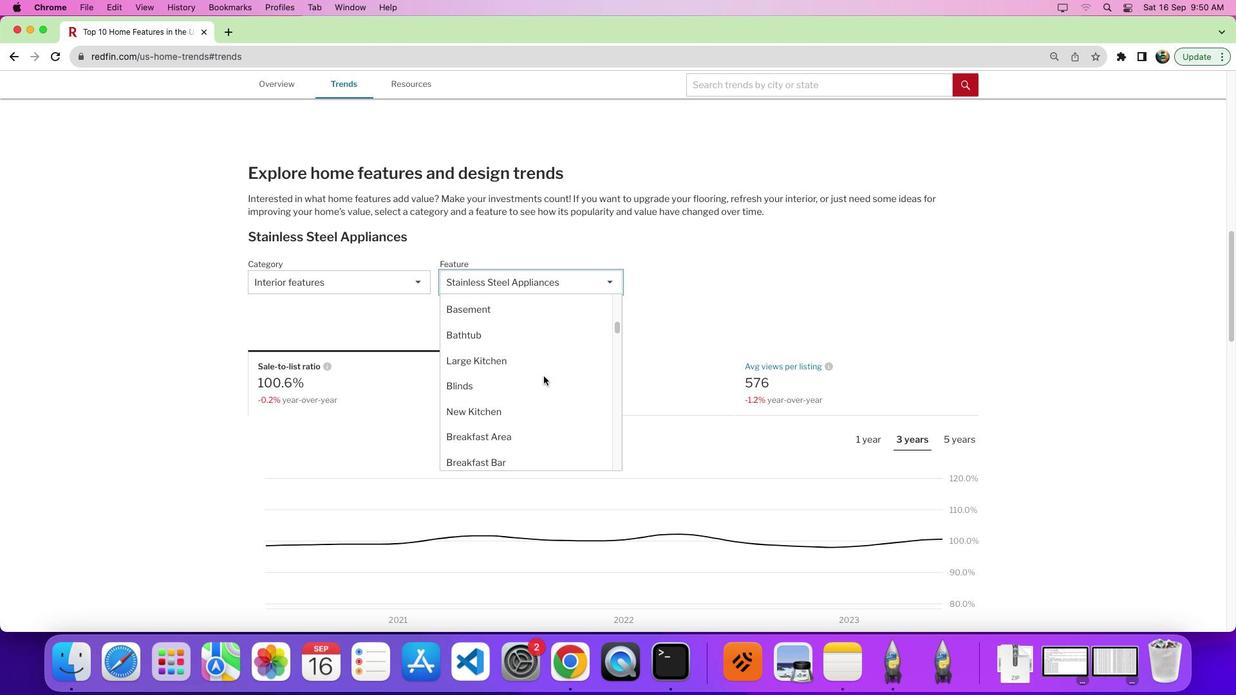 
Action: Mouse scrolled (543, 376) with delta (0, 4)
Screenshot: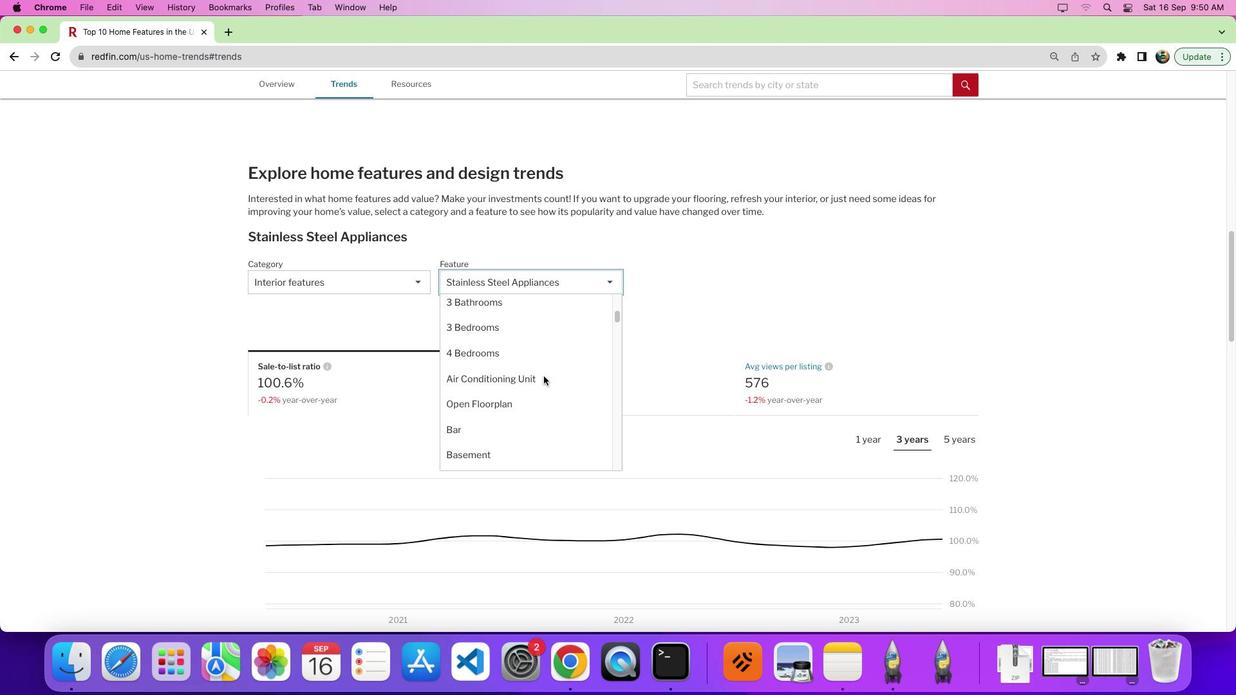 
Action: Mouse scrolled (543, 376) with delta (0, 6)
Screenshot: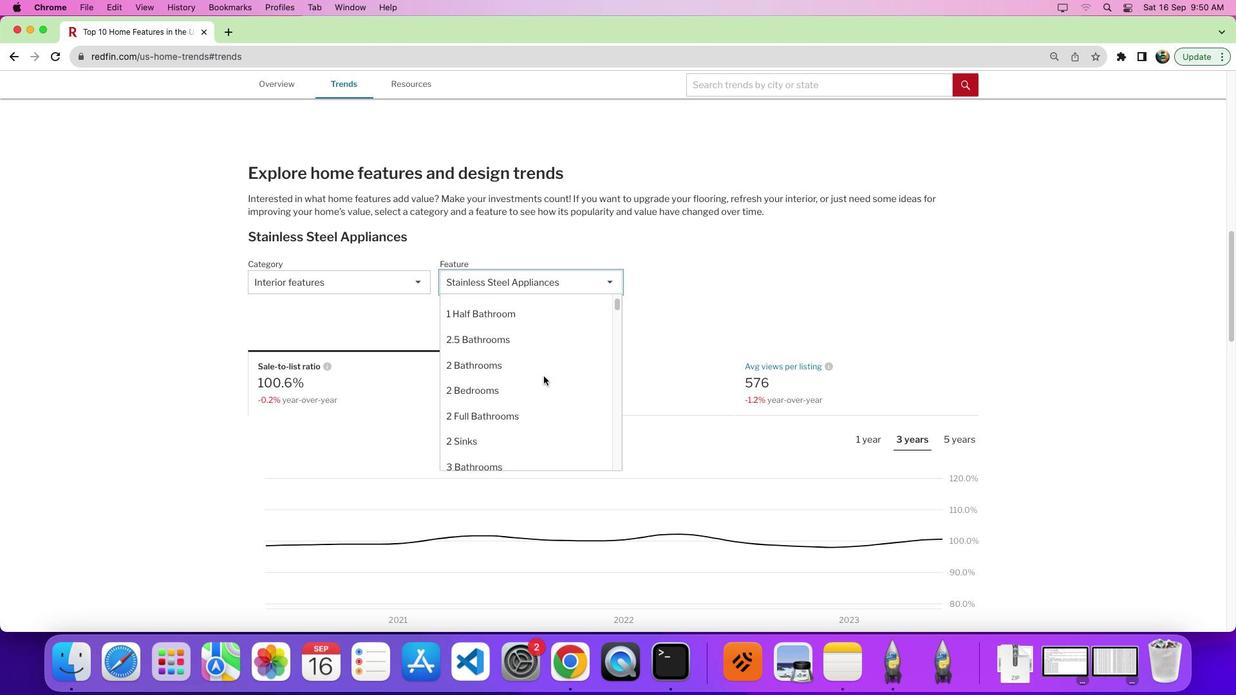 
Action: Mouse moved to (544, 376)
Screenshot: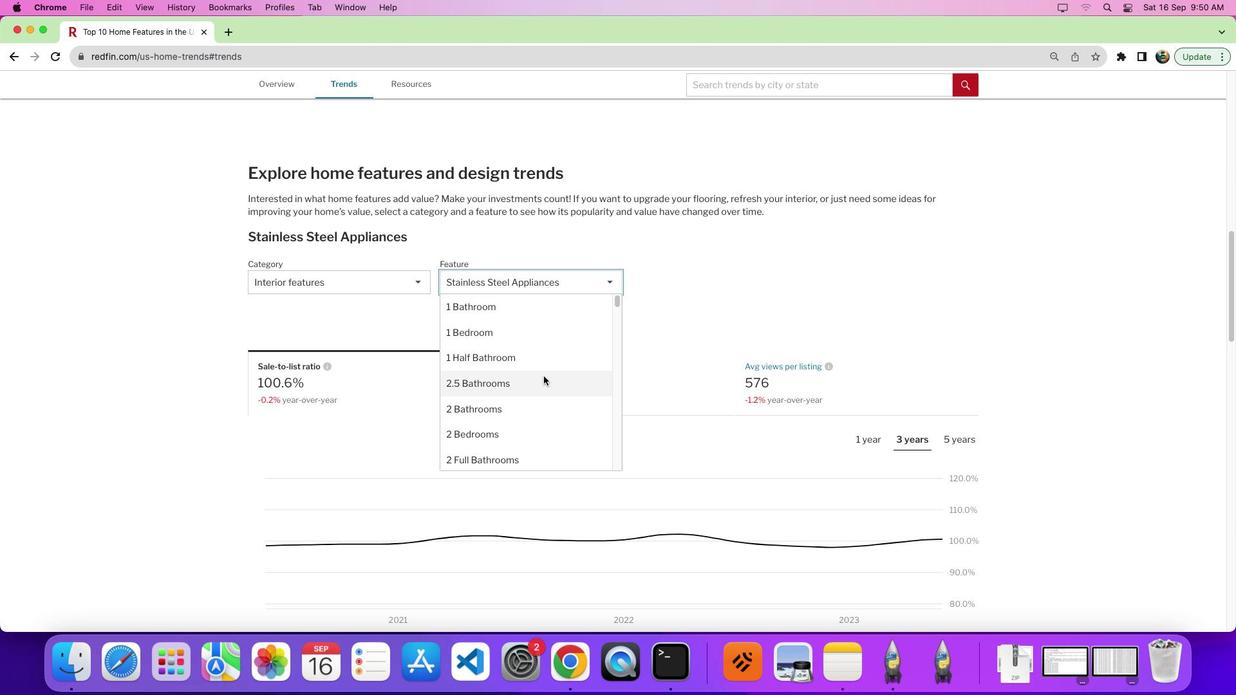 
Action: Mouse scrolled (544, 376) with delta (0, 0)
Screenshot: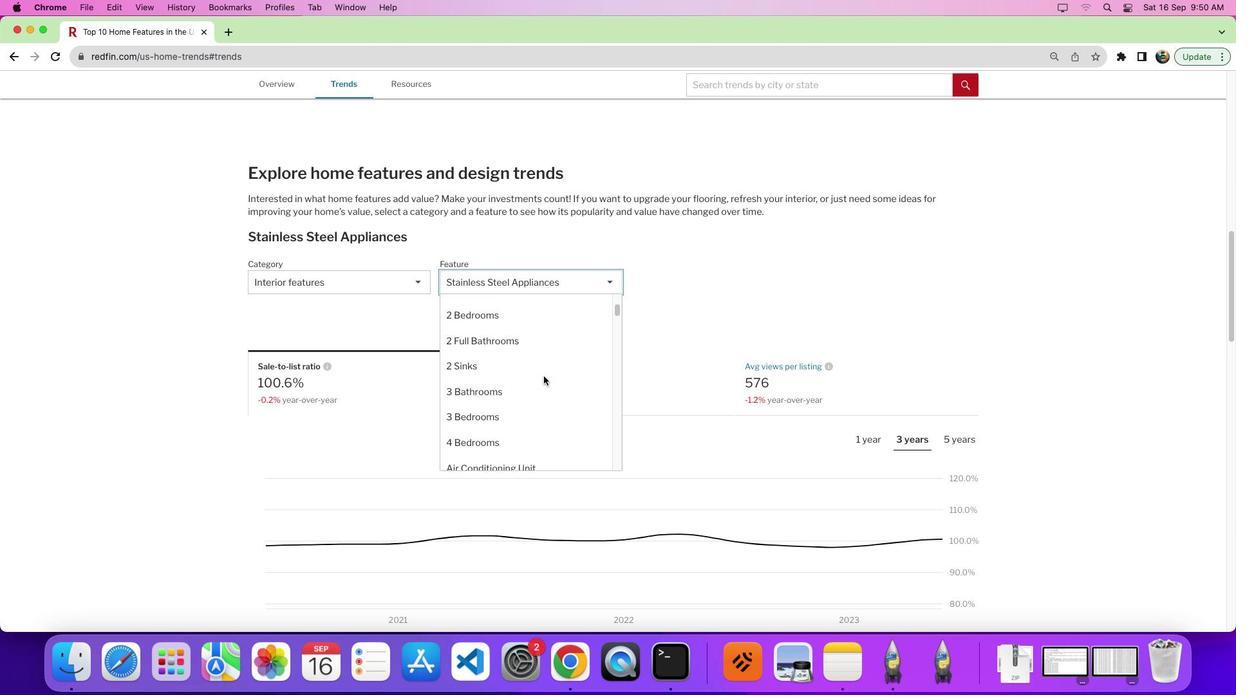
Action: Mouse scrolled (544, 376) with delta (0, 0)
Screenshot: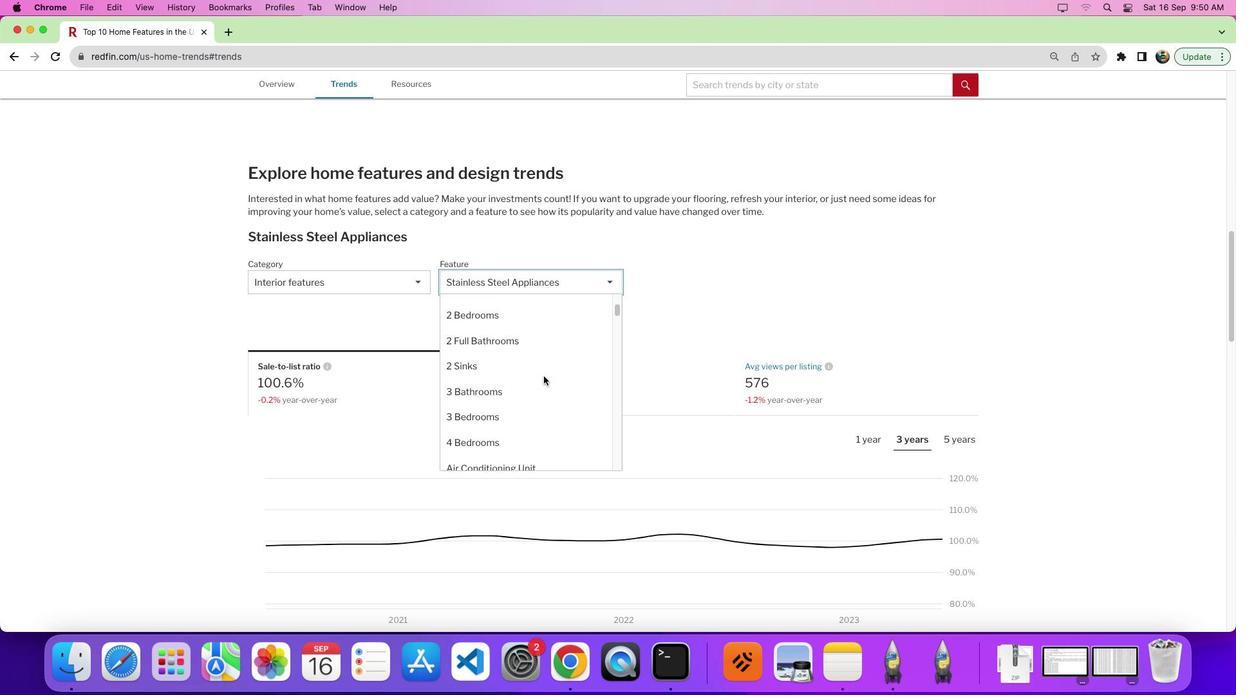 
Action: Mouse scrolled (544, 376) with delta (0, -5)
Screenshot: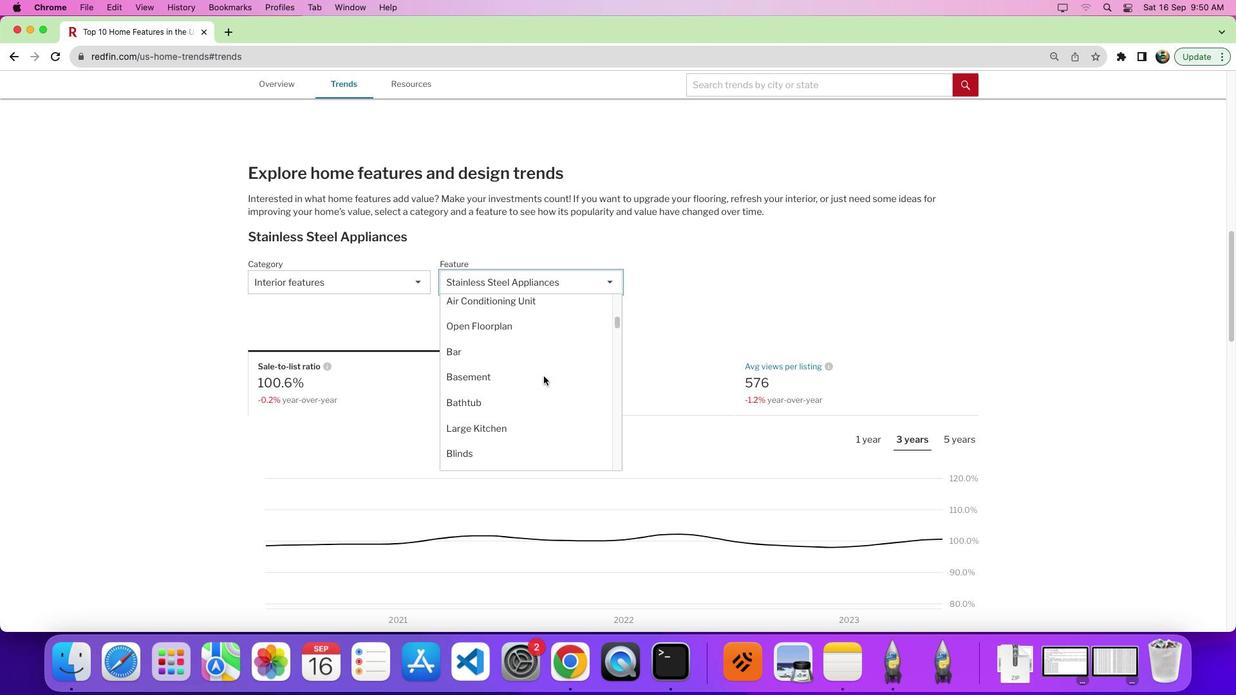 
Action: Mouse scrolled (544, 376) with delta (0, -7)
Screenshot: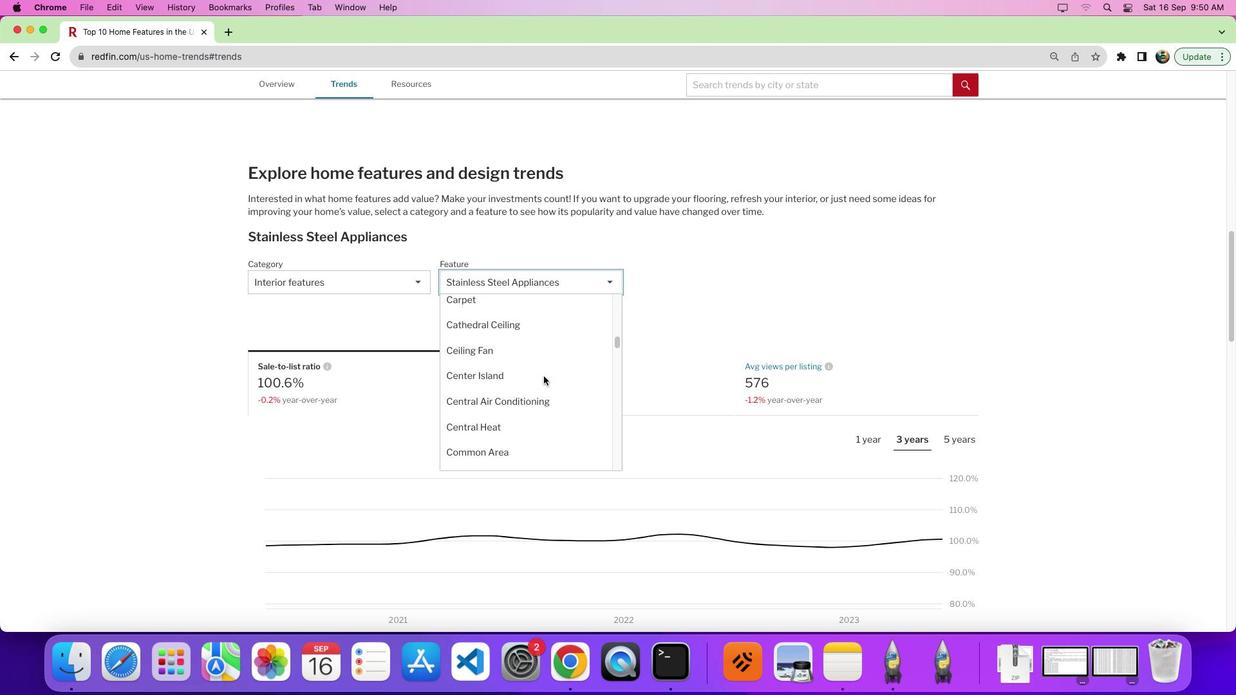 
Action: Mouse moved to (544, 377)
Screenshot: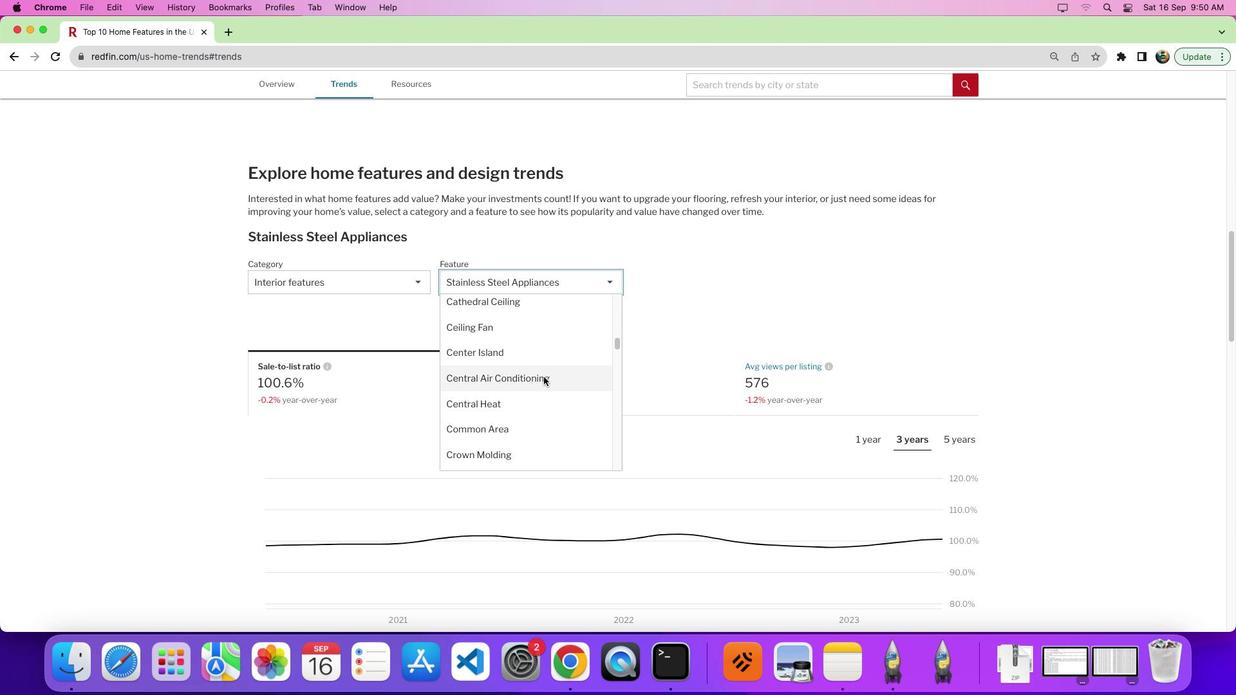 
Action: Mouse pressed left at (544, 377)
Screenshot: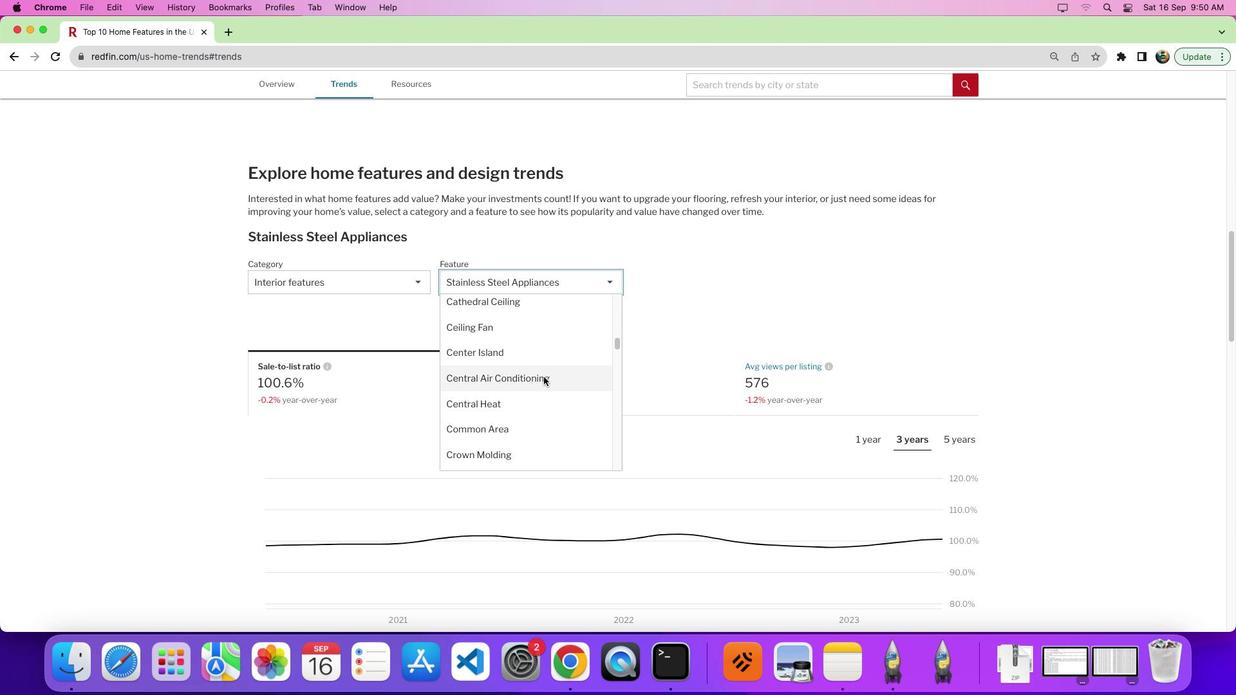 
Action: Mouse moved to (753, 374)
Screenshot: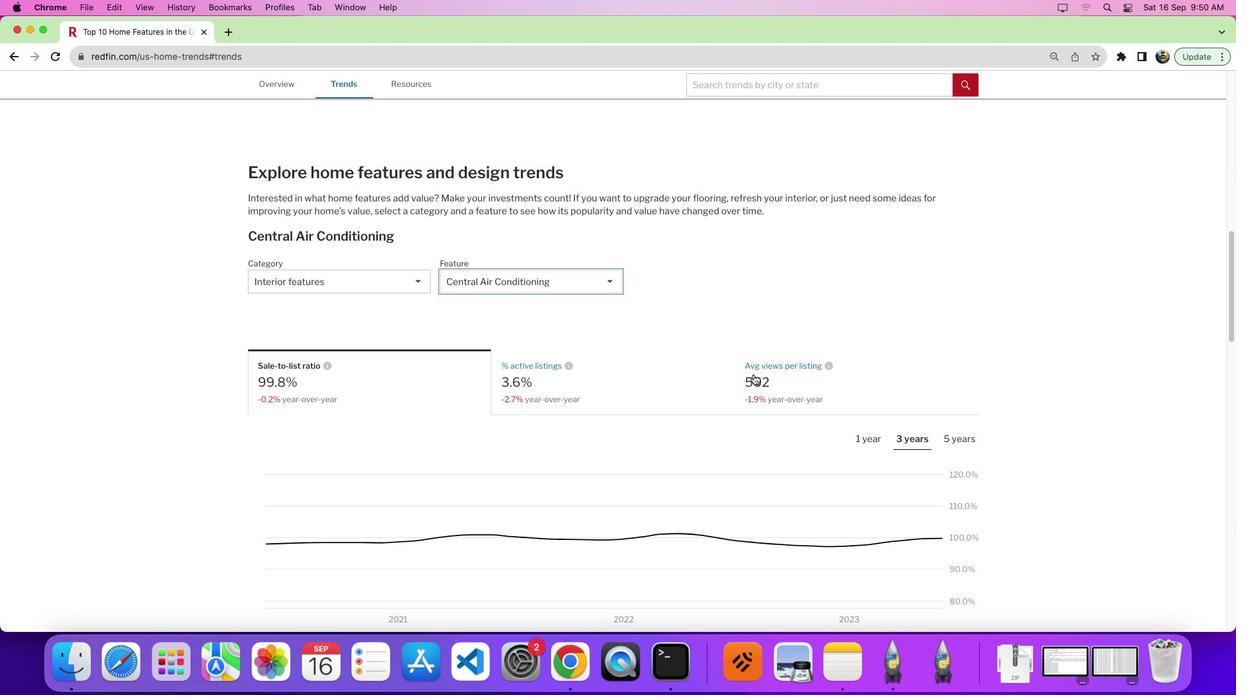
Action: Mouse scrolled (753, 374) with delta (0, 0)
Screenshot: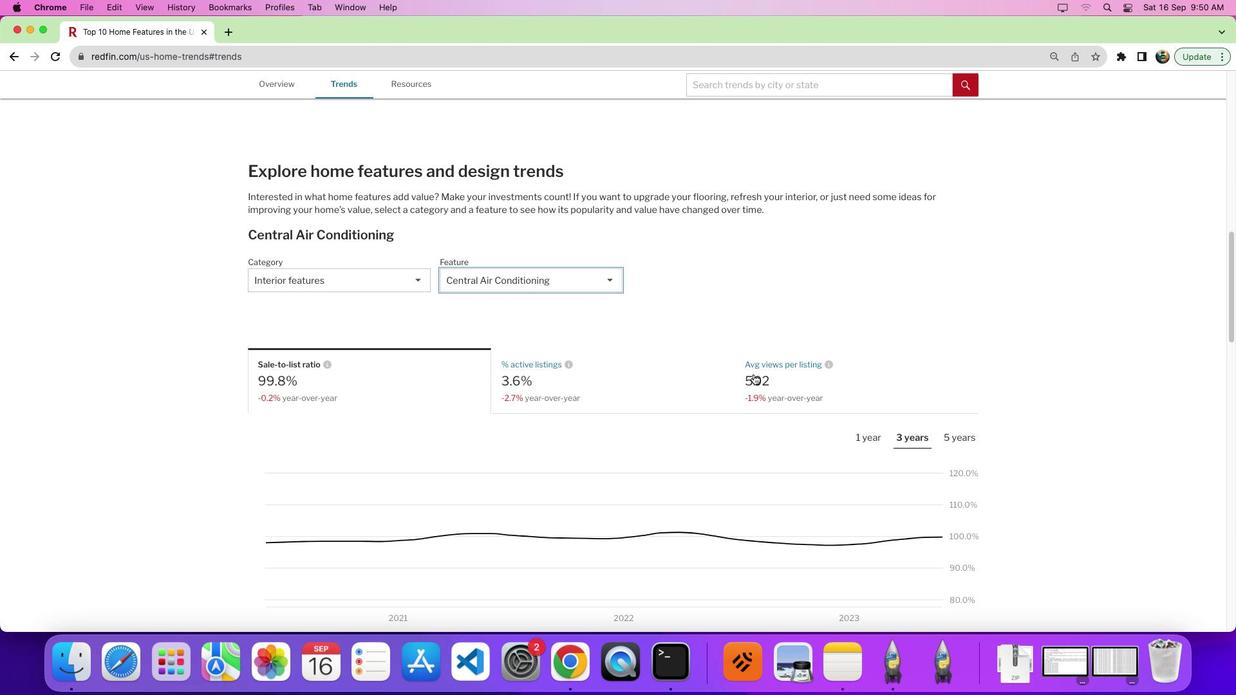 
Action: Mouse scrolled (753, 374) with delta (0, 0)
Screenshot: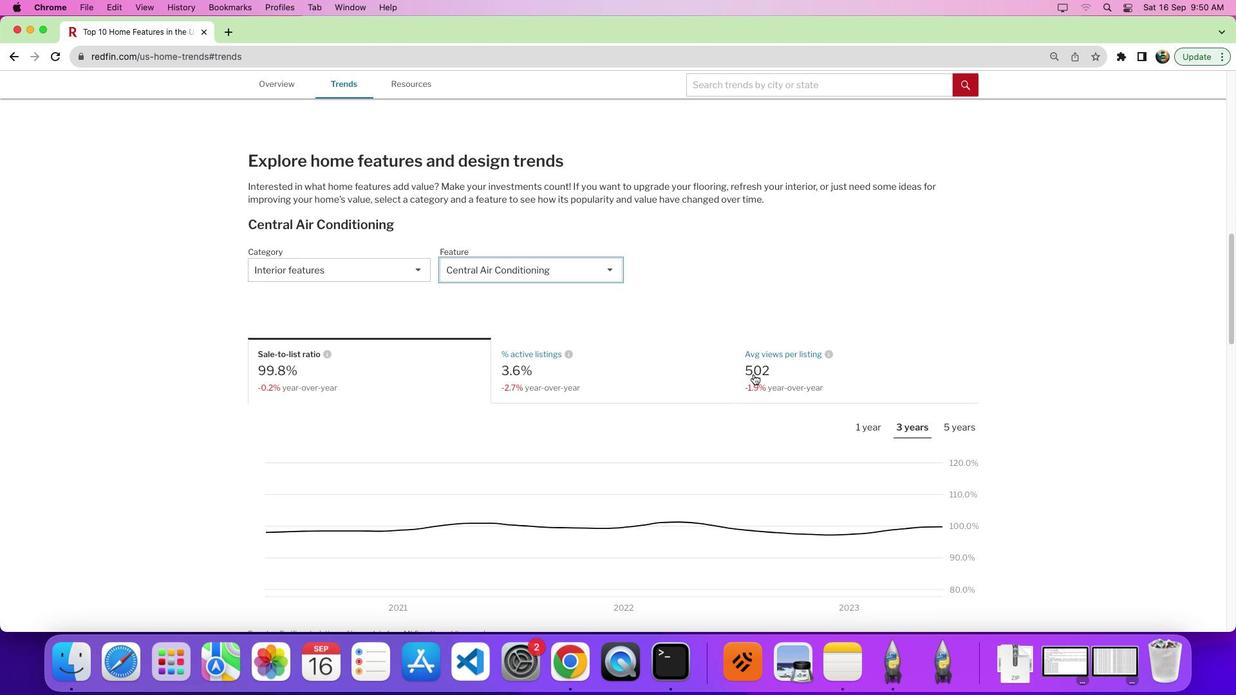 
Action: Mouse scrolled (753, 374) with delta (0, -2)
Screenshot: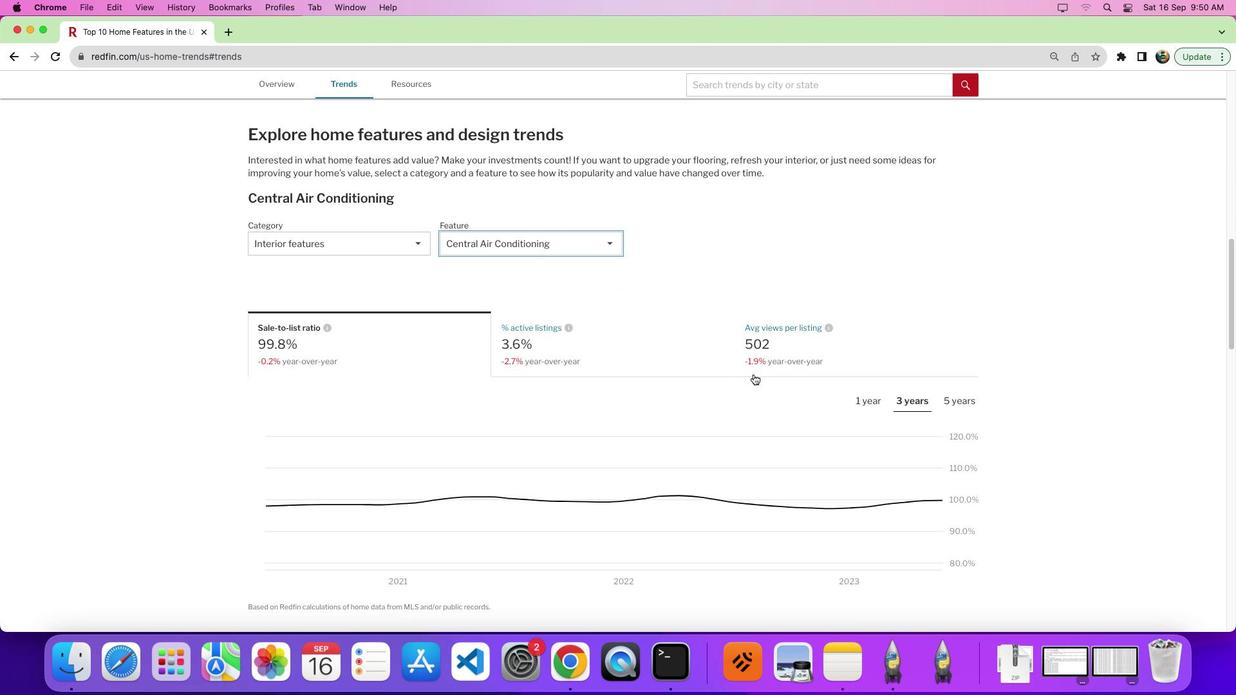 
Action: Mouse moved to (542, 237)
Screenshot: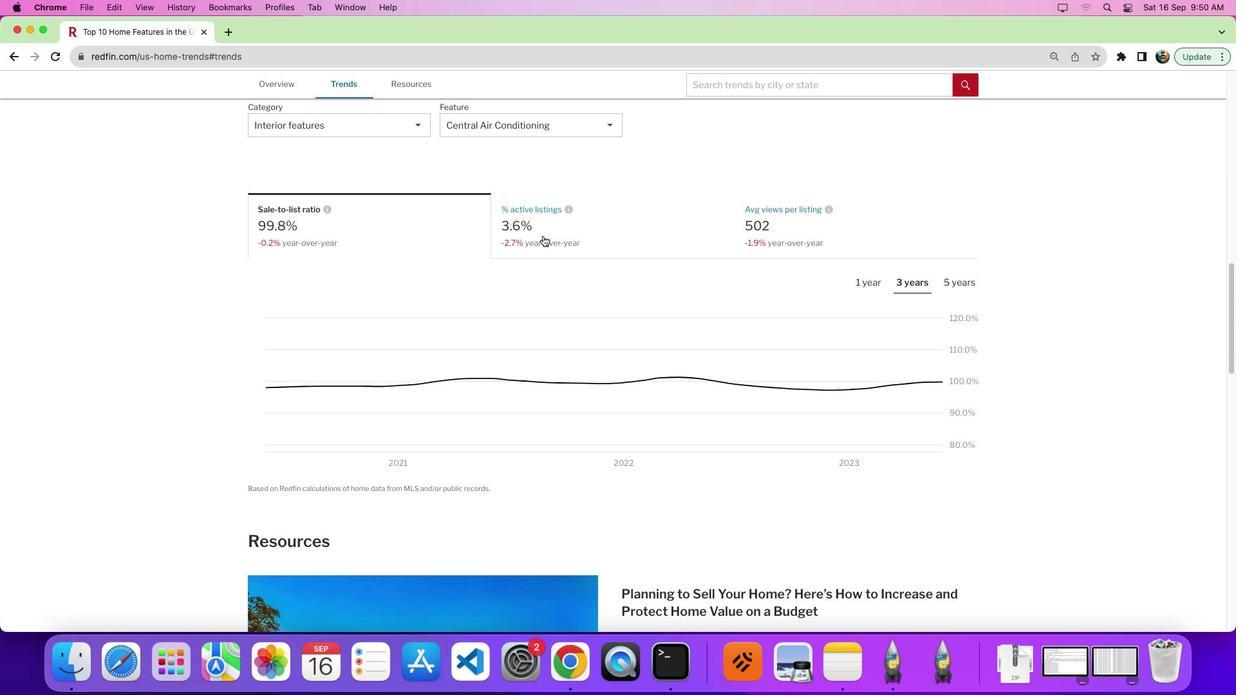 
Action: Mouse pressed left at (542, 237)
Screenshot: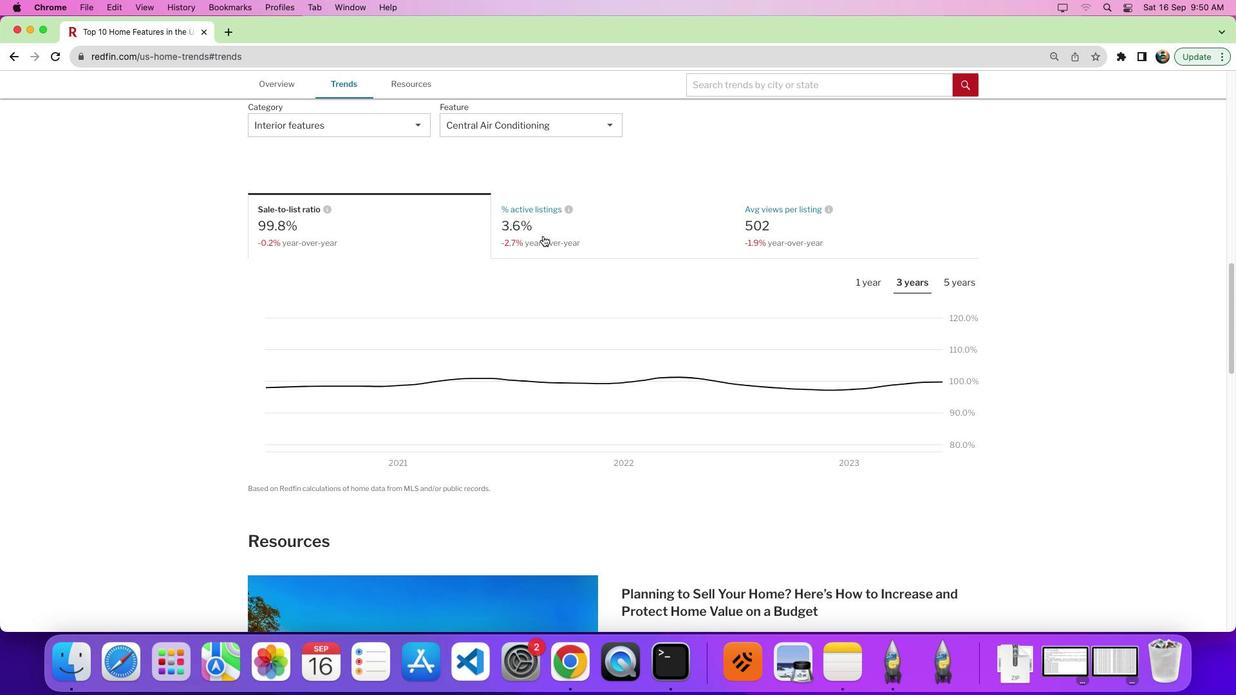 
Action: Mouse moved to (864, 277)
Screenshot: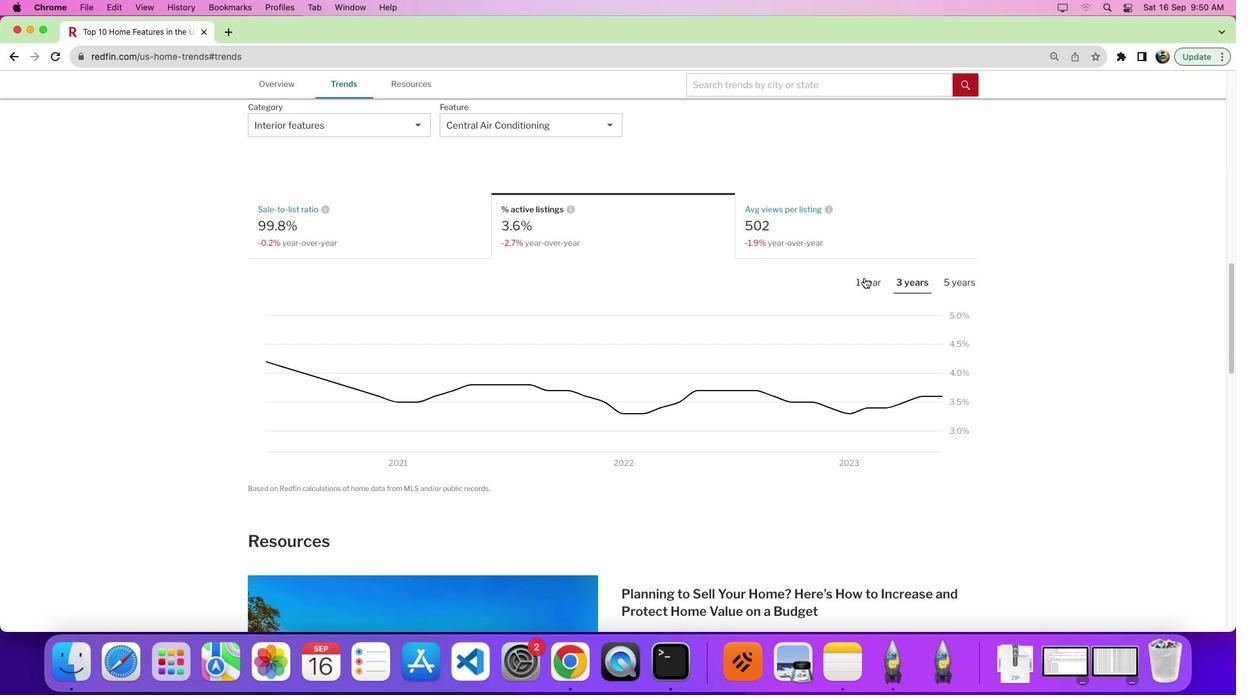 
Action: Mouse pressed left at (864, 277)
Screenshot: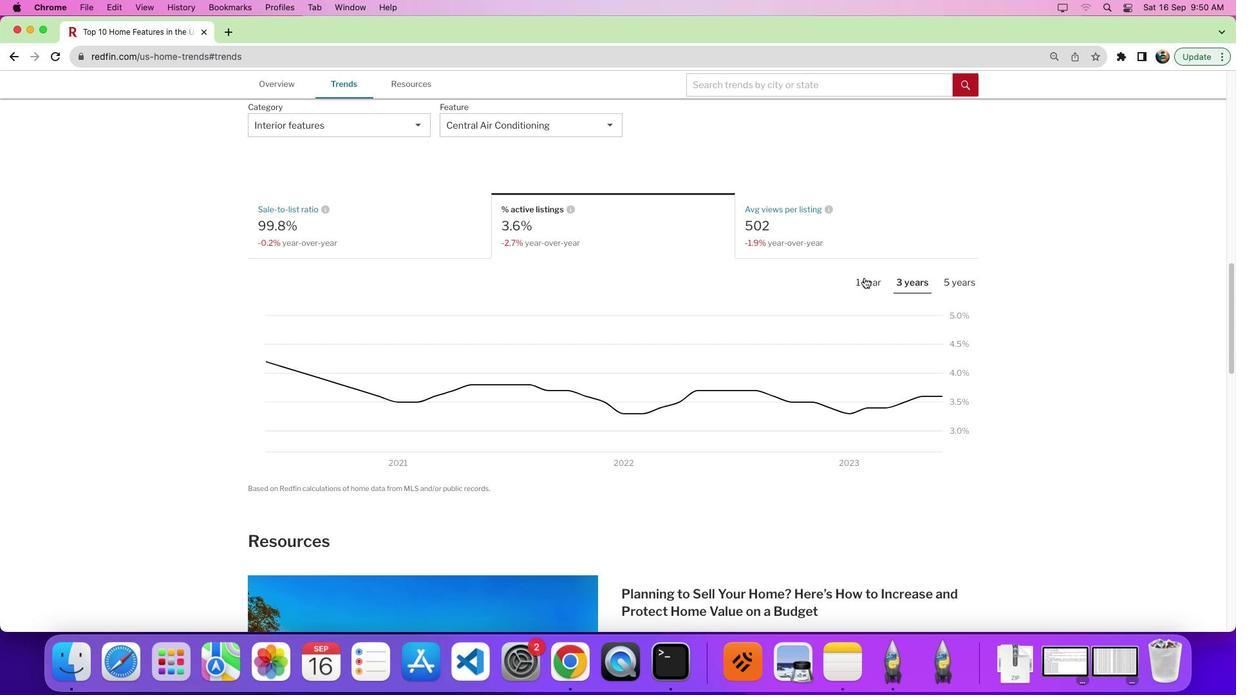 
Action: Mouse moved to (847, 270)
Screenshot: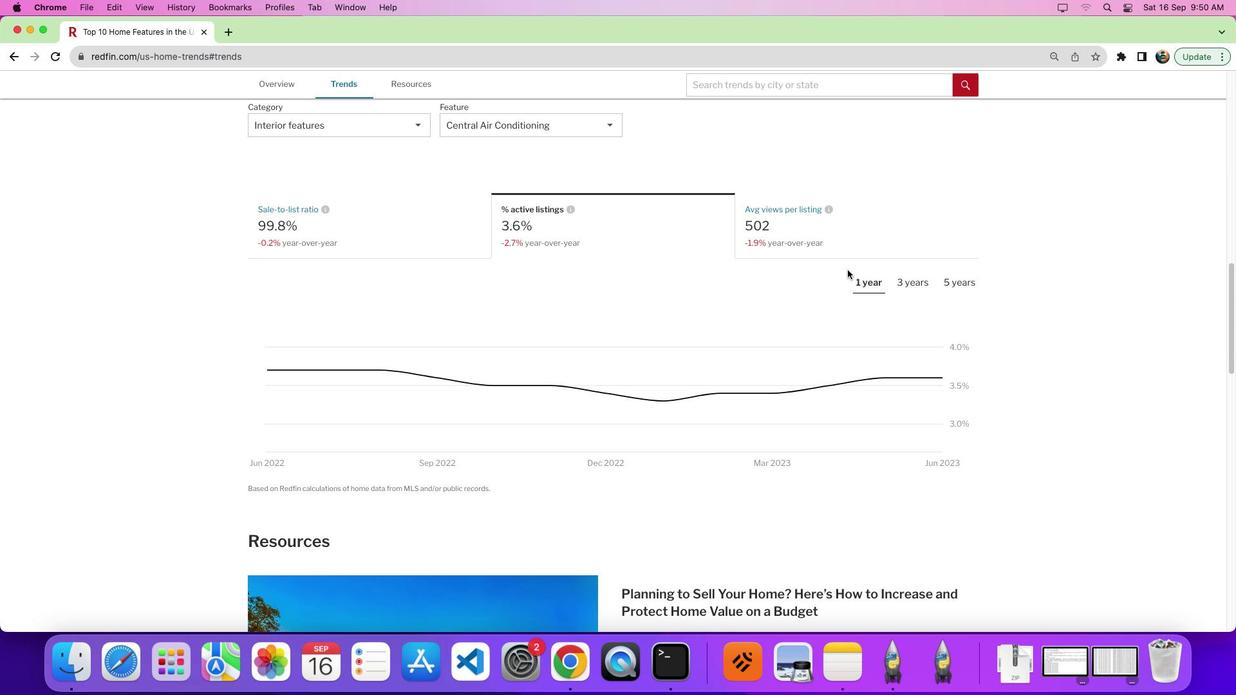 
Action: Mouse scrolled (847, 270) with delta (0, 0)
Screenshot: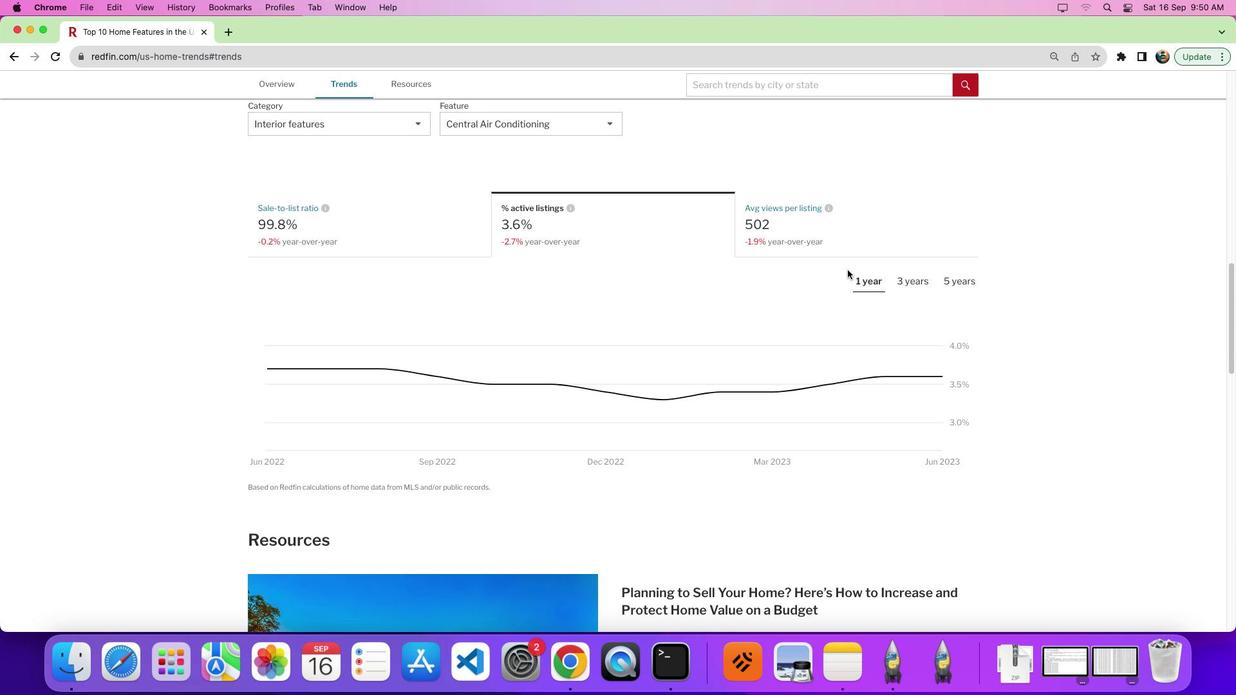 
Action: Mouse scrolled (847, 270) with delta (0, 0)
Screenshot: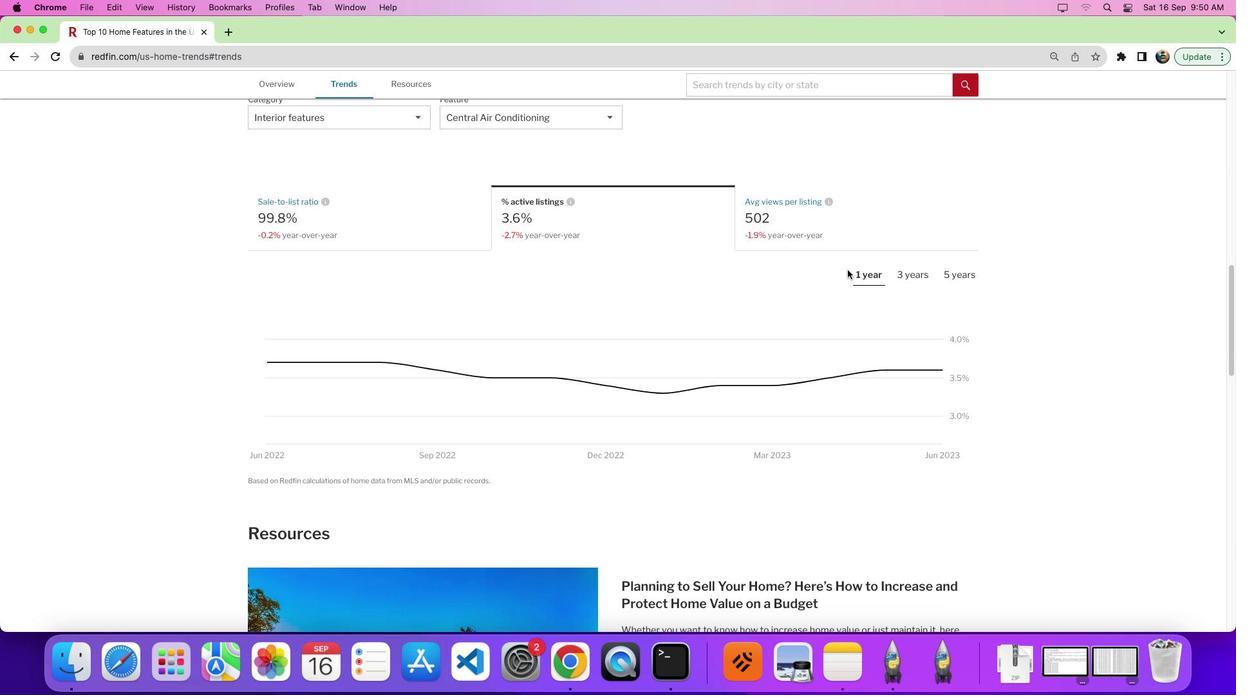 
Action: Mouse moved to (852, 416)
Screenshot: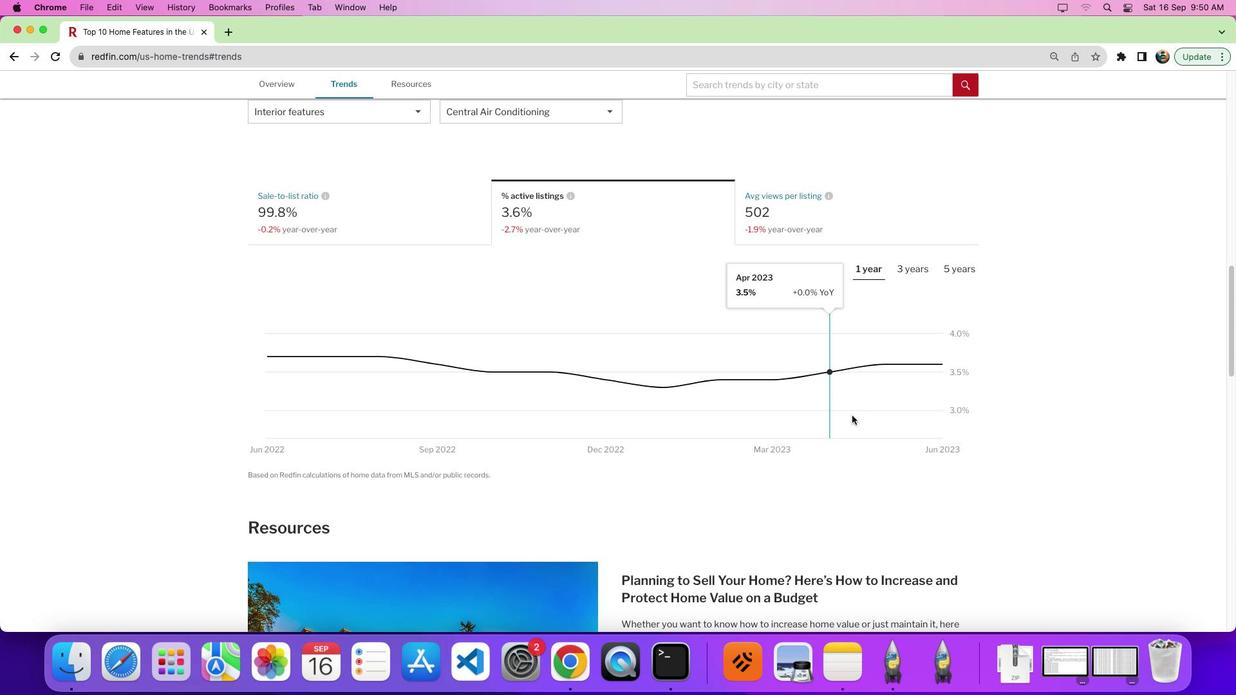 
